 Task: Look for space in Bukit Mertajam, Malaysia from 9th June, 2023 to 16th June, 2023 for 2 adults in price range Rs.8000 to Rs.16000. Place can be entire place with 2 bedrooms having 2 beds and 1 bathroom. Property type can be house, flat, guest house. Booking option can be shelf check-in. Required host language is English.
Action: Mouse moved to (552, 161)
Screenshot: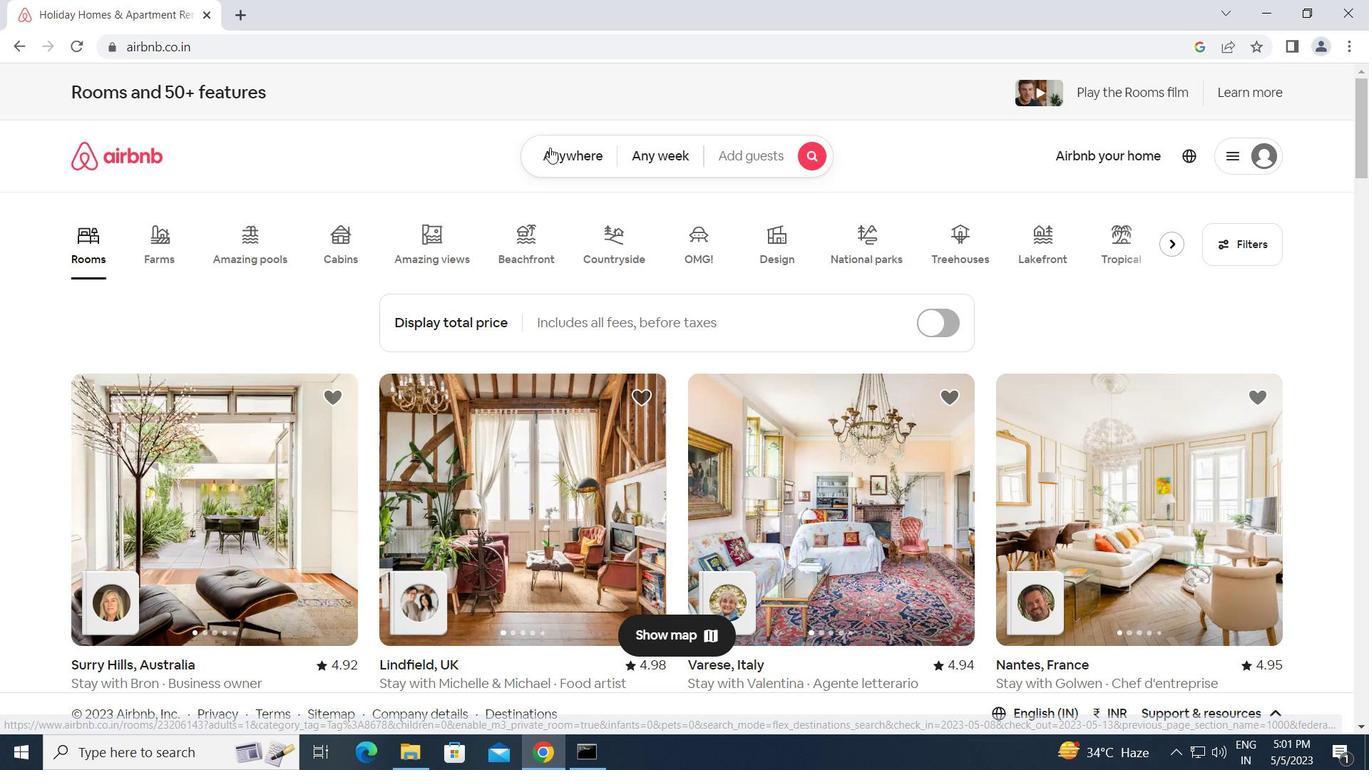 
Action: Mouse pressed left at (552, 161)
Screenshot: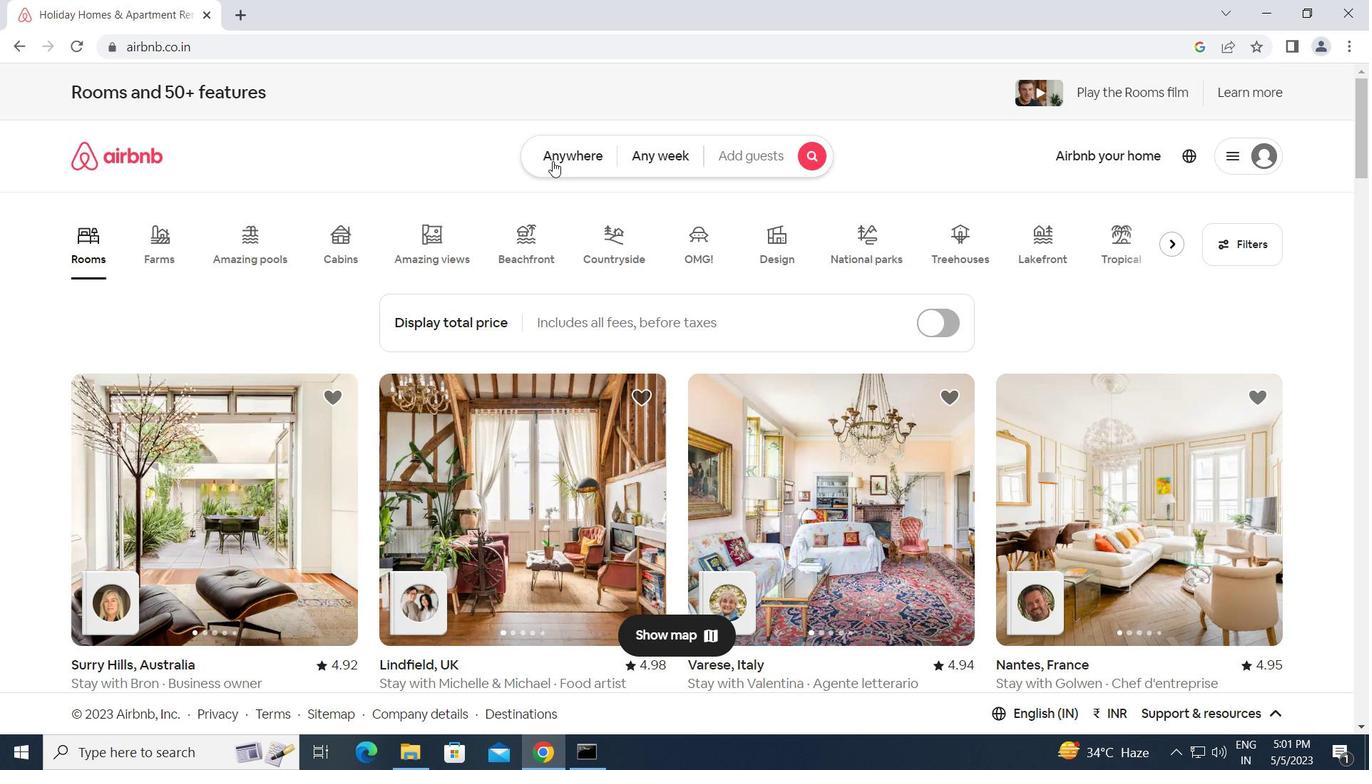 
Action: Mouse moved to (468, 209)
Screenshot: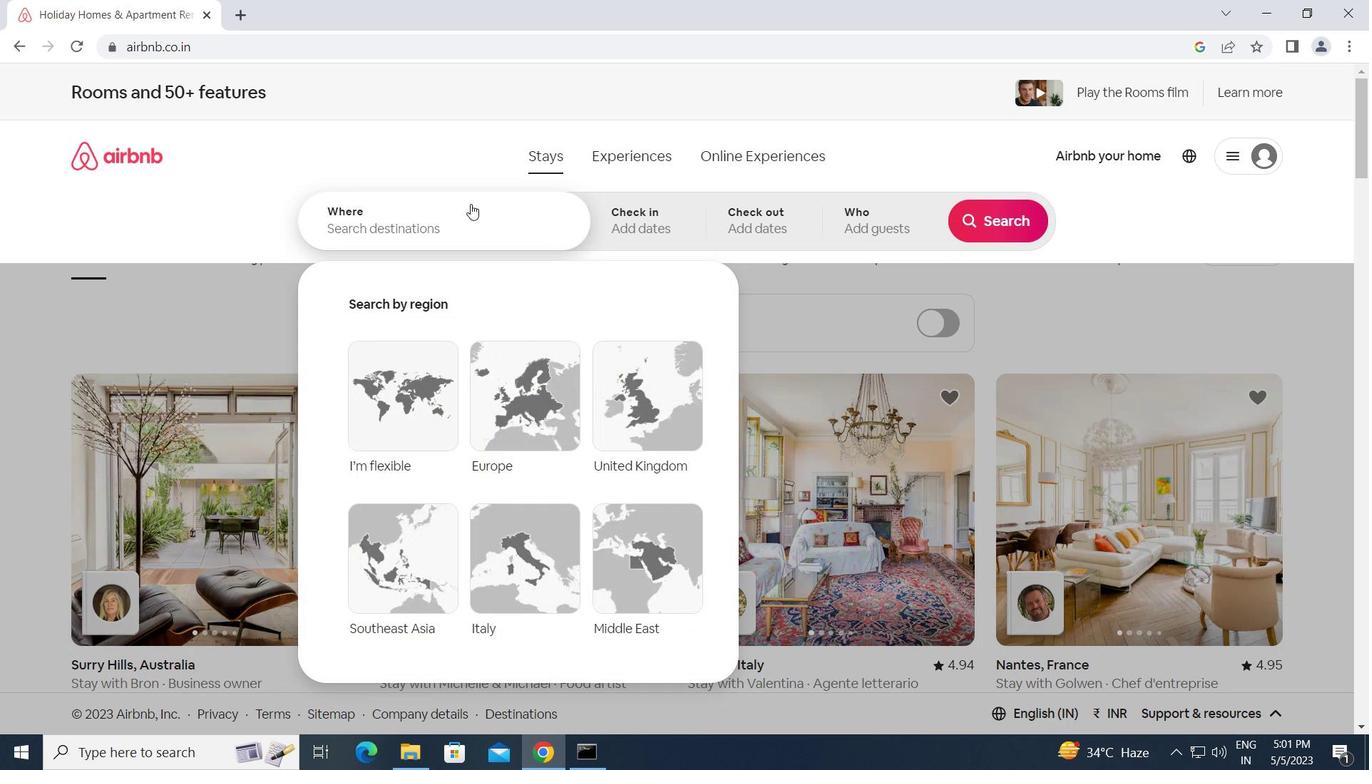 
Action: Mouse pressed left at (468, 209)
Screenshot: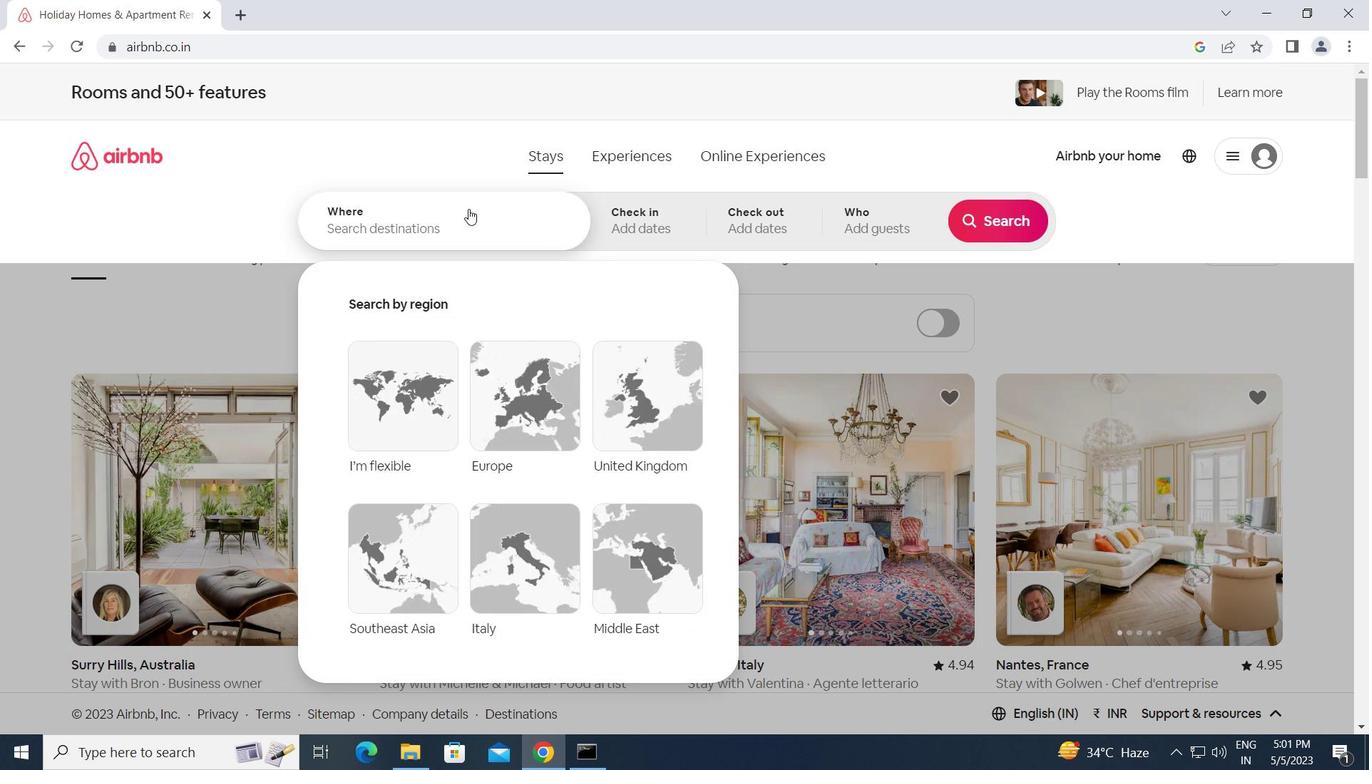 
Action: Key pressed b<Key.backspace><Key.caps_lock>bu<Key.backspace><Key.caps_lock>ukit<Key.space><Key.caps_lock>m<Key.caps_lock>ertajam,<Key.space><Key.caps_lock>m<Key.caps_lock>alaysi
Screenshot: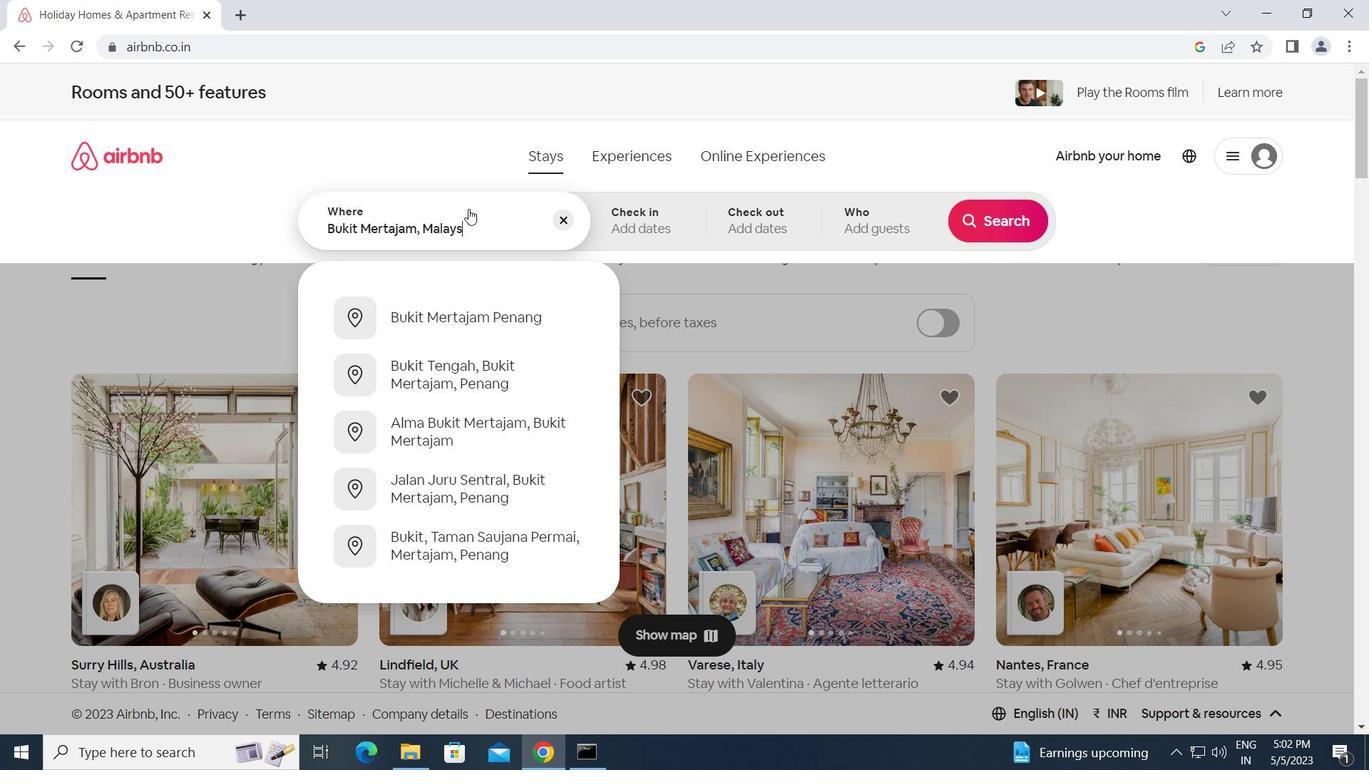 
Action: Mouse moved to (1312, 285)
Screenshot: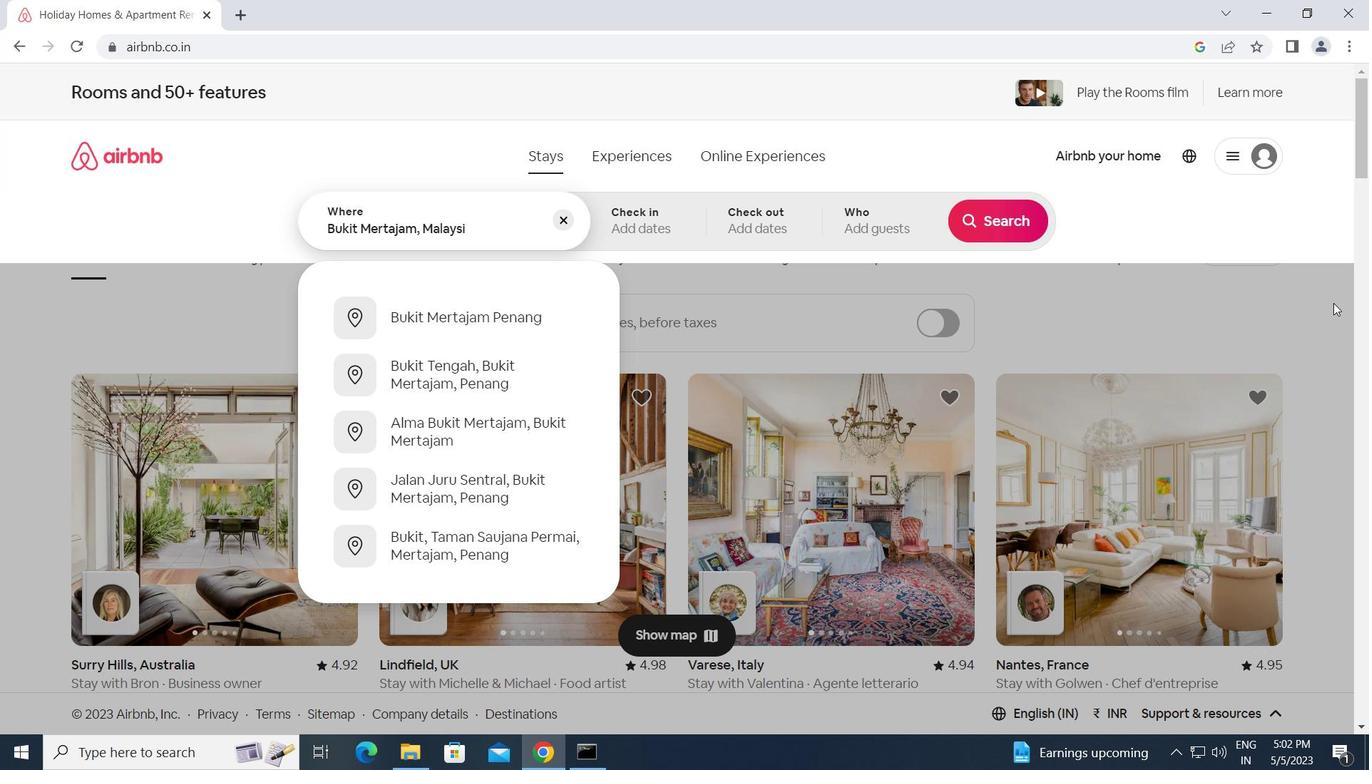 
Action: Key pressed a<Key.enter>
Screenshot: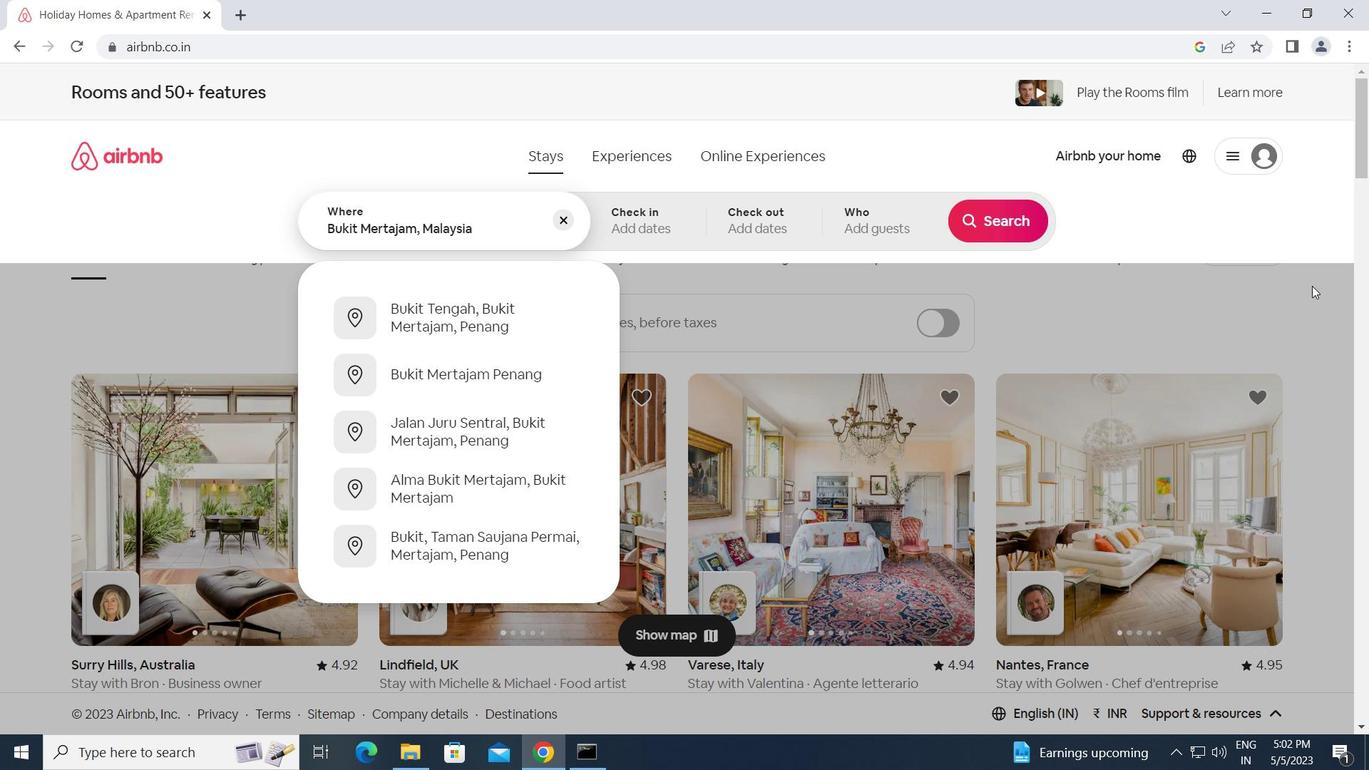 
Action: Mouse moved to (924, 478)
Screenshot: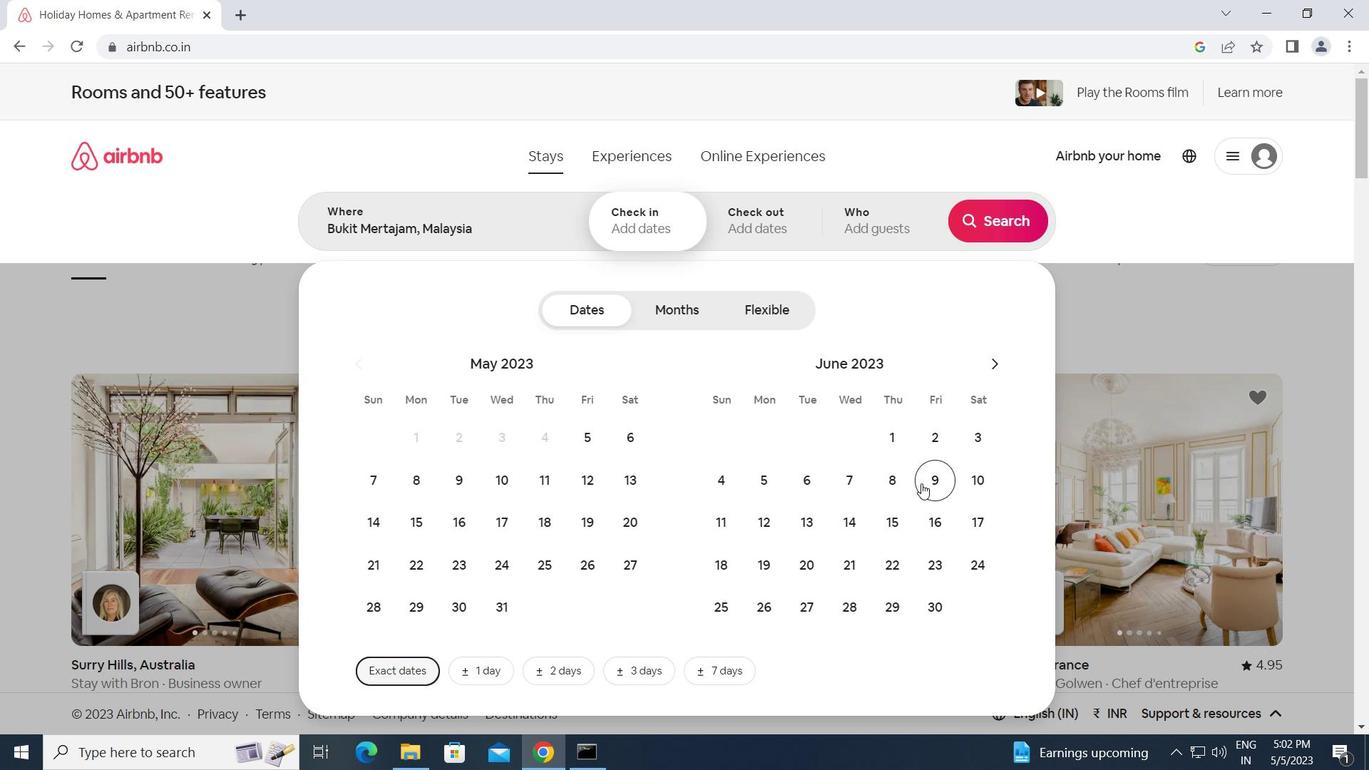 
Action: Mouse pressed left at (924, 478)
Screenshot: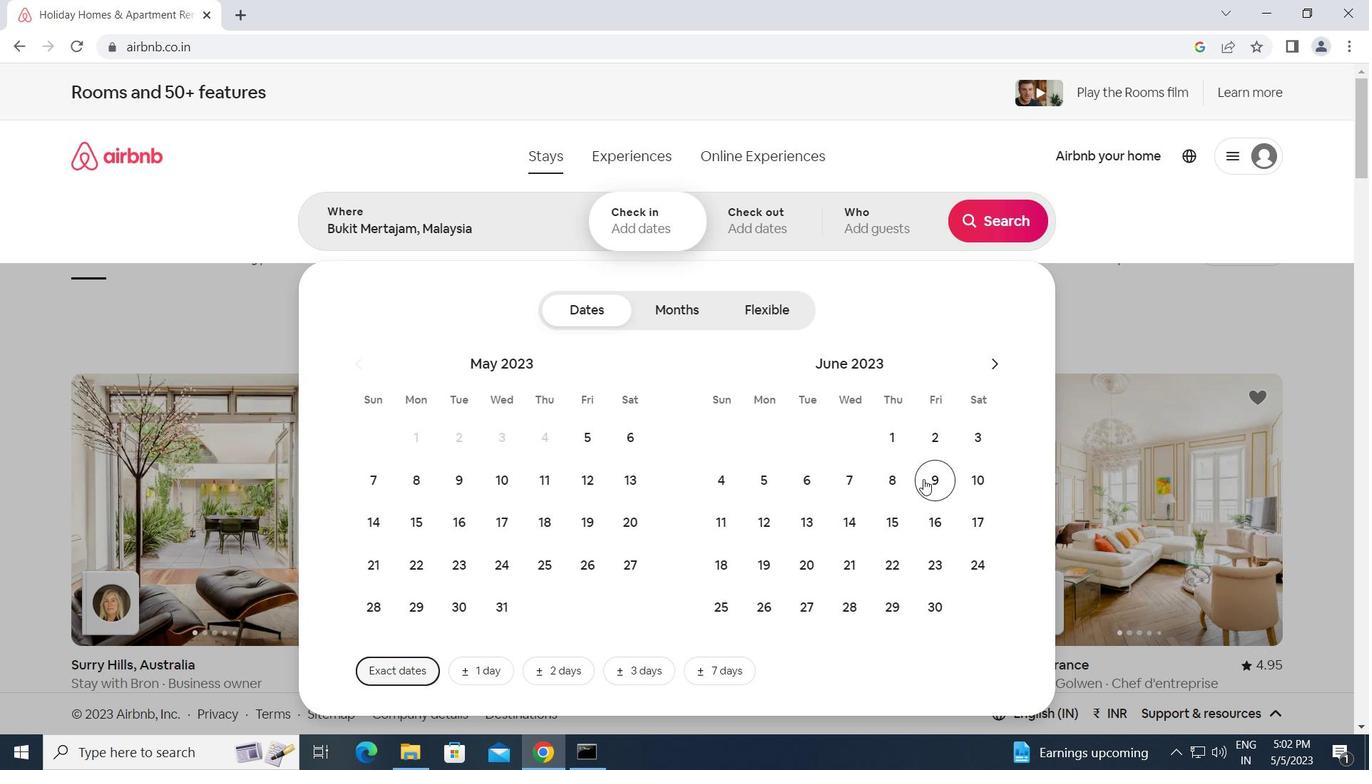 
Action: Mouse moved to (925, 518)
Screenshot: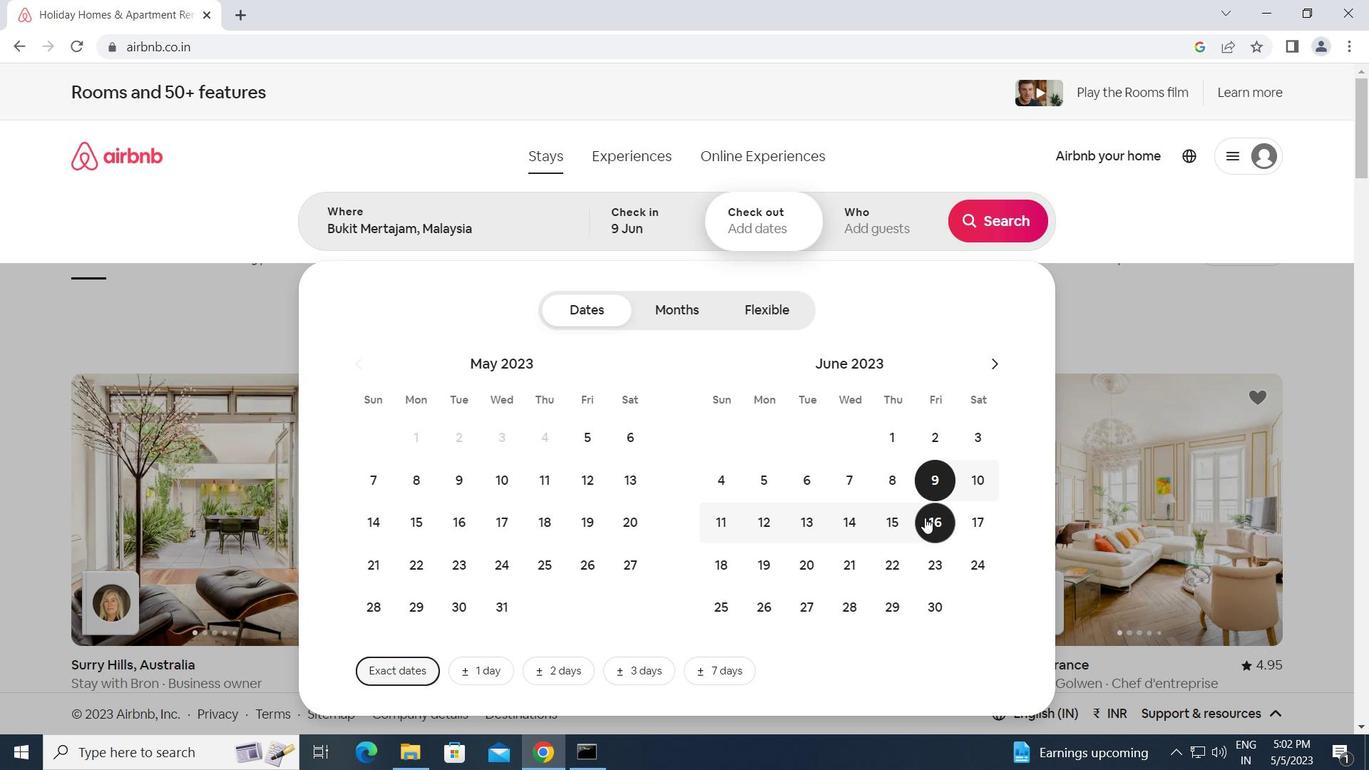 
Action: Mouse pressed left at (925, 518)
Screenshot: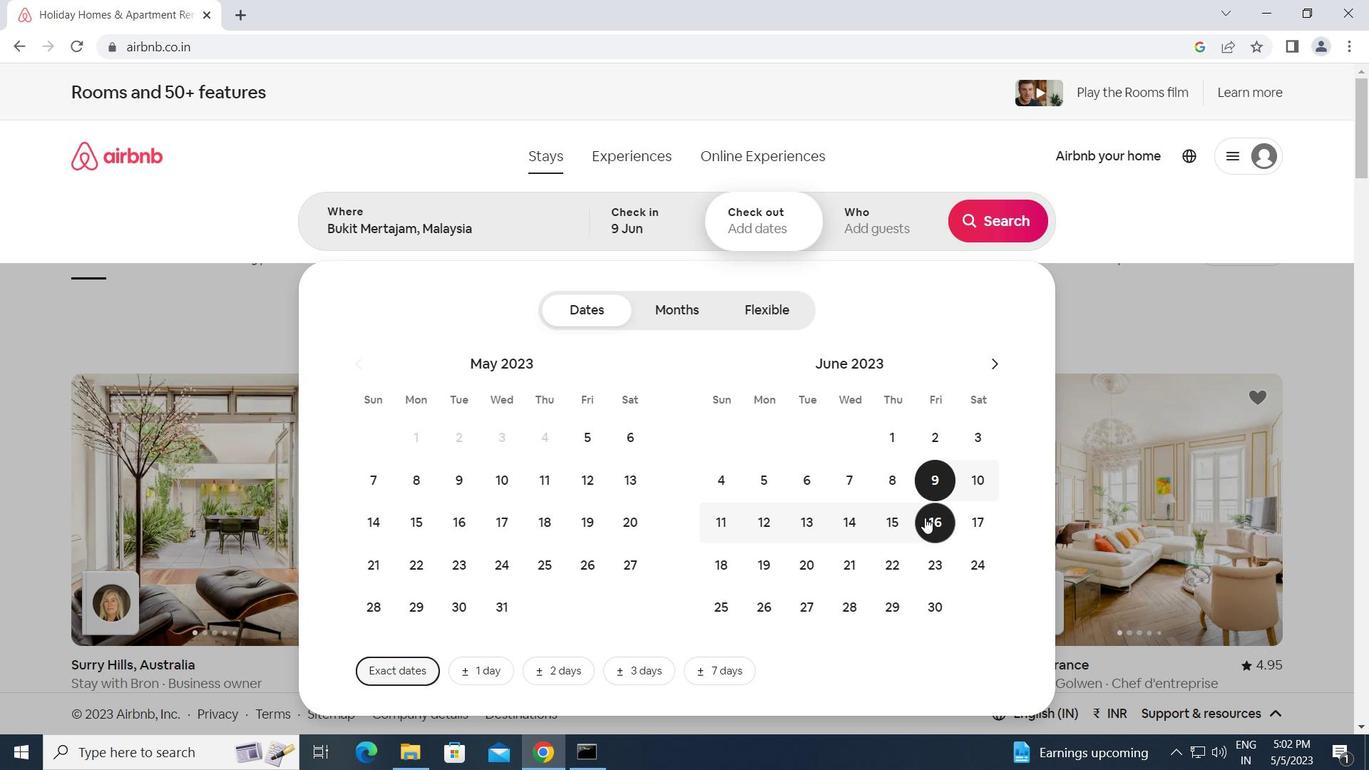 
Action: Mouse moved to (868, 228)
Screenshot: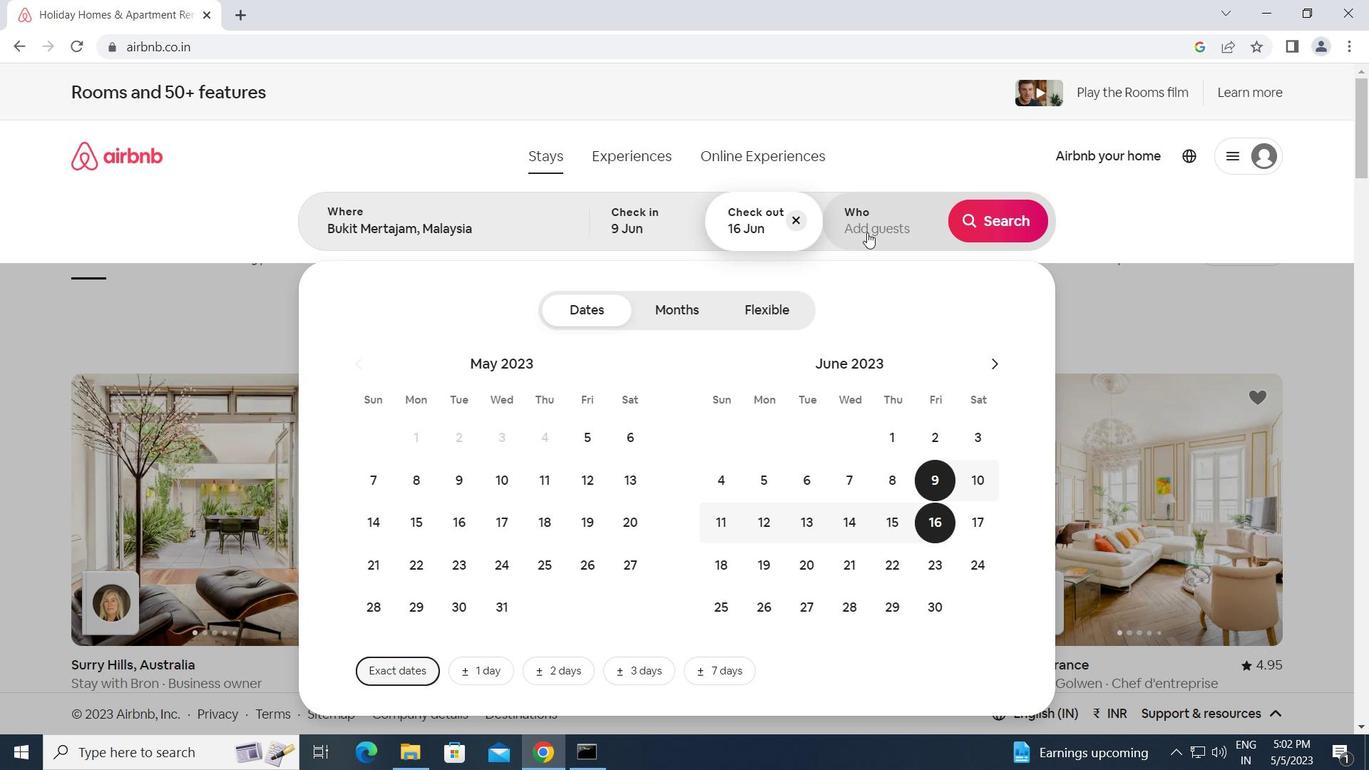 
Action: Mouse pressed left at (868, 228)
Screenshot: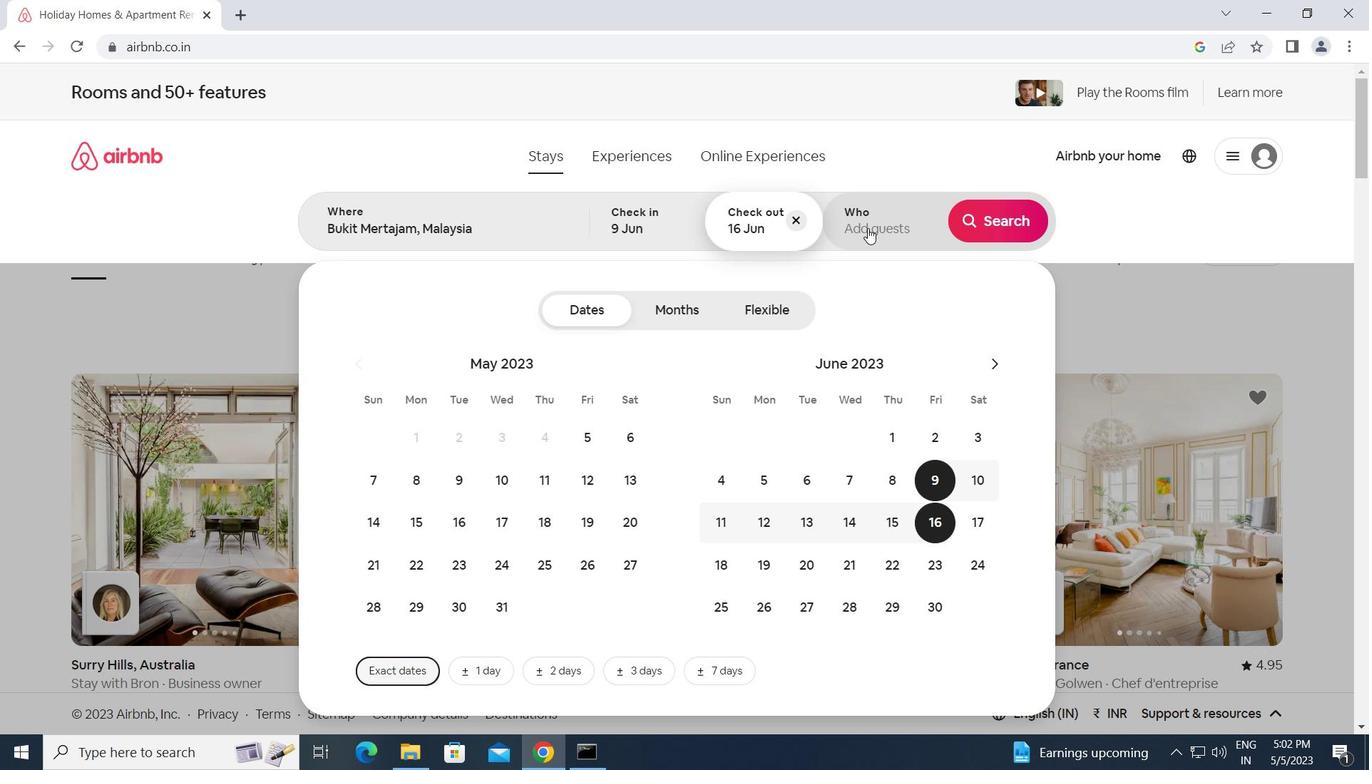 
Action: Mouse moved to (1005, 315)
Screenshot: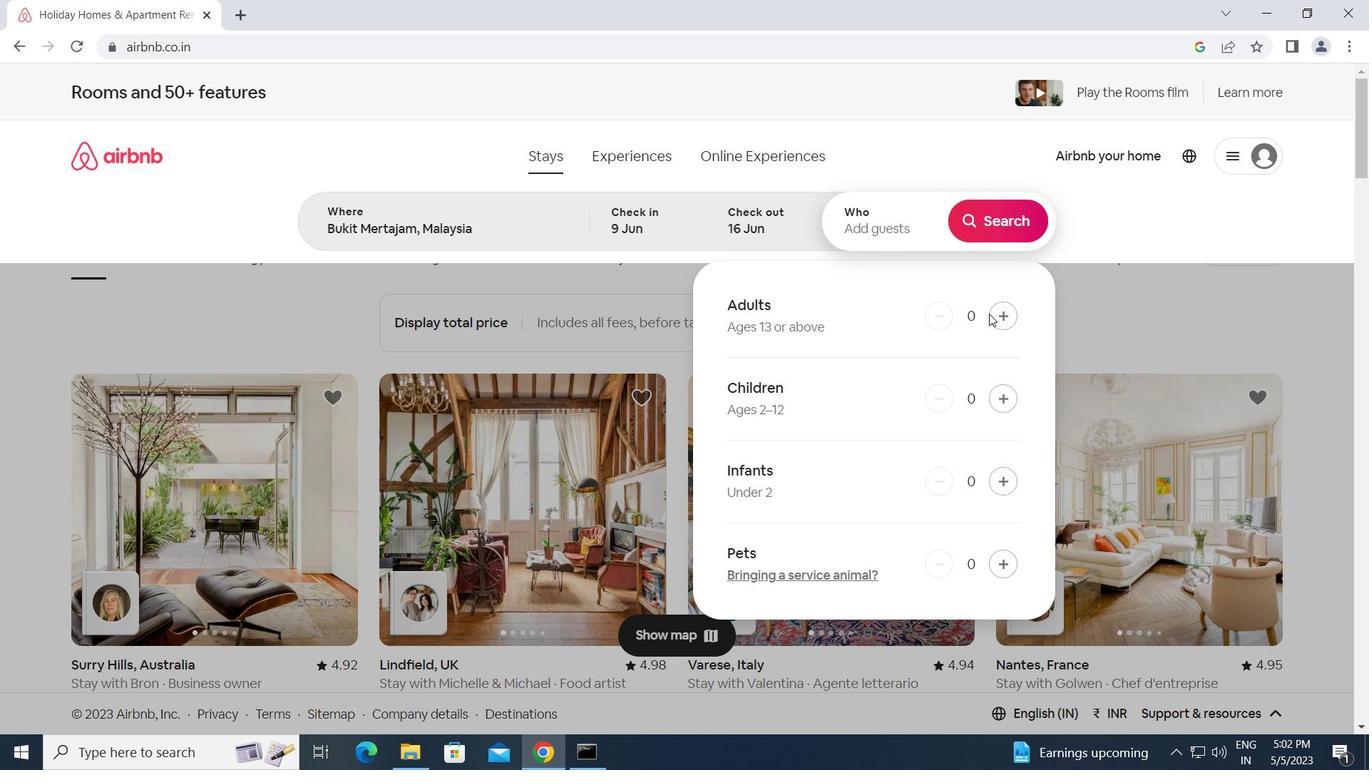 
Action: Mouse pressed left at (1005, 315)
Screenshot: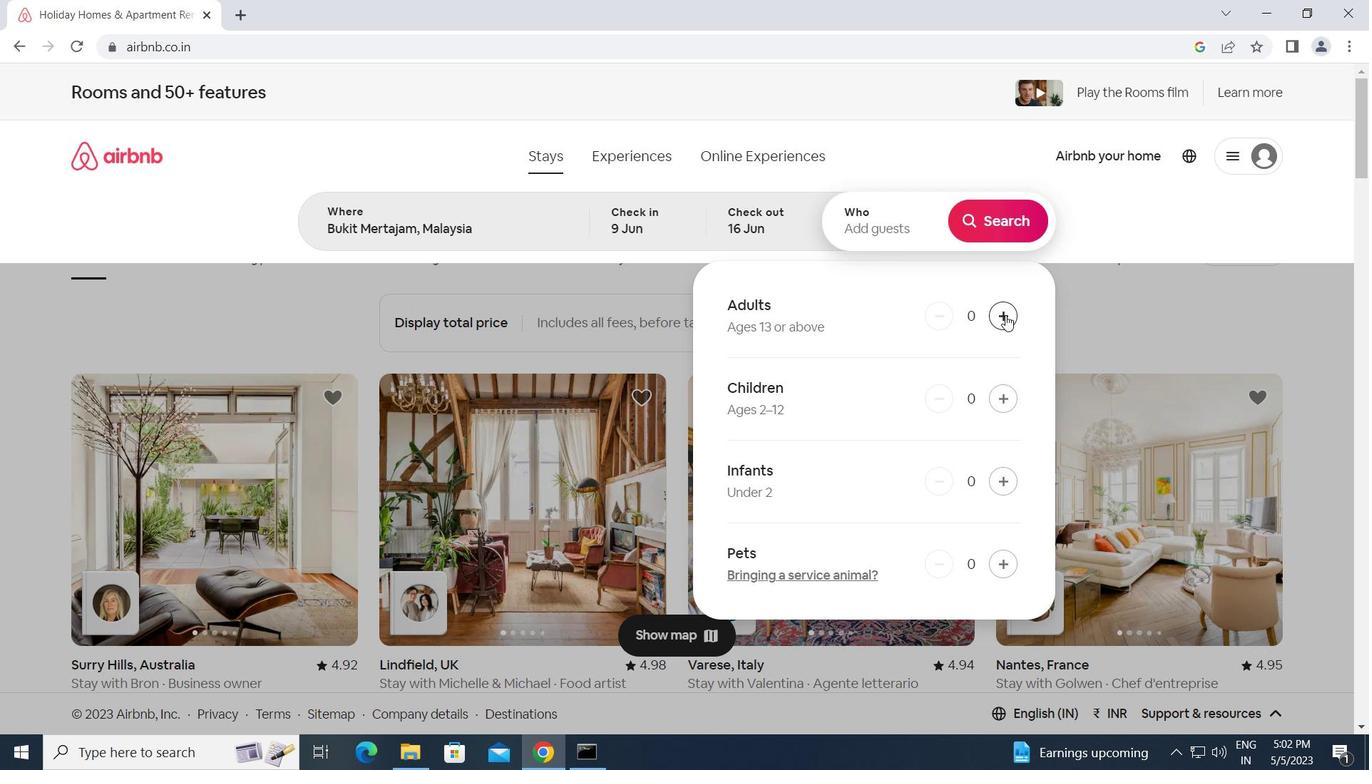 
Action: Mouse pressed left at (1005, 315)
Screenshot: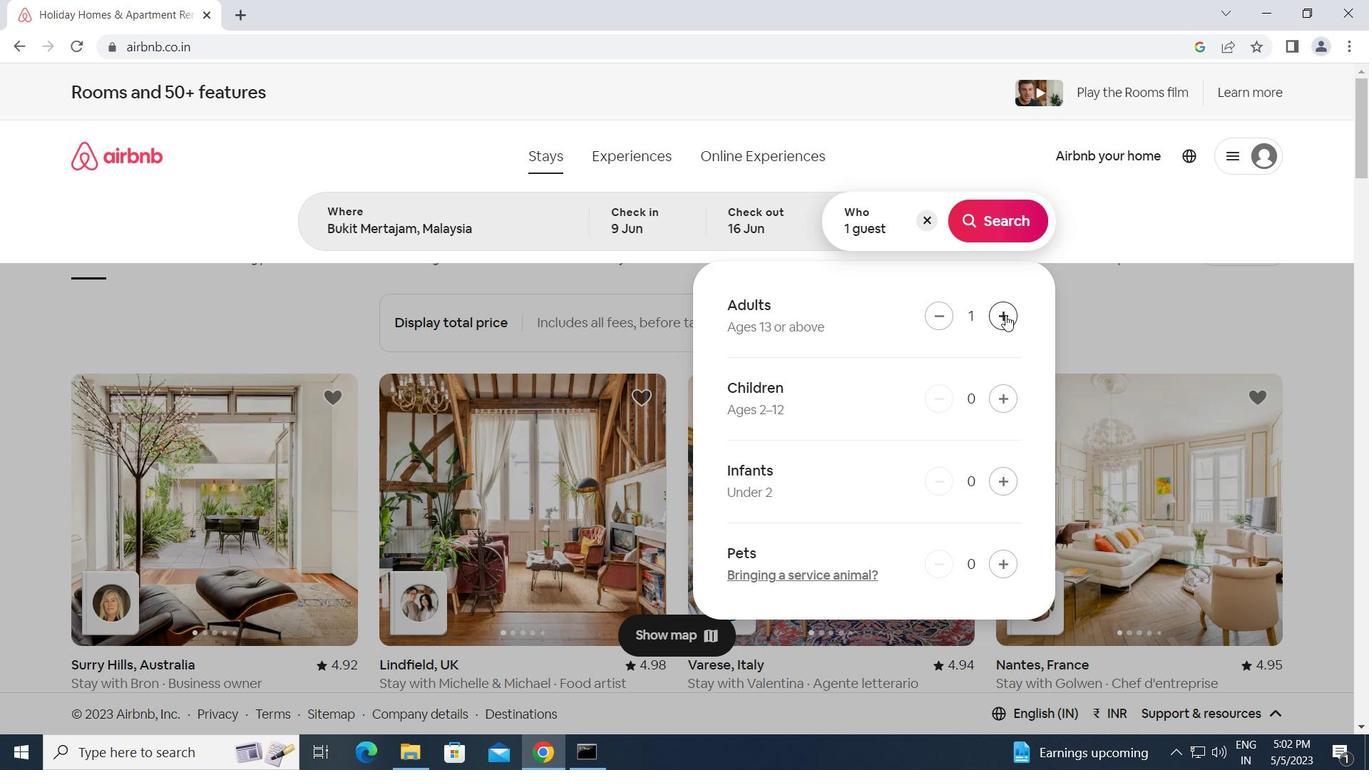 
Action: Mouse moved to (1011, 216)
Screenshot: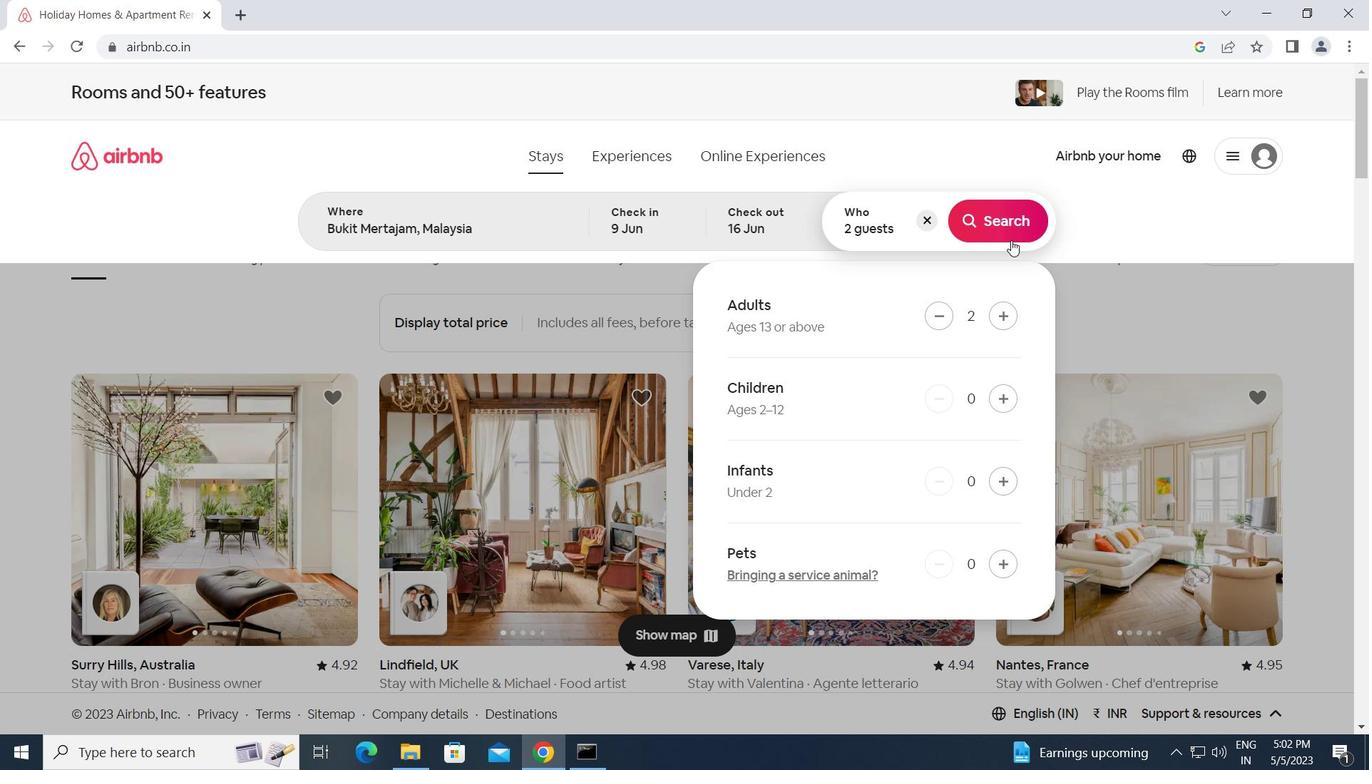 
Action: Mouse pressed left at (1011, 216)
Screenshot: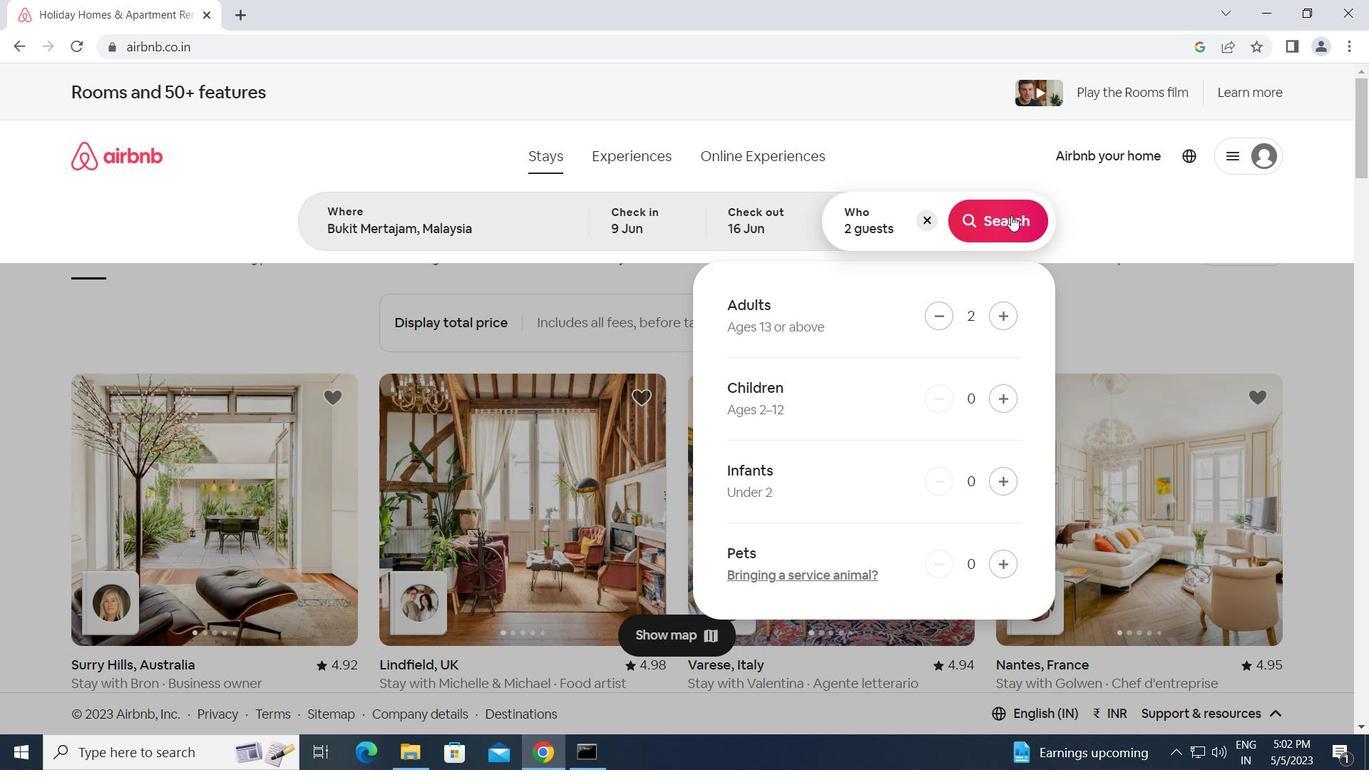 
Action: Mouse moved to (1278, 173)
Screenshot: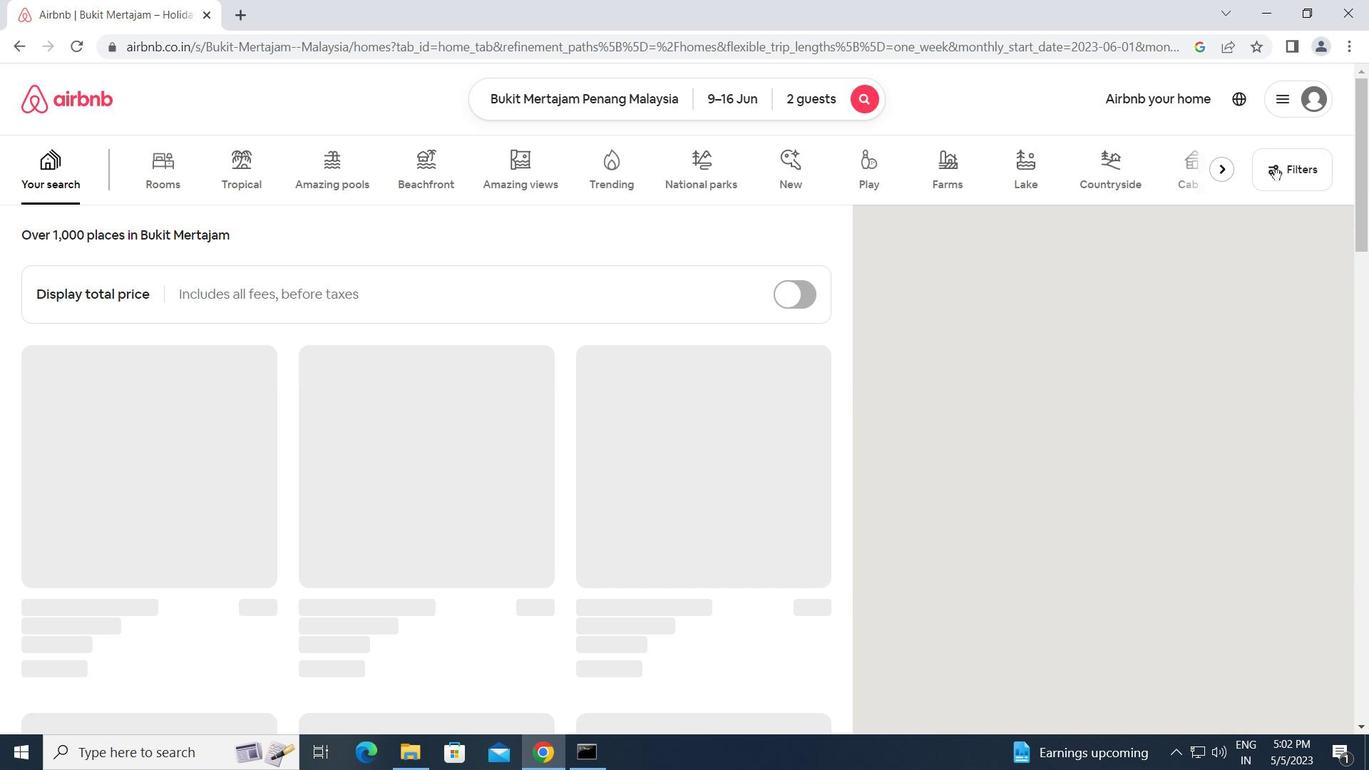 
Action: Mouse pressed left at (1278, 173)
Screenshot: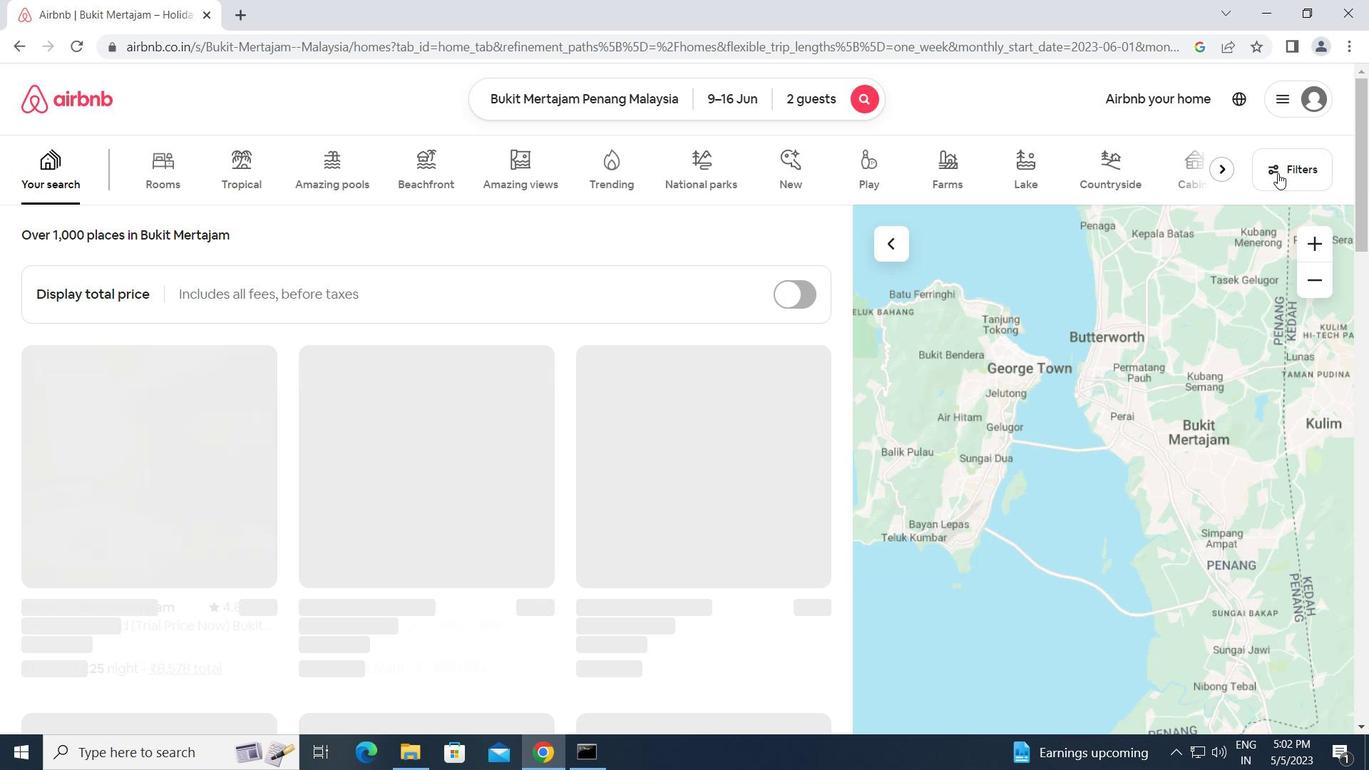 
Action: Mouse moved to (444, 609)
Screenshot: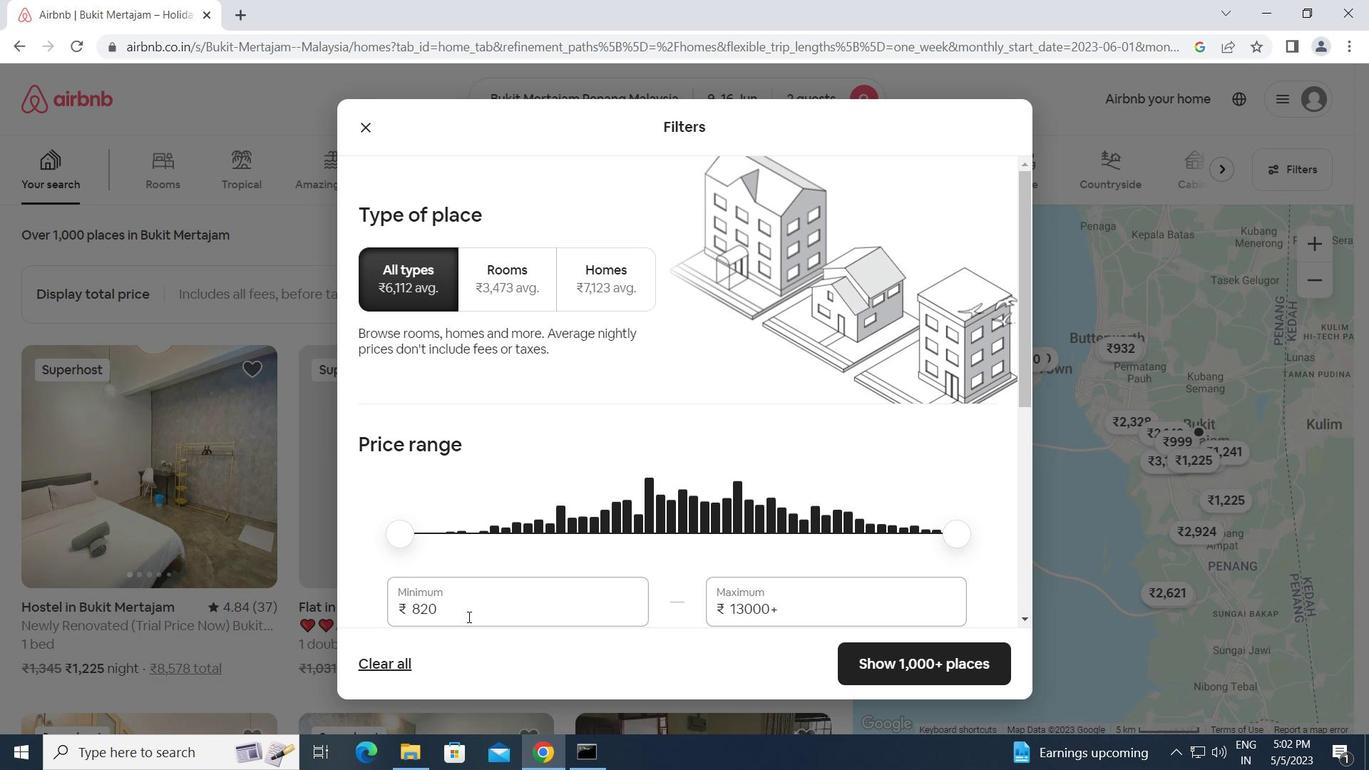 
Action: Mouse pressed left at (444, 609)
Screenshot: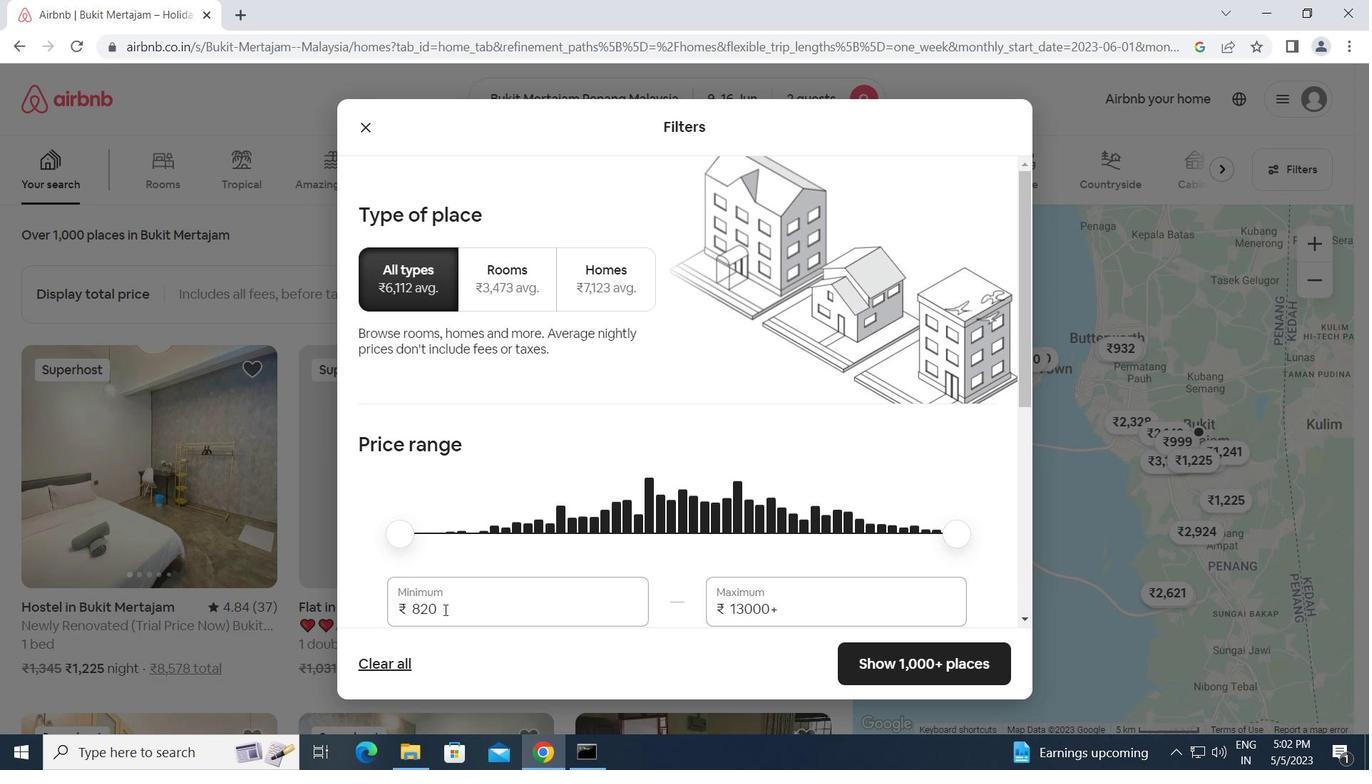 
Action: Mouse moved to (372, 606)
Screenshot: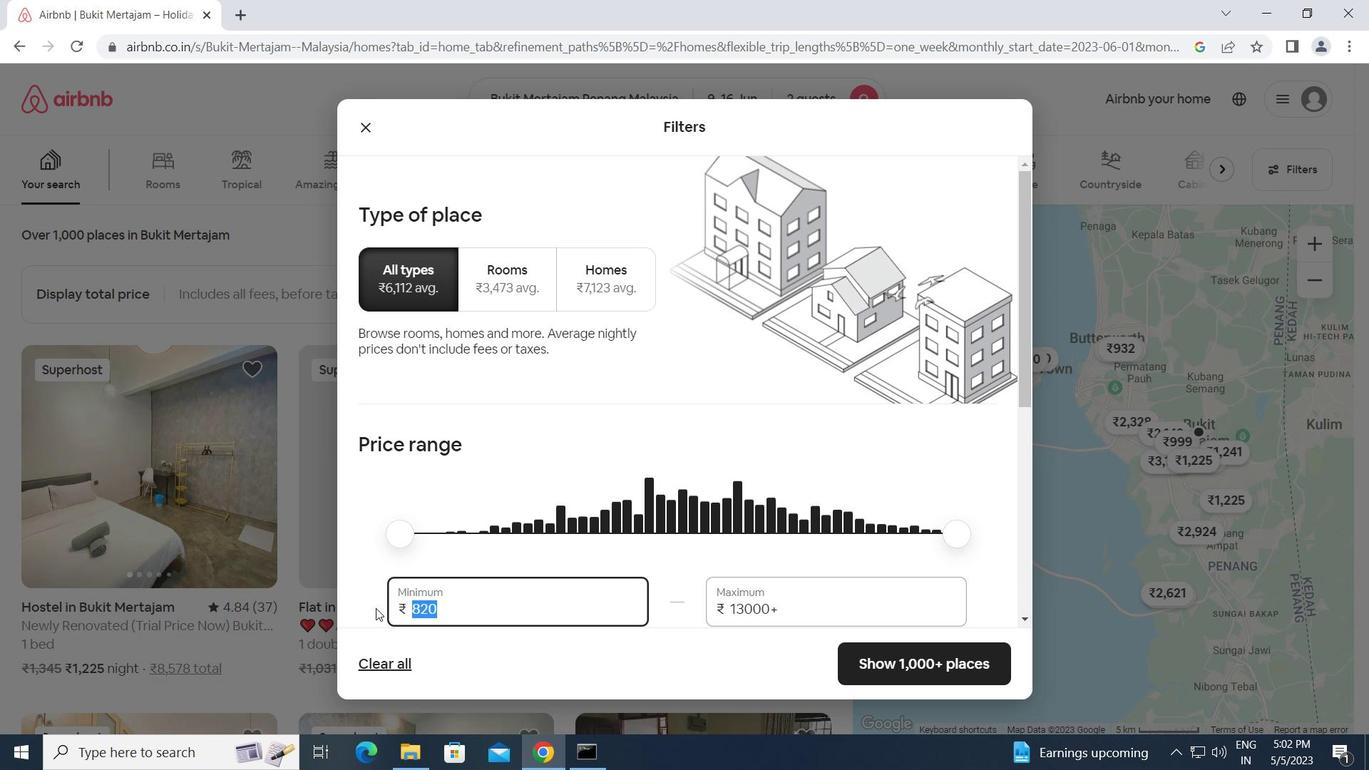 
Action: Key pressed 8000
Screenshot: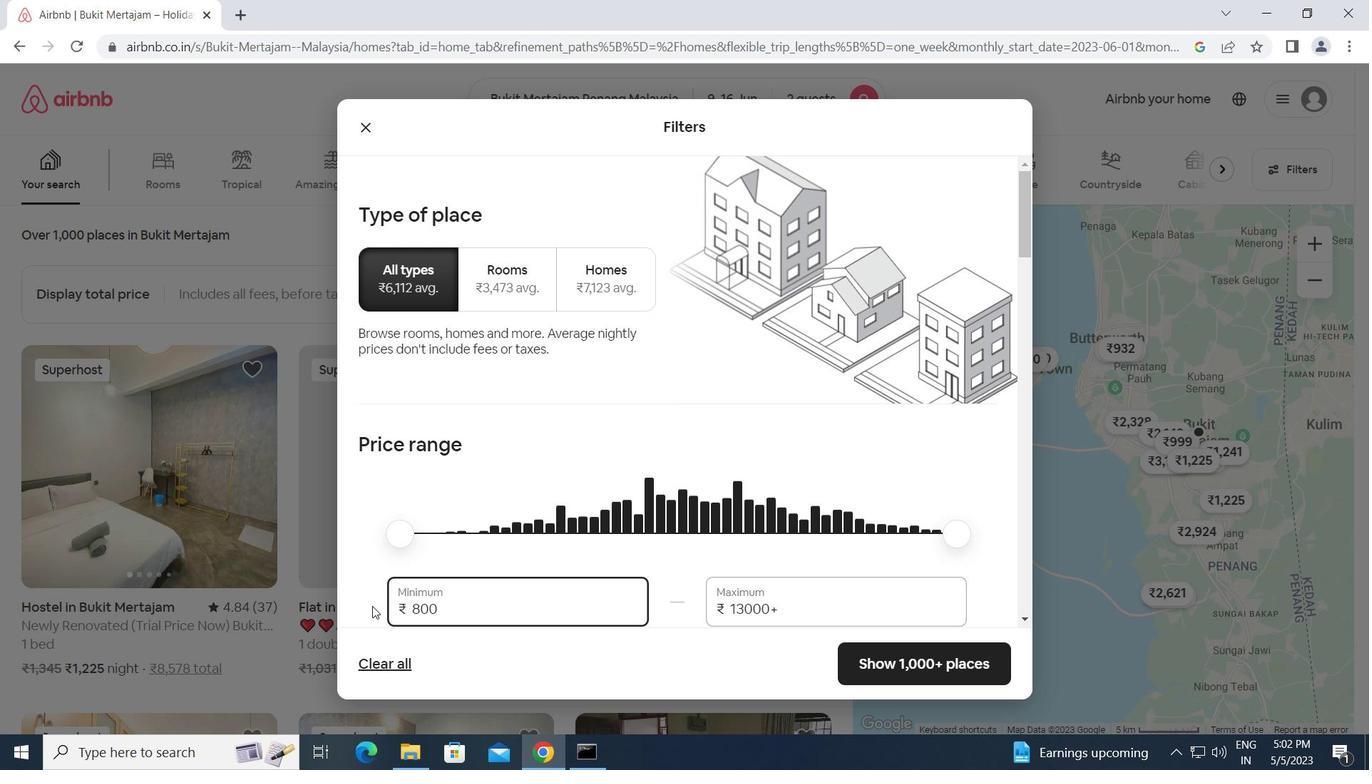 
Action: Mouse moved to (387, 595)
Screenshot: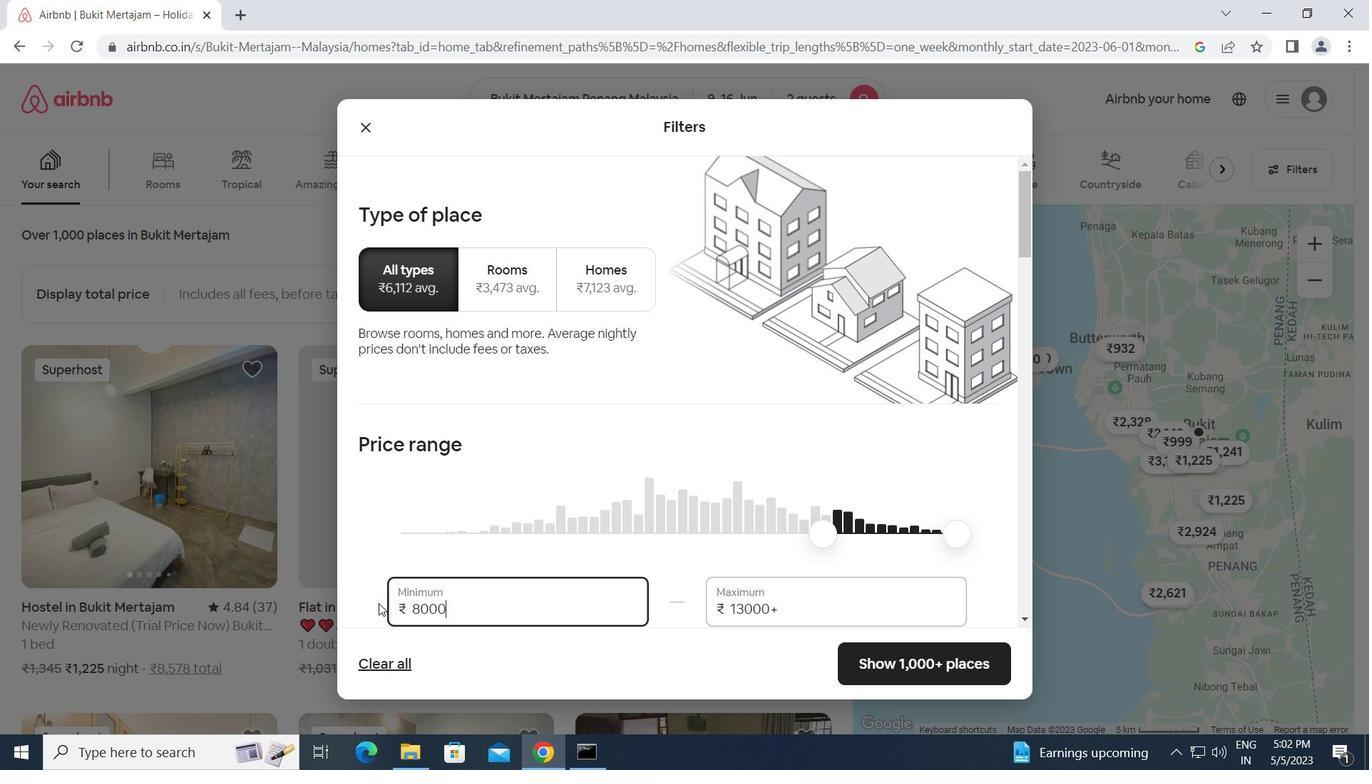 
Action: Key pressed <Key.tab>16000
Screenshot: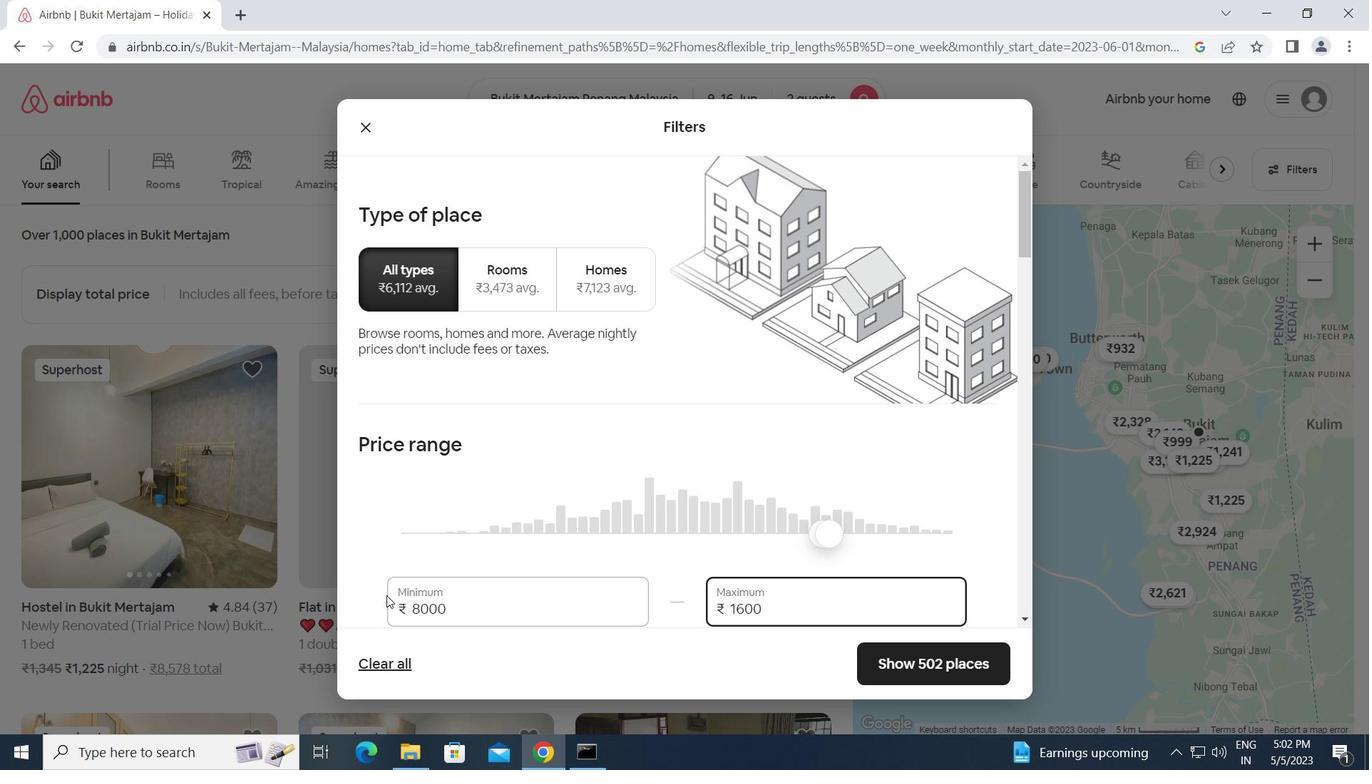 
Action: Mouse moved to (452, 601)
Screenshot: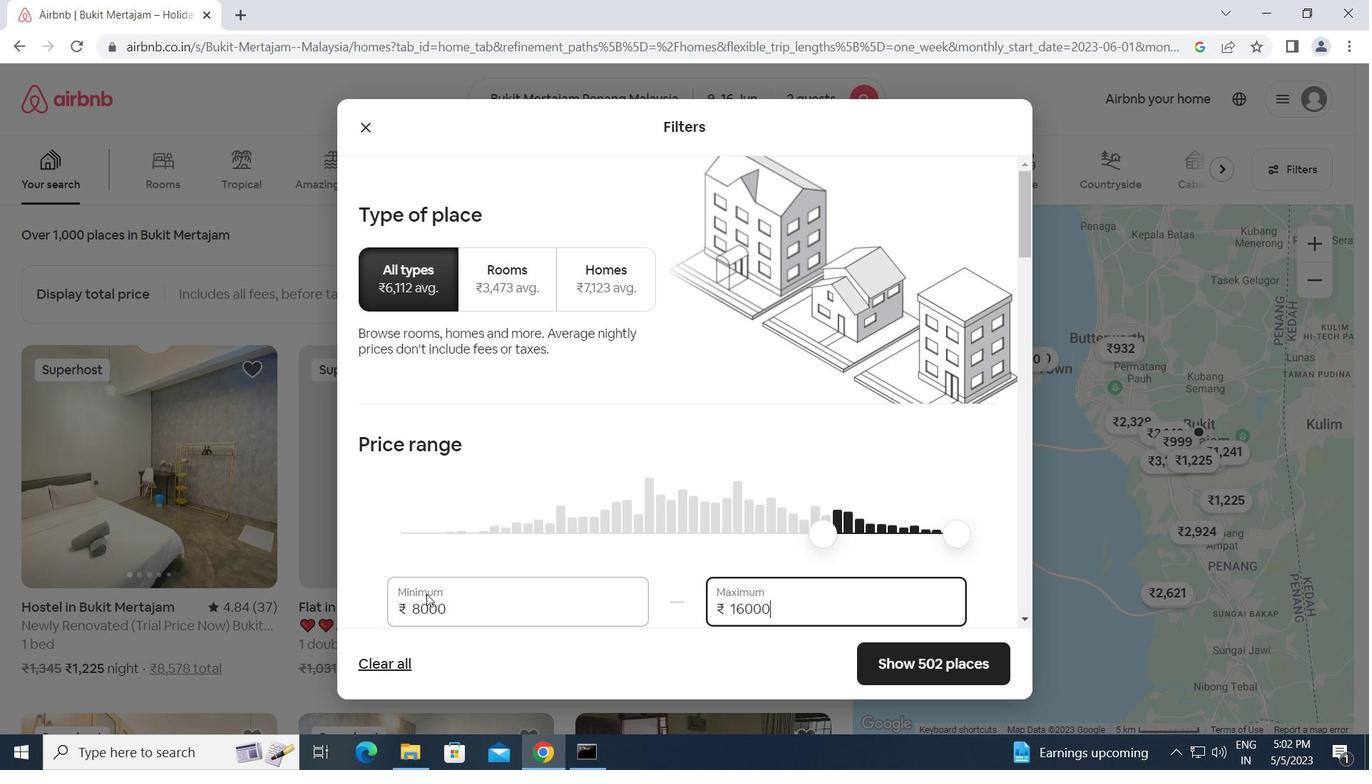 
Action: Mouse scrolled (452, 600) with delta (0, 0)
Screenshot: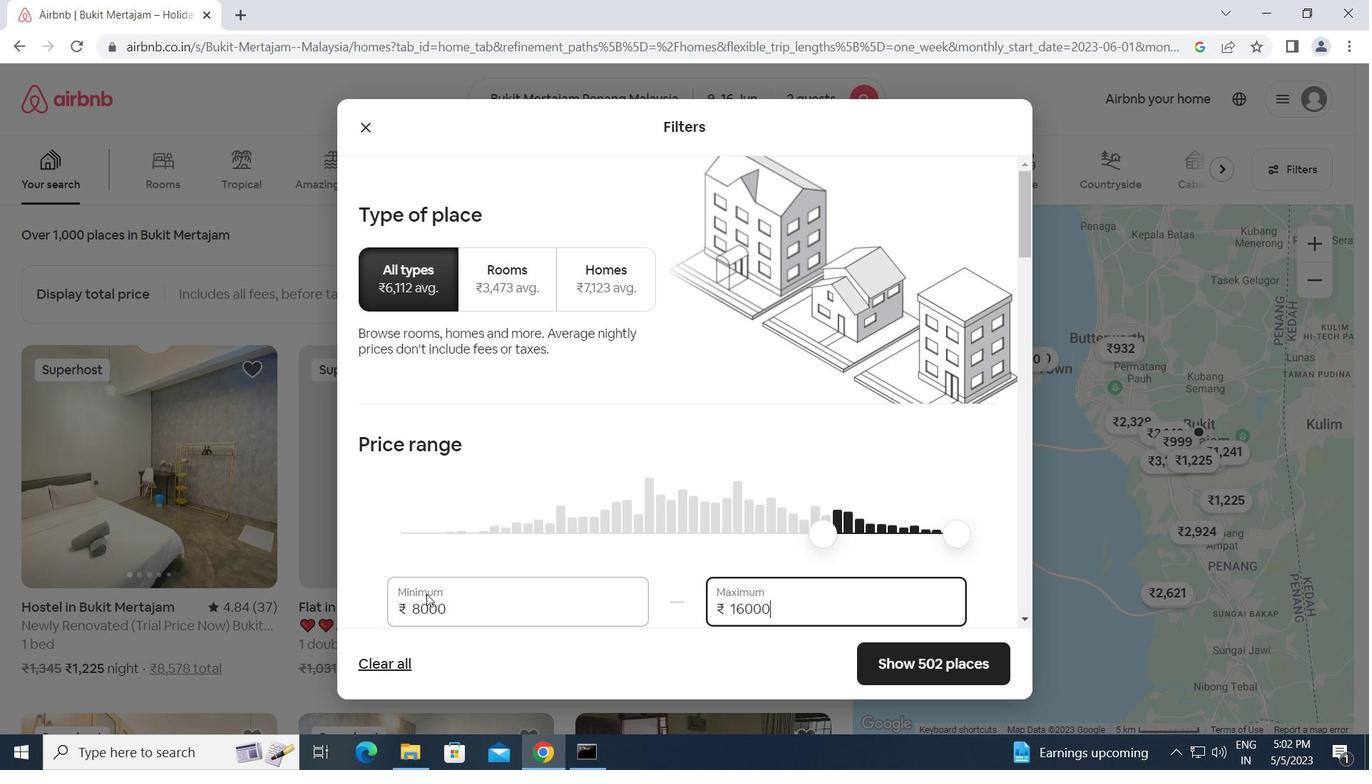 
Action: Mouse moved to (454, 601)
Screenshot: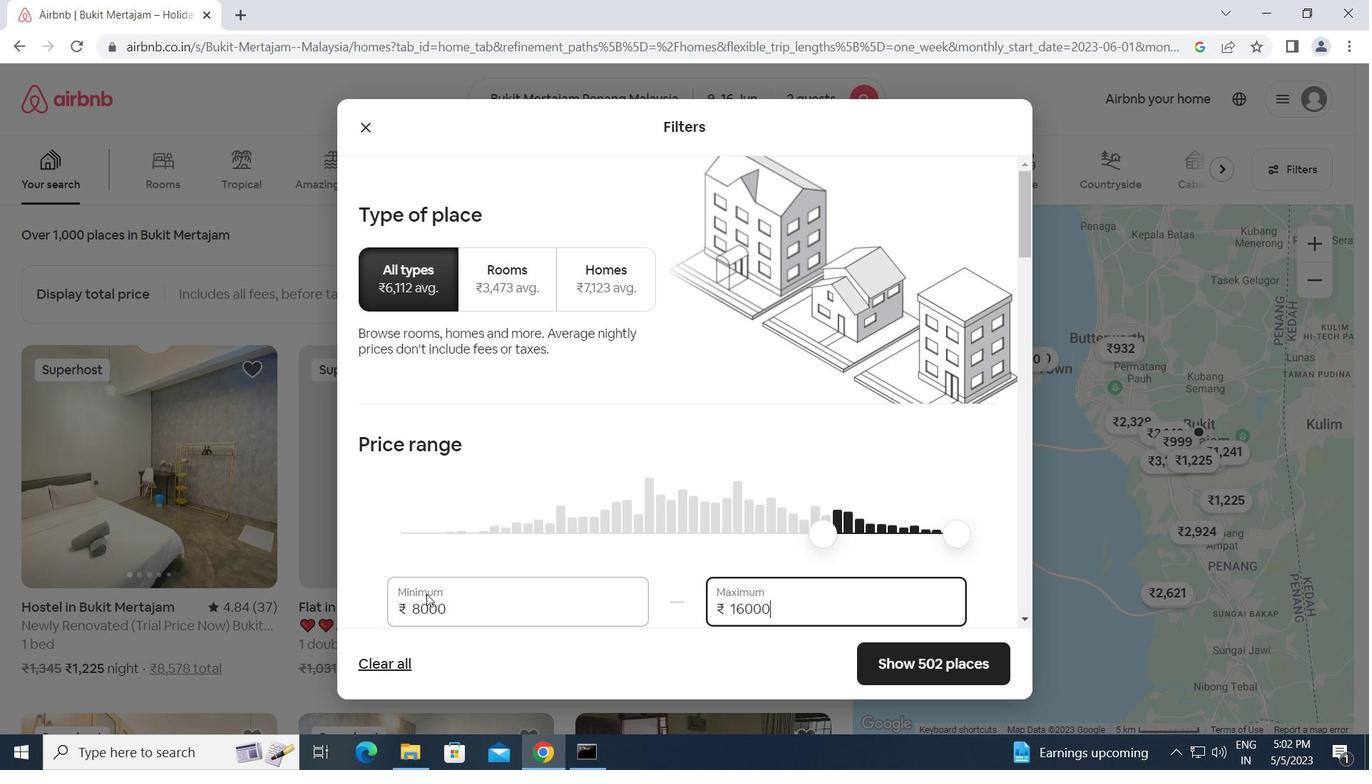 
Action: Mouse scrolled (454, 600) with delta (0, 0)
Screenshot: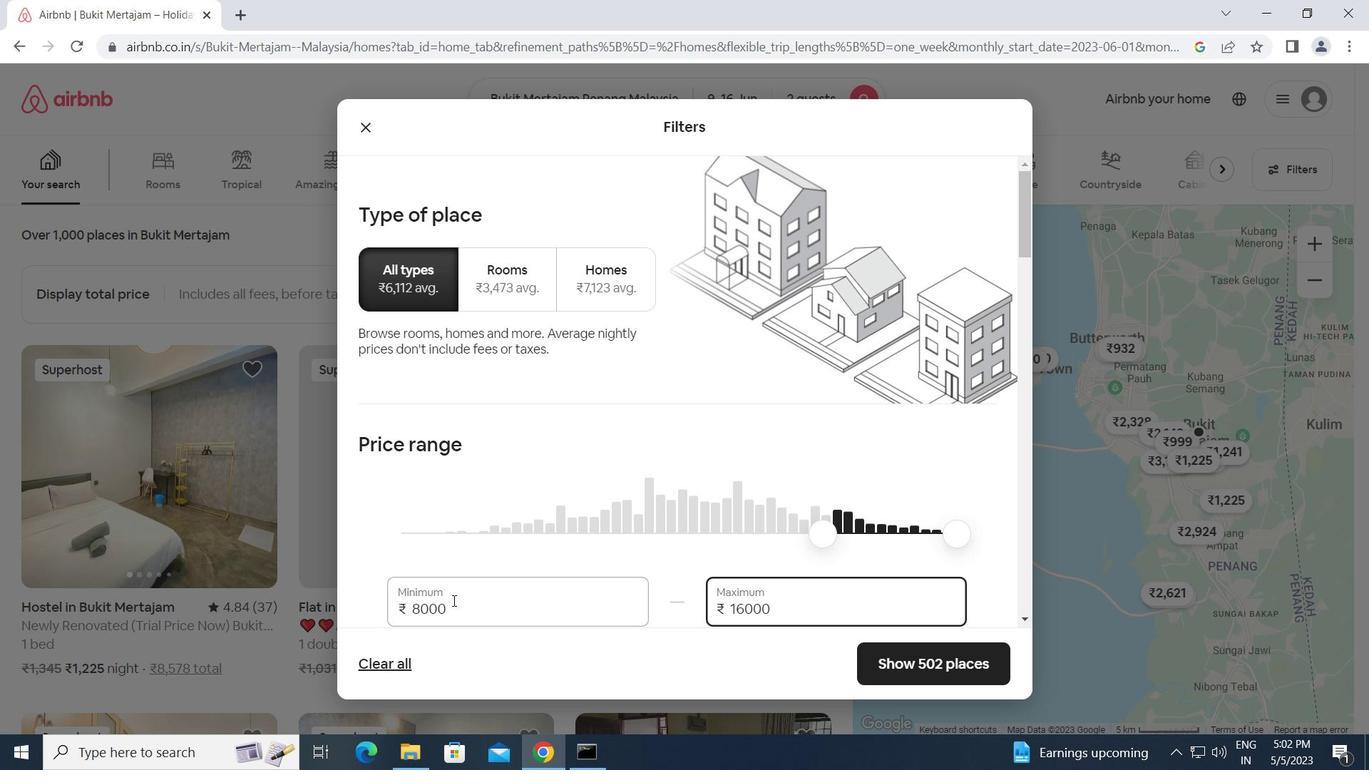 
Action: Mouse moved to (472, 587)
Screenshot: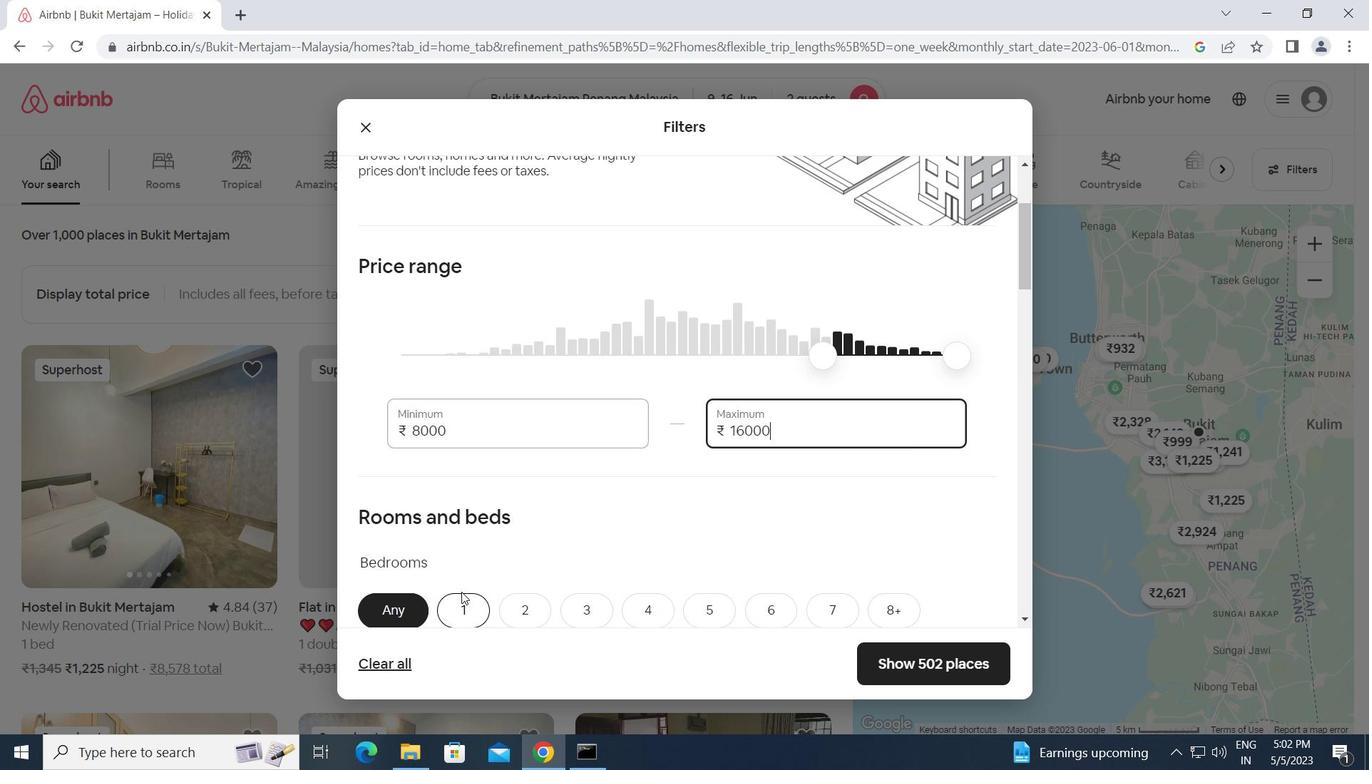 
Action: Mouse scrolled (472, 586) with delta (0, 0)
Screenshot: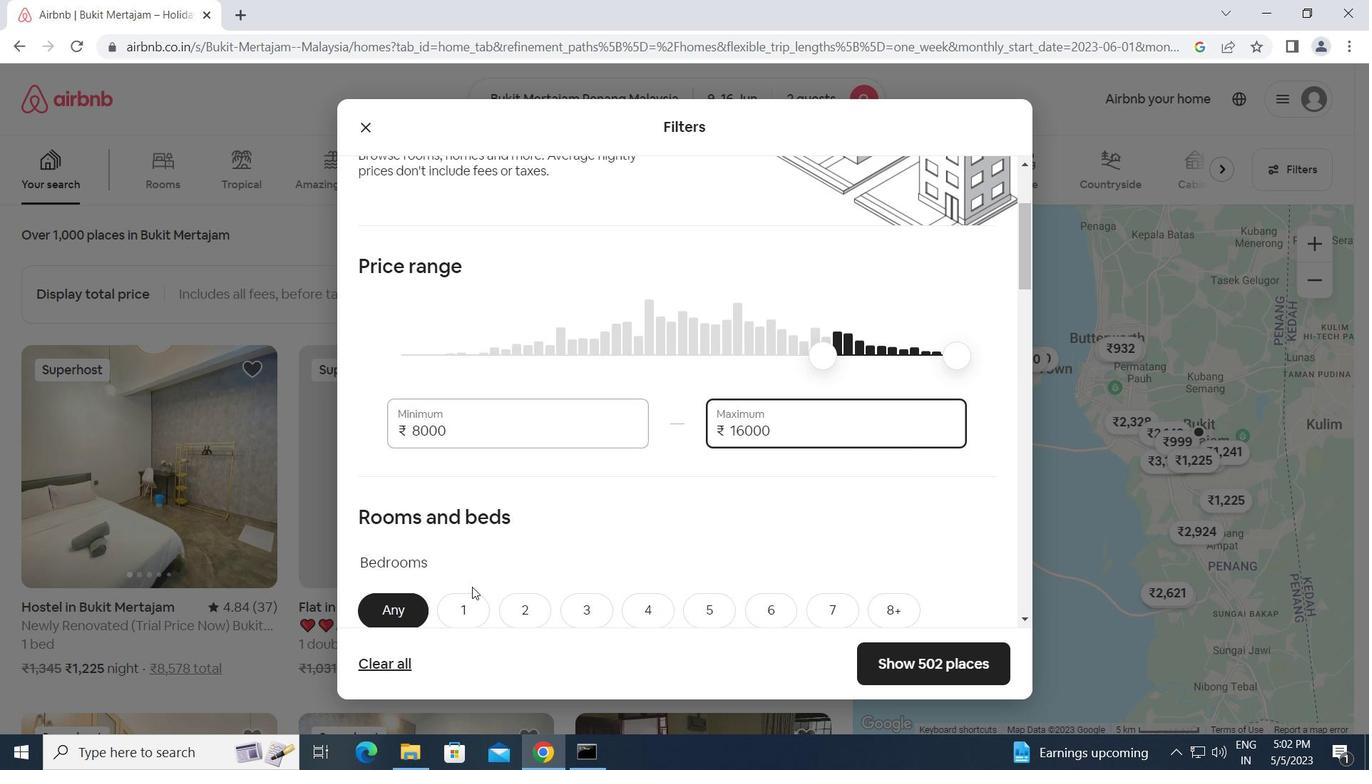 
Action: Mouse scrolled (472, 586) with delta (0, 0)
Screenshot: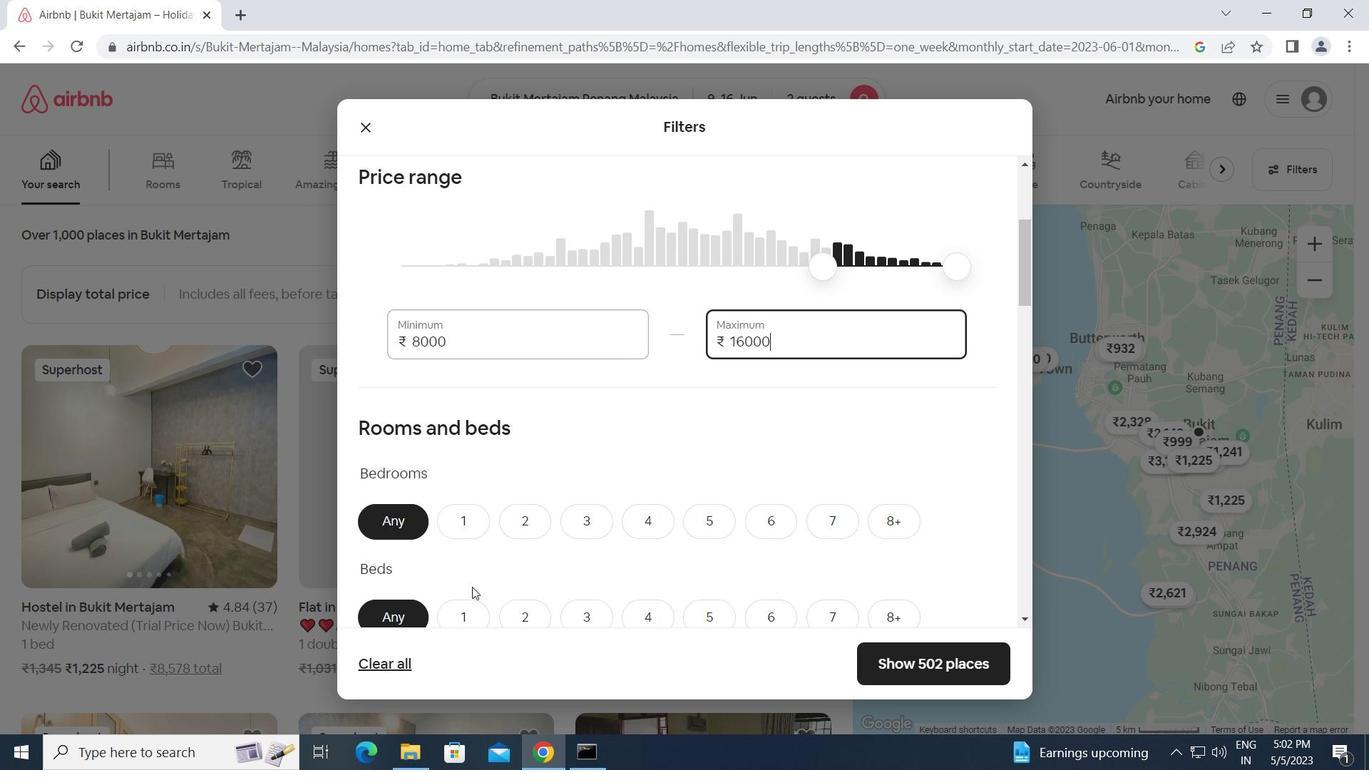 
Action: Mouse moved to (534, 424)
Screenshot: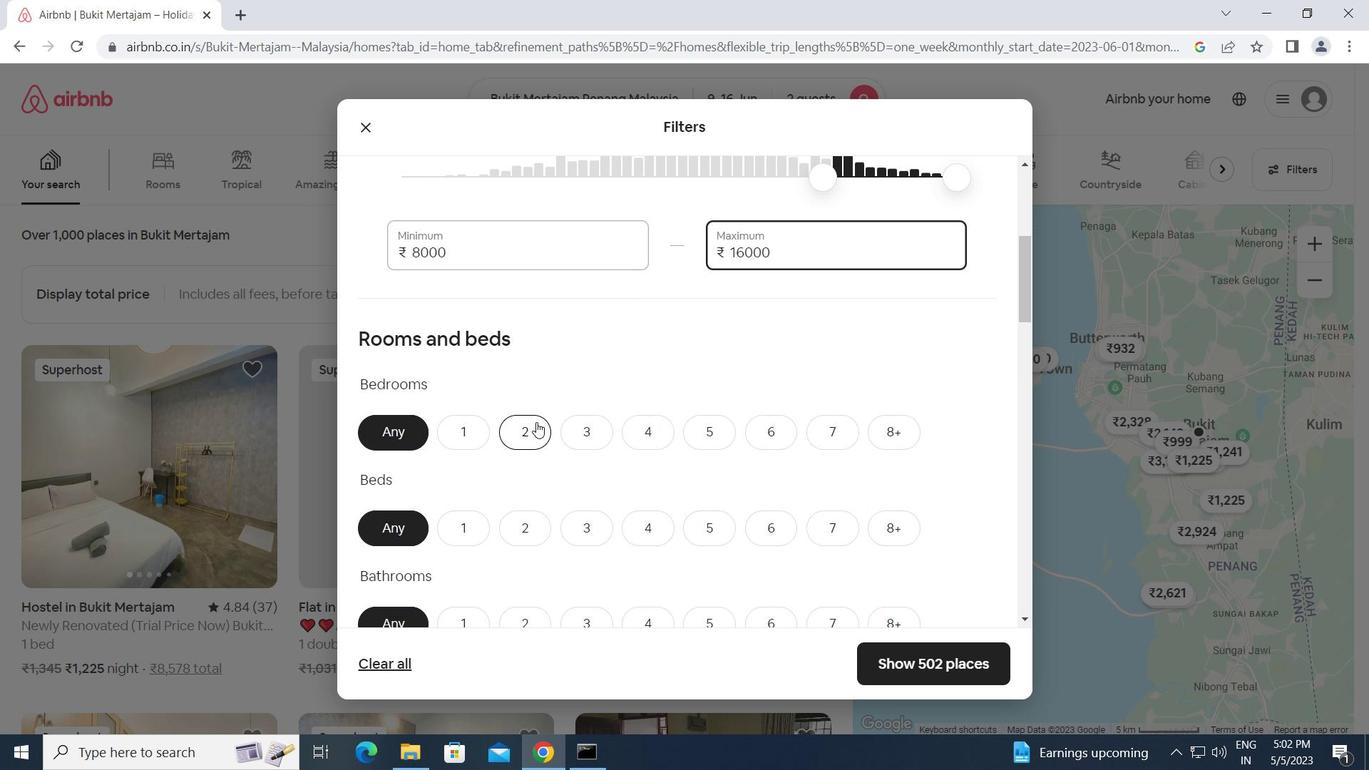 
Action: Mouse pressed left at (534, 424)
Screenshot: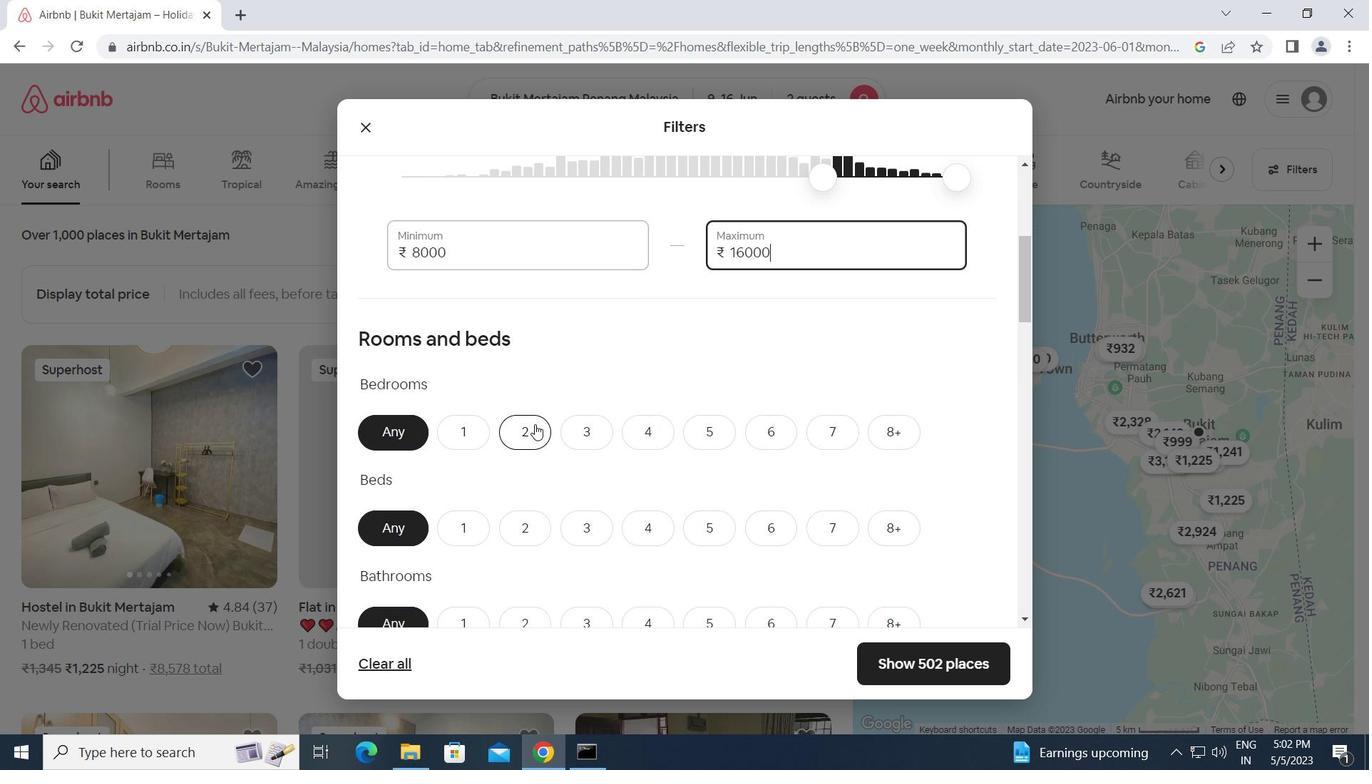 
Action: Mouse moved to (536, 430)
Screenshot: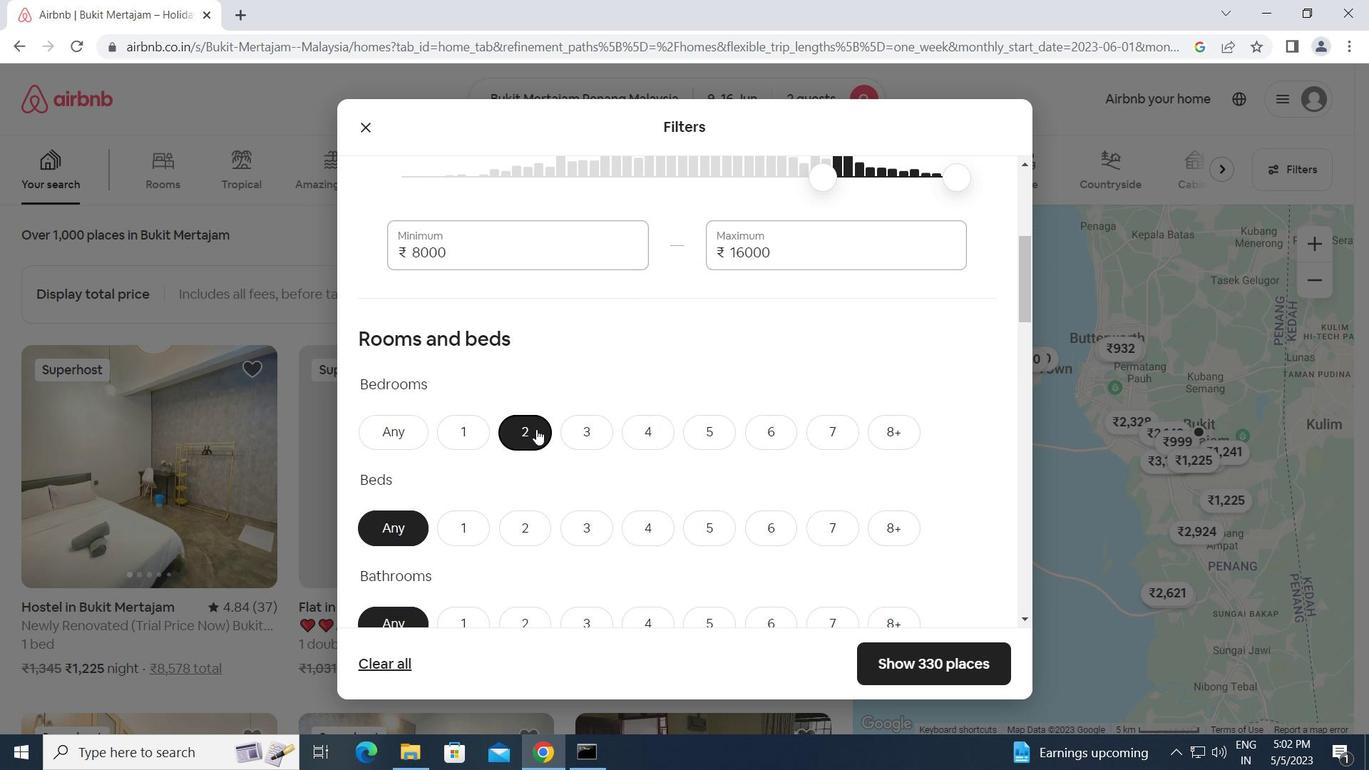 
Action: Mouse scrolled (536, 429) with delta (0, 0)
Screenshot: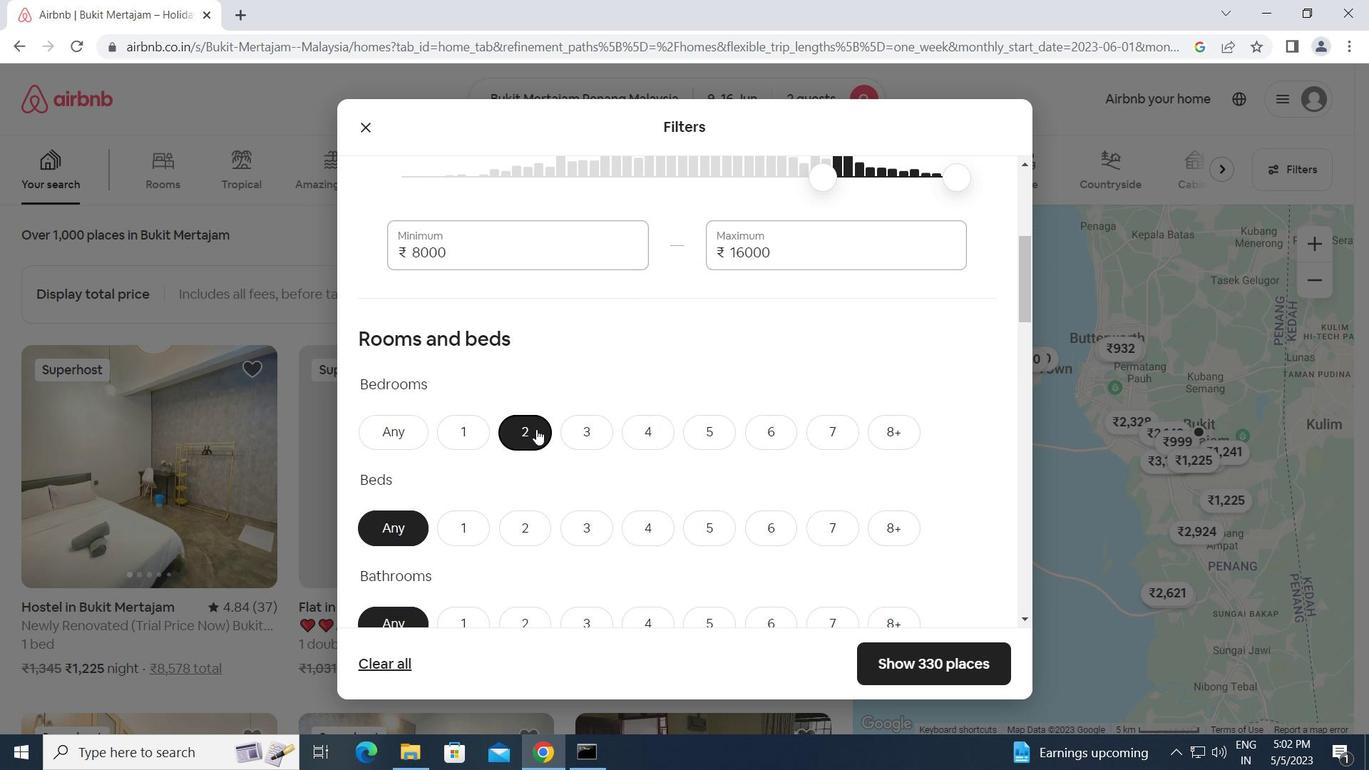 
Action: Mouse moved to (529, 437)
Screenshot: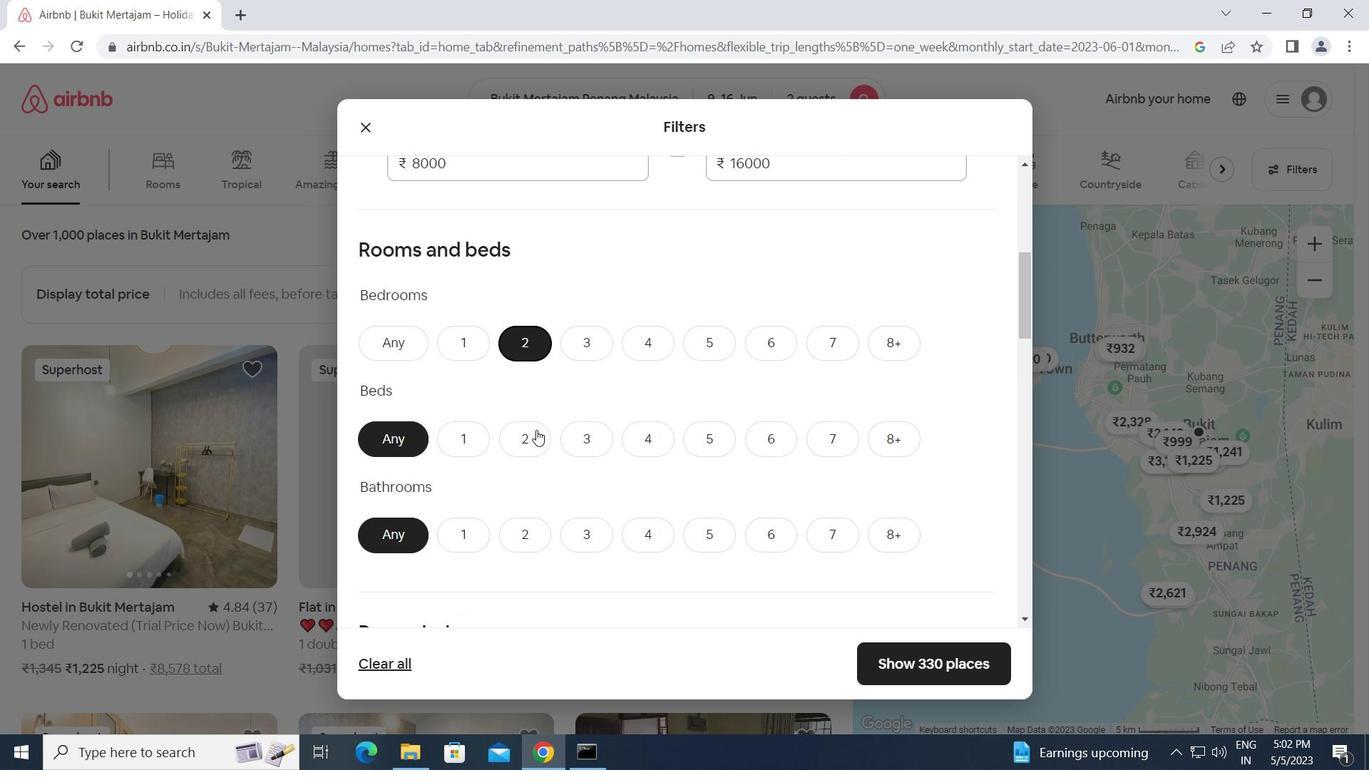 
Action: Mouse pressed left at (529, 437)
Screenshot: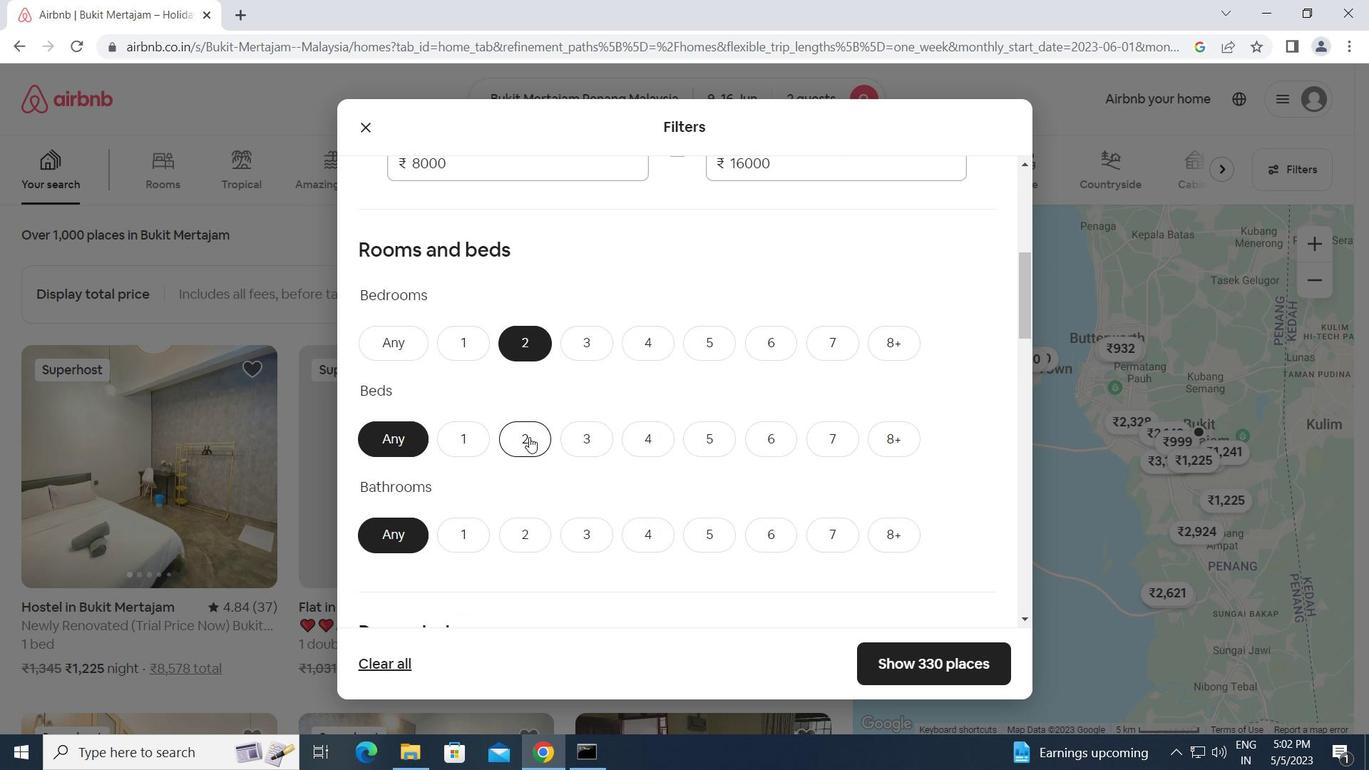 
Action: Mouse moved to (474, 538)
Screenshot: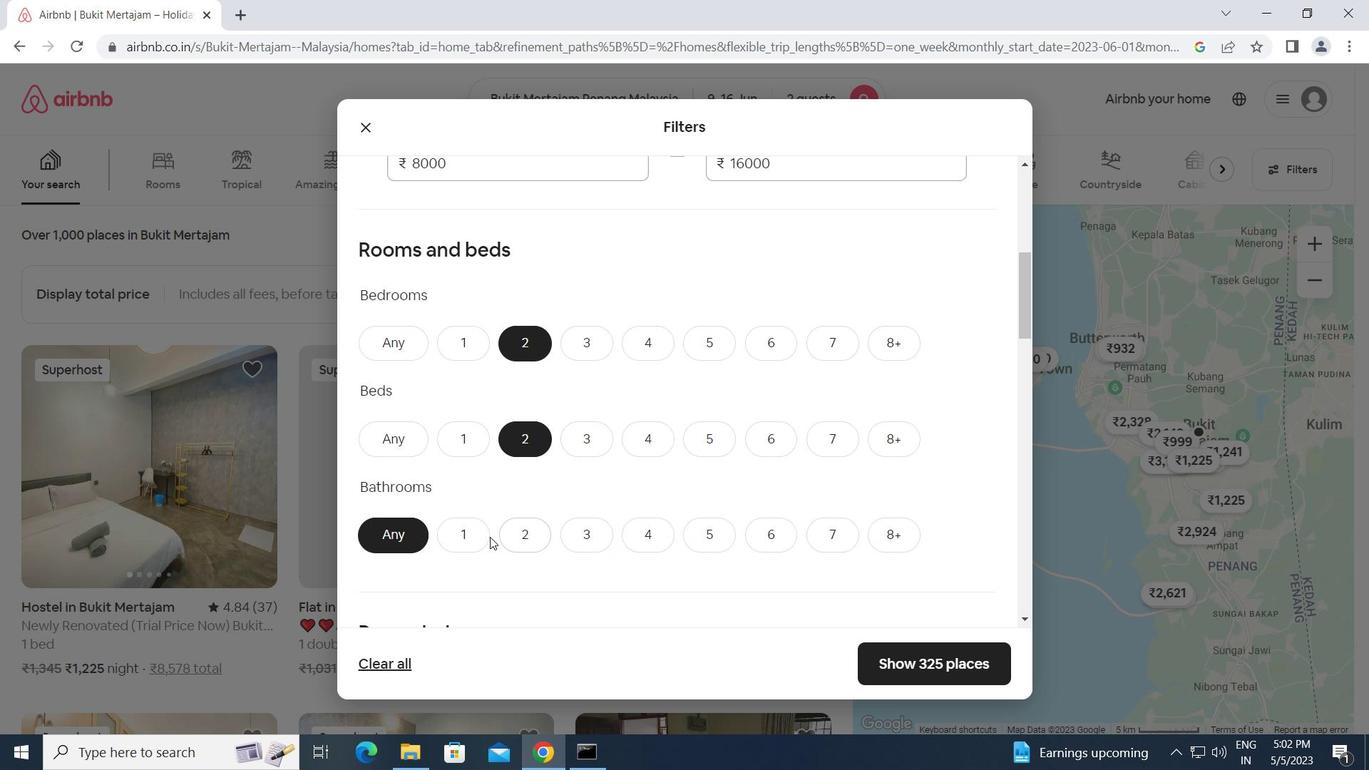 
Action: Mouse pressed left at (474, 538)
Screenshot: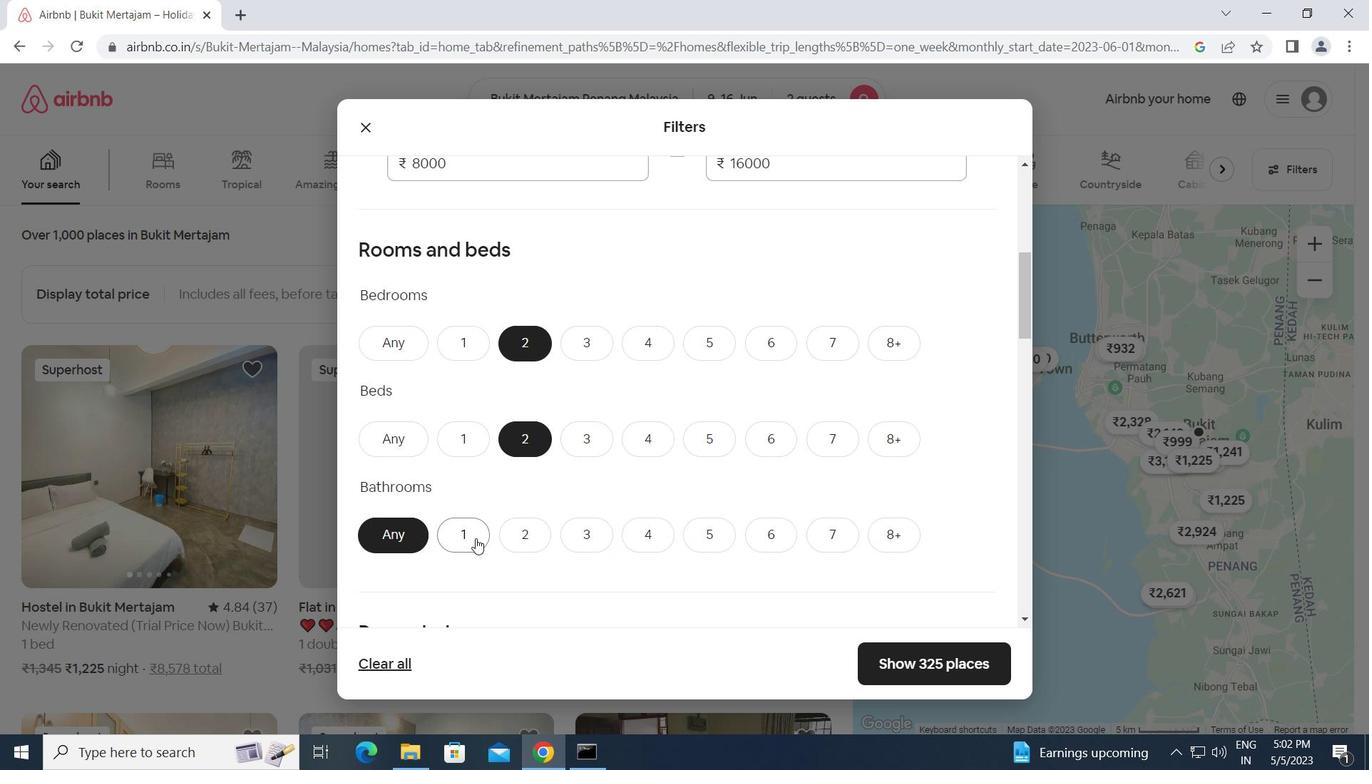 
Action: Mouse moved to (611, 549)
Screenshot: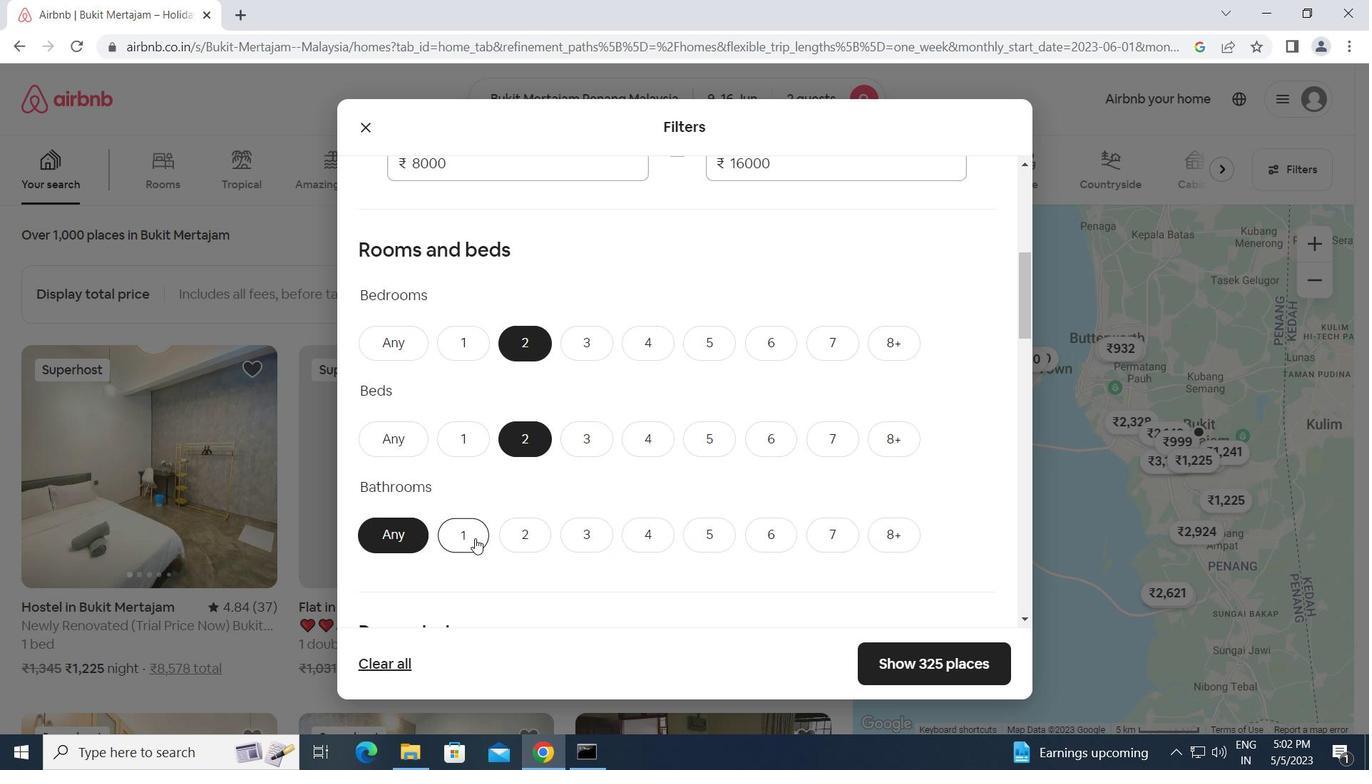 
Action: Mouse scrolled (611, 548) with delta (0, 0)
Screenshot: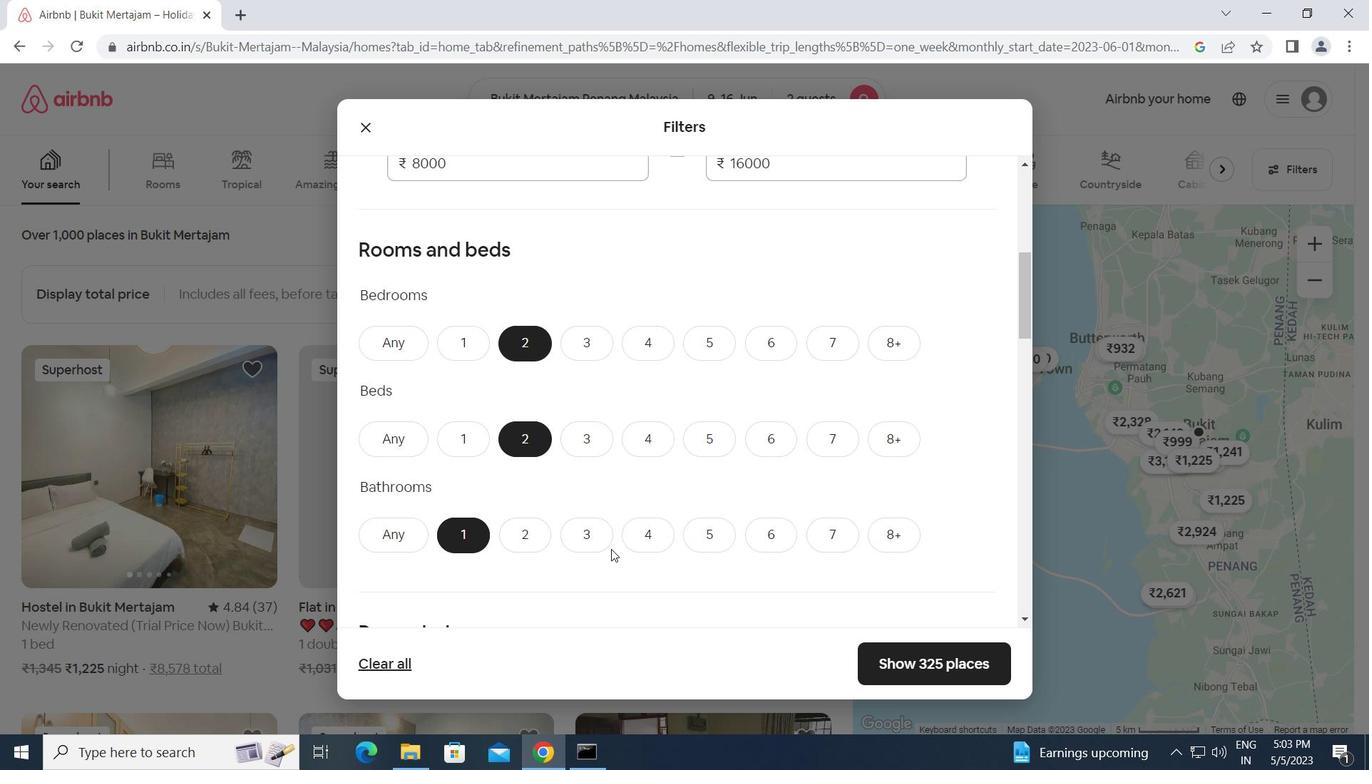 
Action: Mouse scrolled (611, 548) with delta (0, 0)
Screenshot: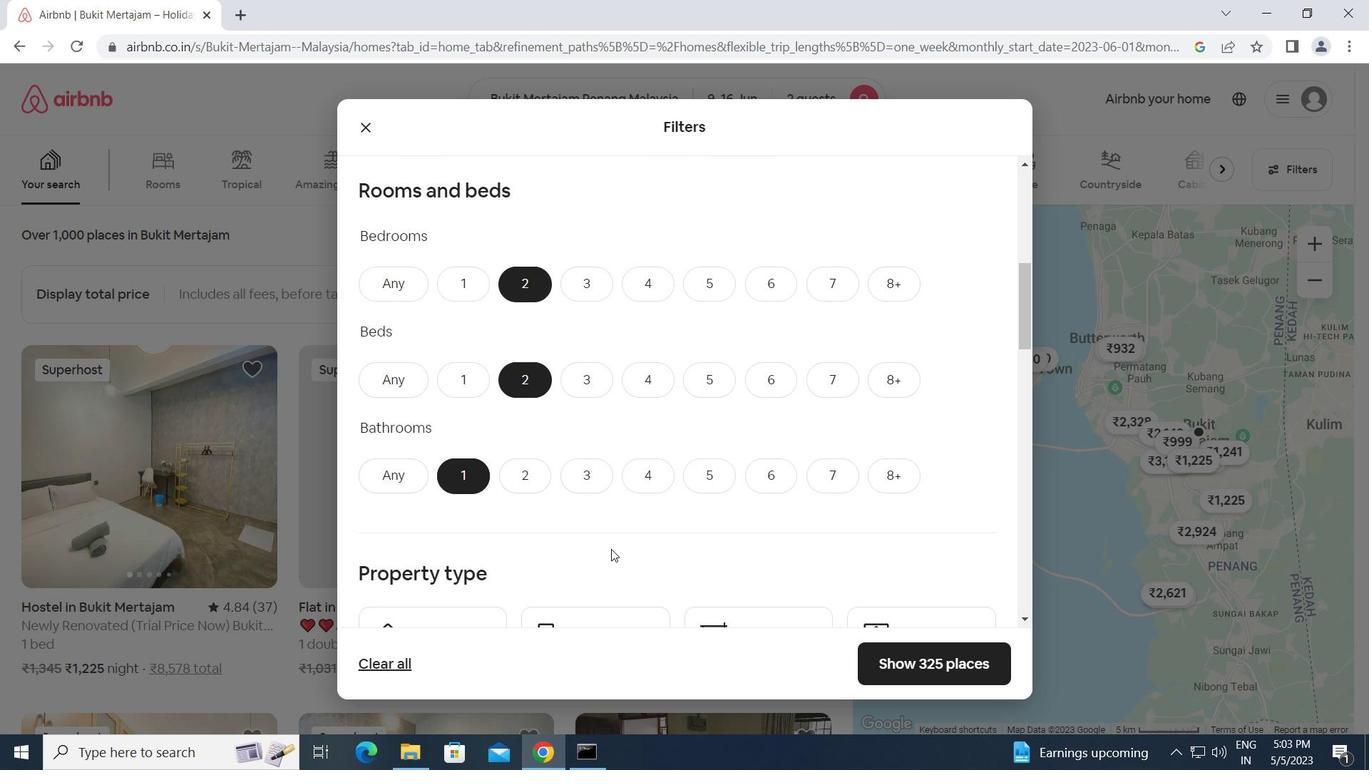 
Action: Mouse moved to (464, 552)
Screenshot: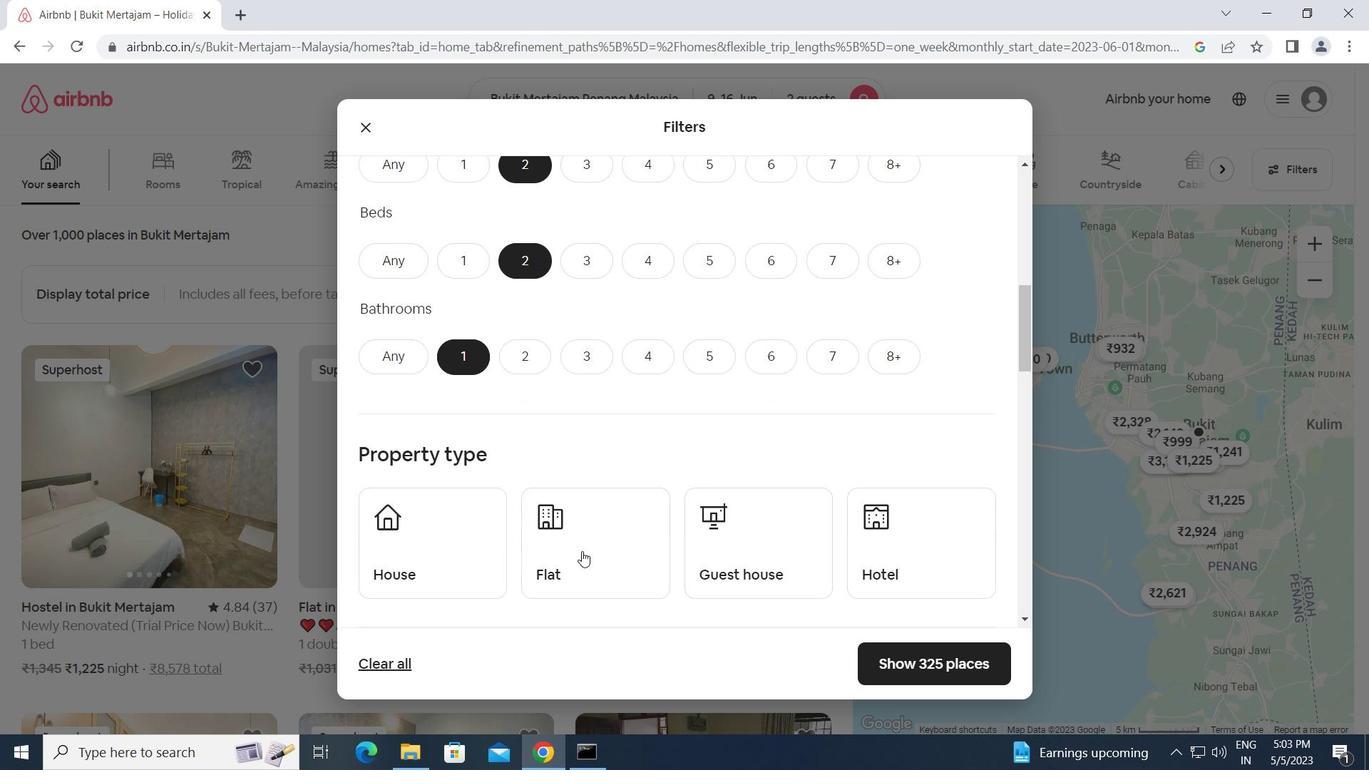 
Action: Mouse pressed left at (464, 552)
Screenshot: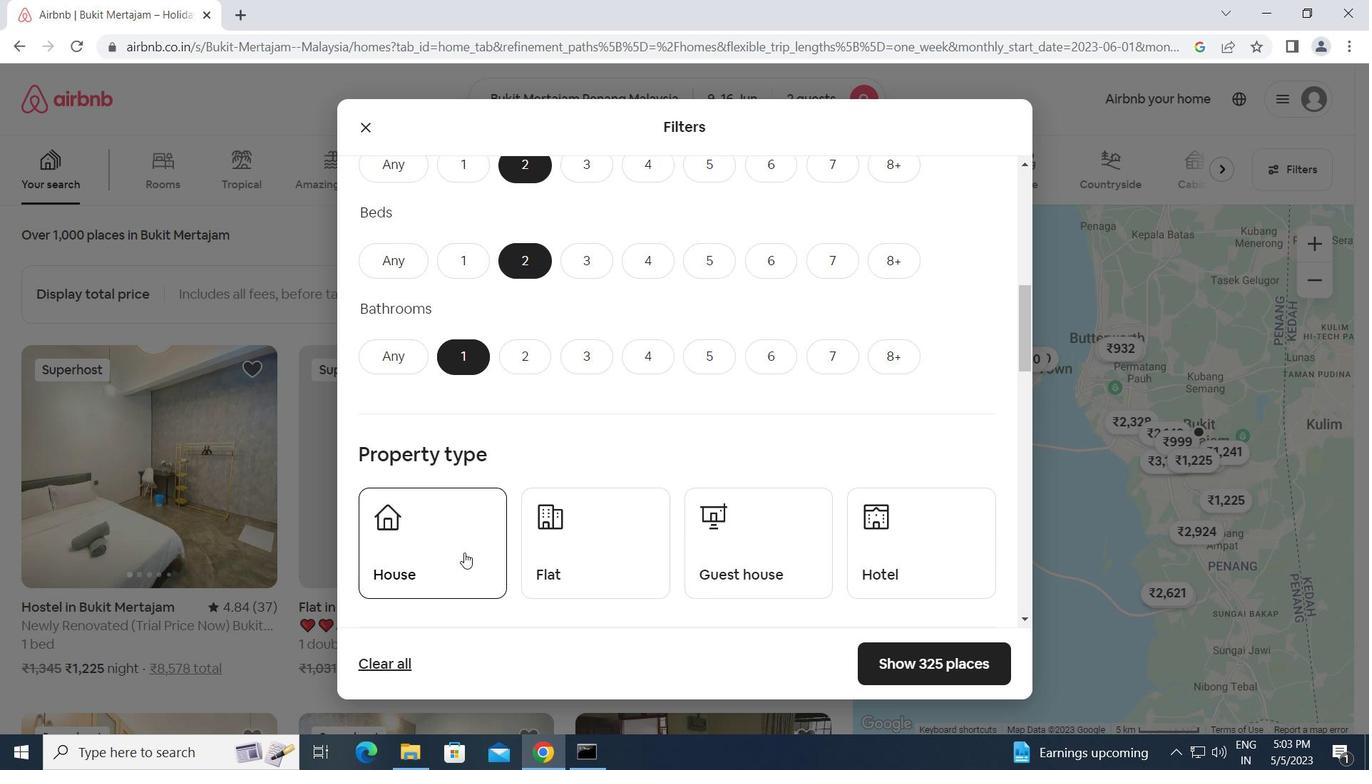 
Action: Mouse moved to (550, 549)
Screenshot: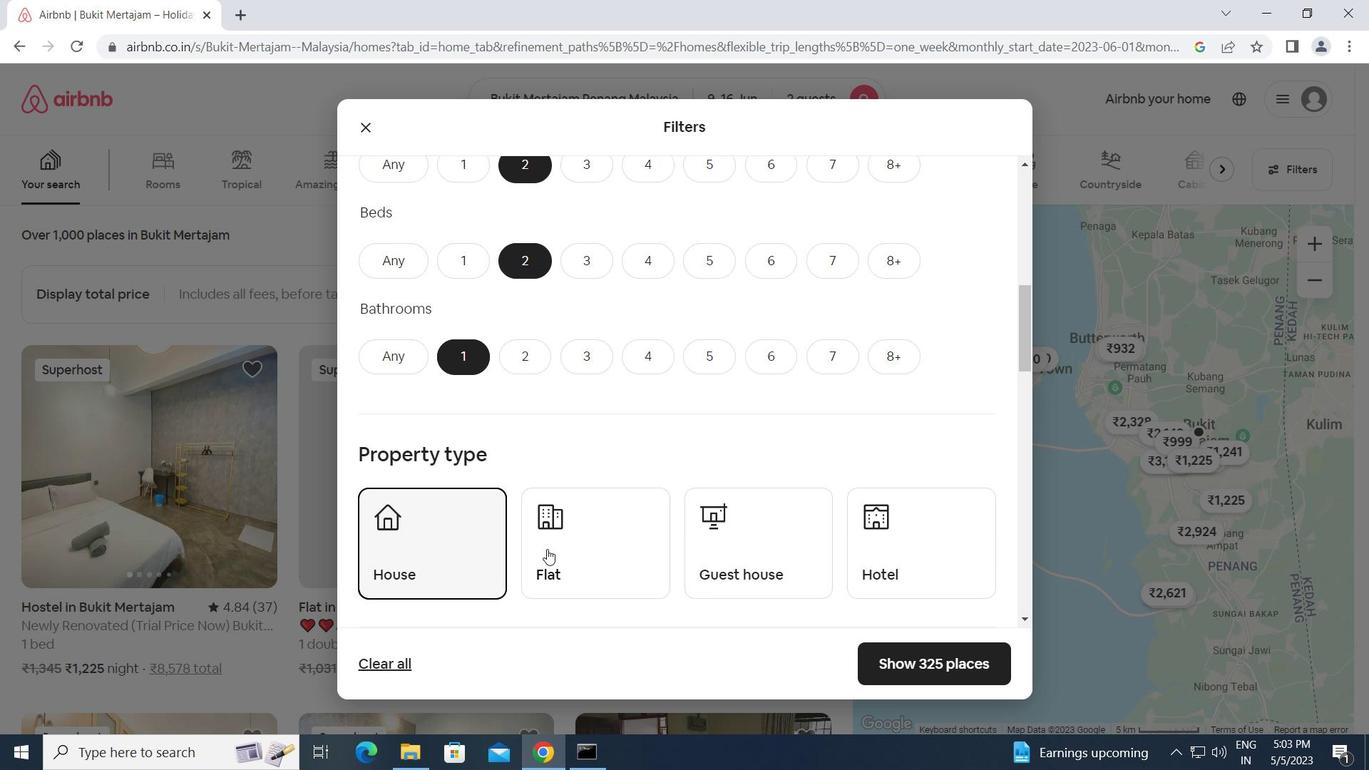 
Action: Mouse pressed left at (550, 549)
Screenshot: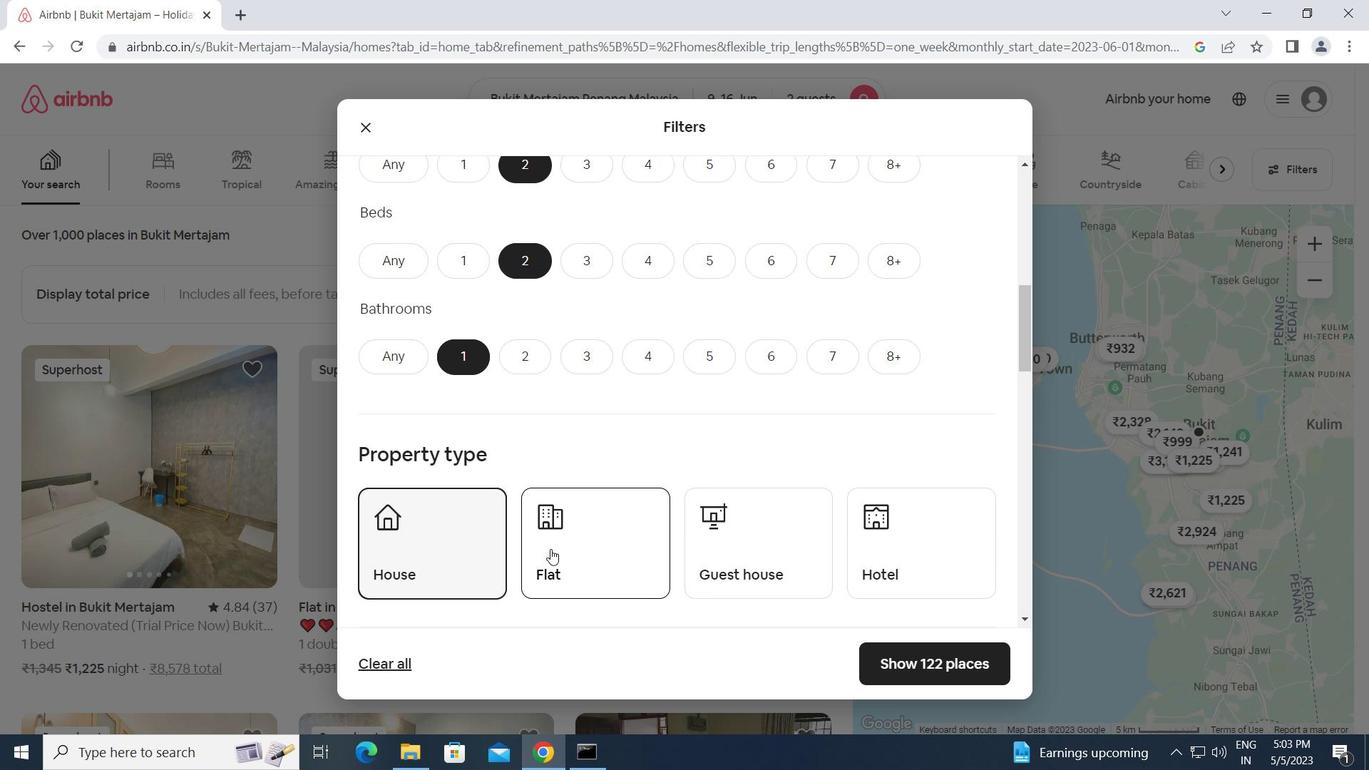 
Action: Mouse moved to (730, 546)
Screenshot: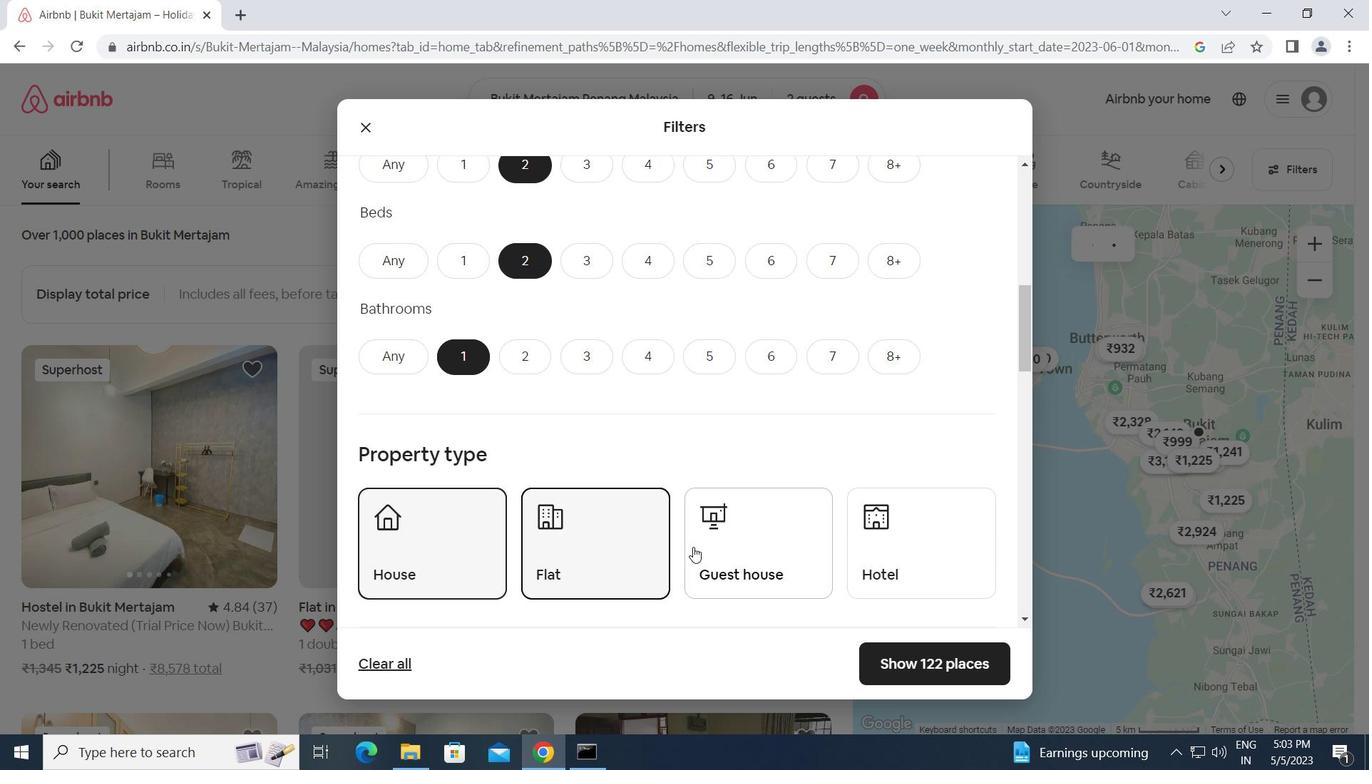 
Action: Mouse pressed left at (730, 546)
Screenshot: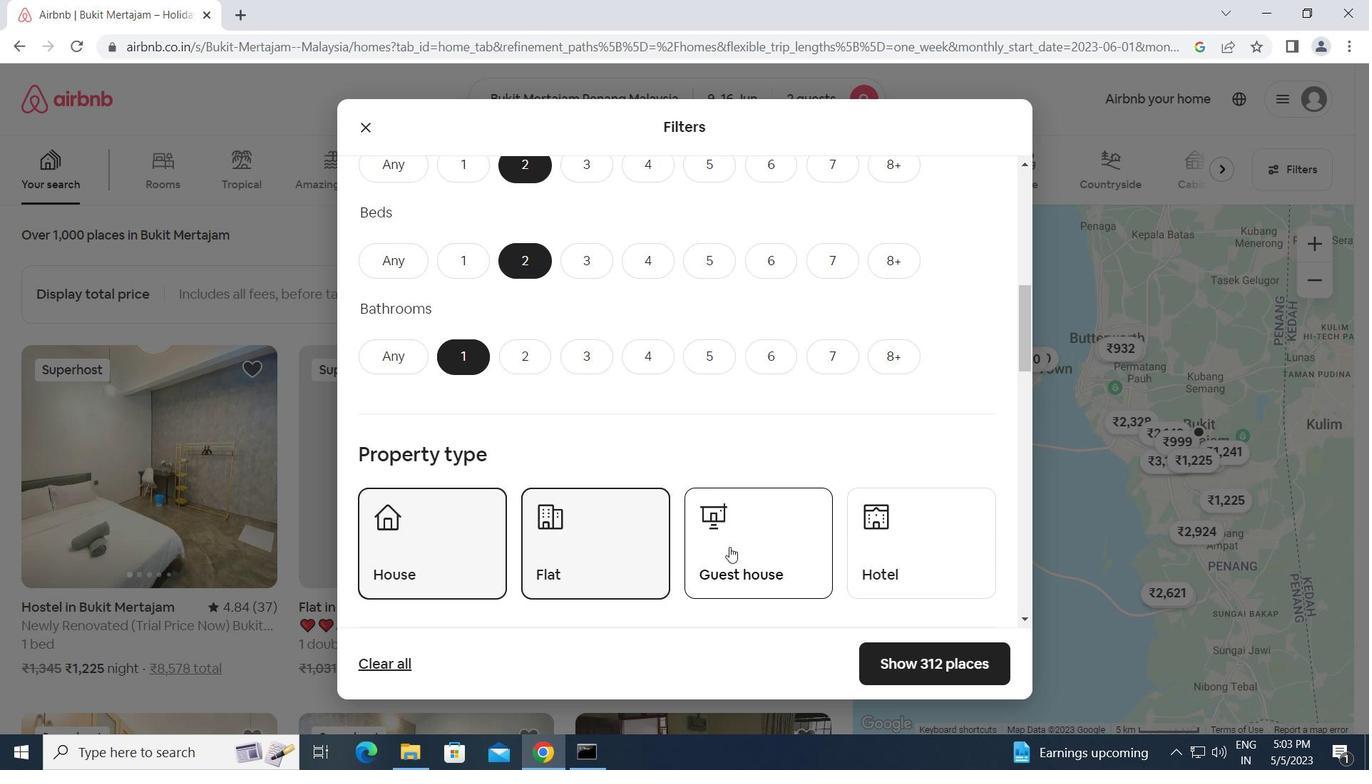 
Action: Mouse moved to (566, 591)
Screenshot: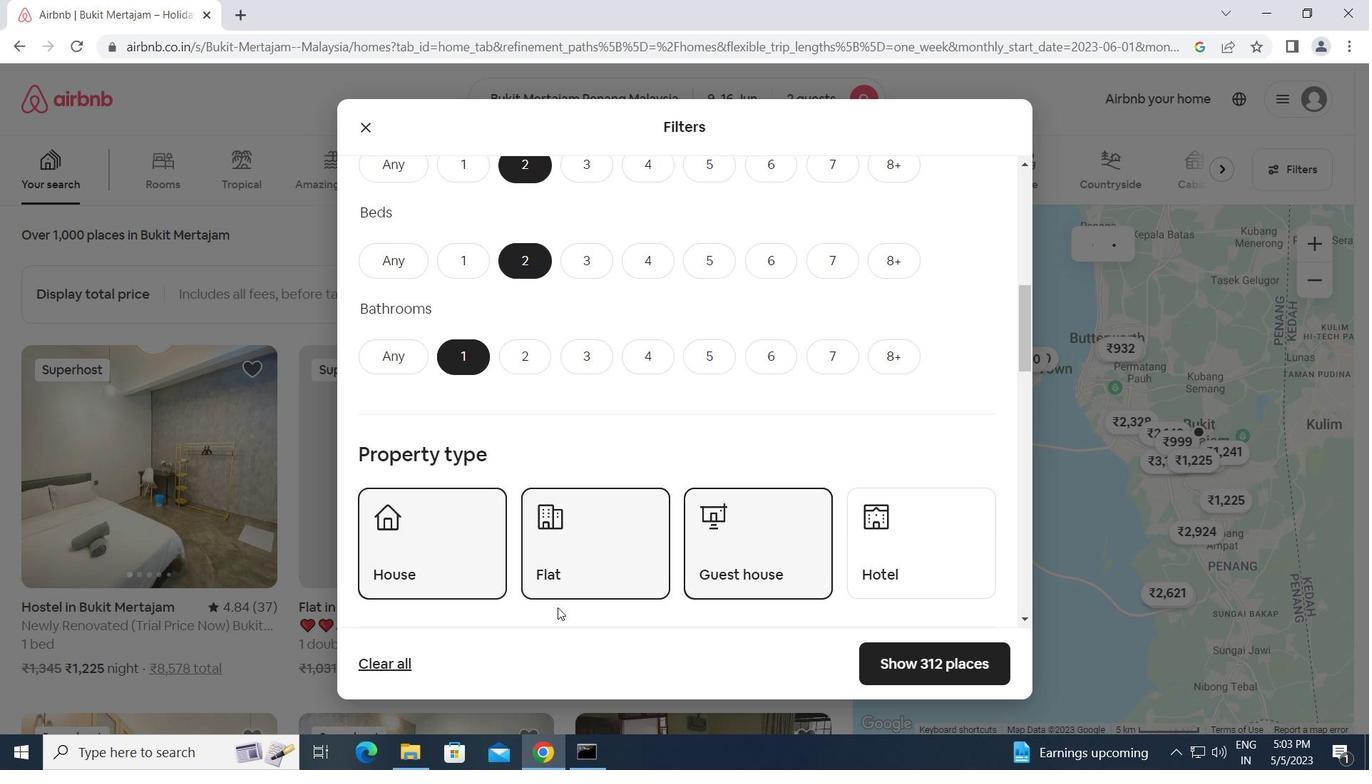 
Action: Mouse scrolled (566, 591) with delta (0, 0)
Screenshot: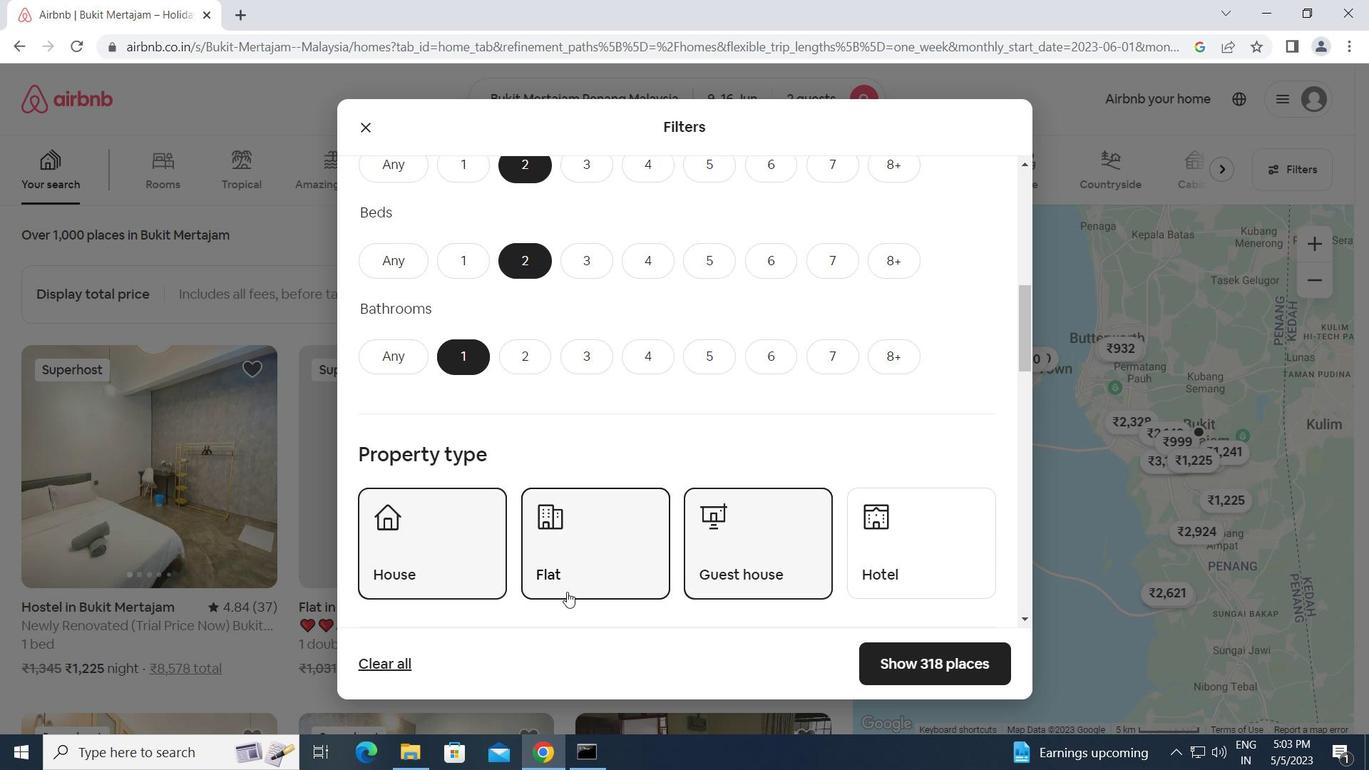 
Action: Mouse moved to (569, 588)
Screenshot: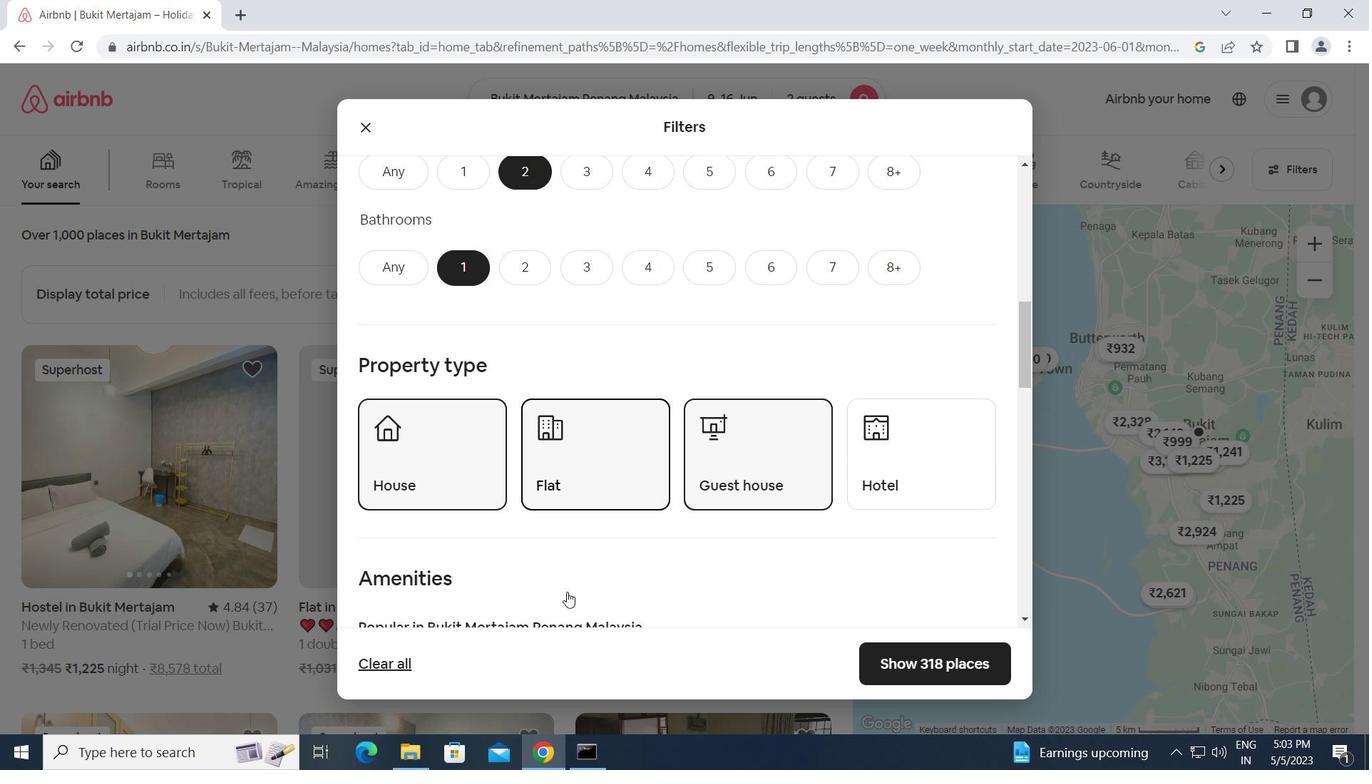 
Action: Mouse scrolled (569, 588) with delta (0, 0)
Screenshot: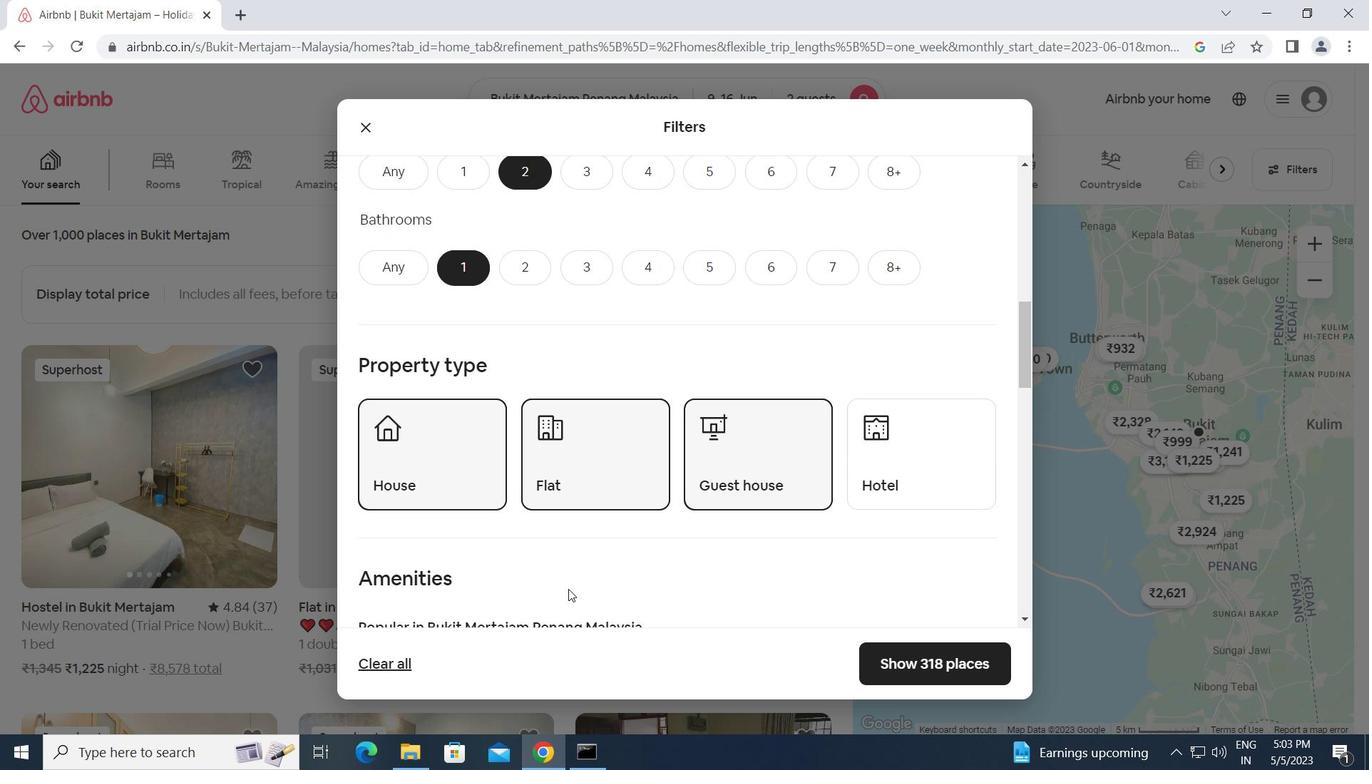 
Action: Mouse moved to (569, 588)
Screenshot: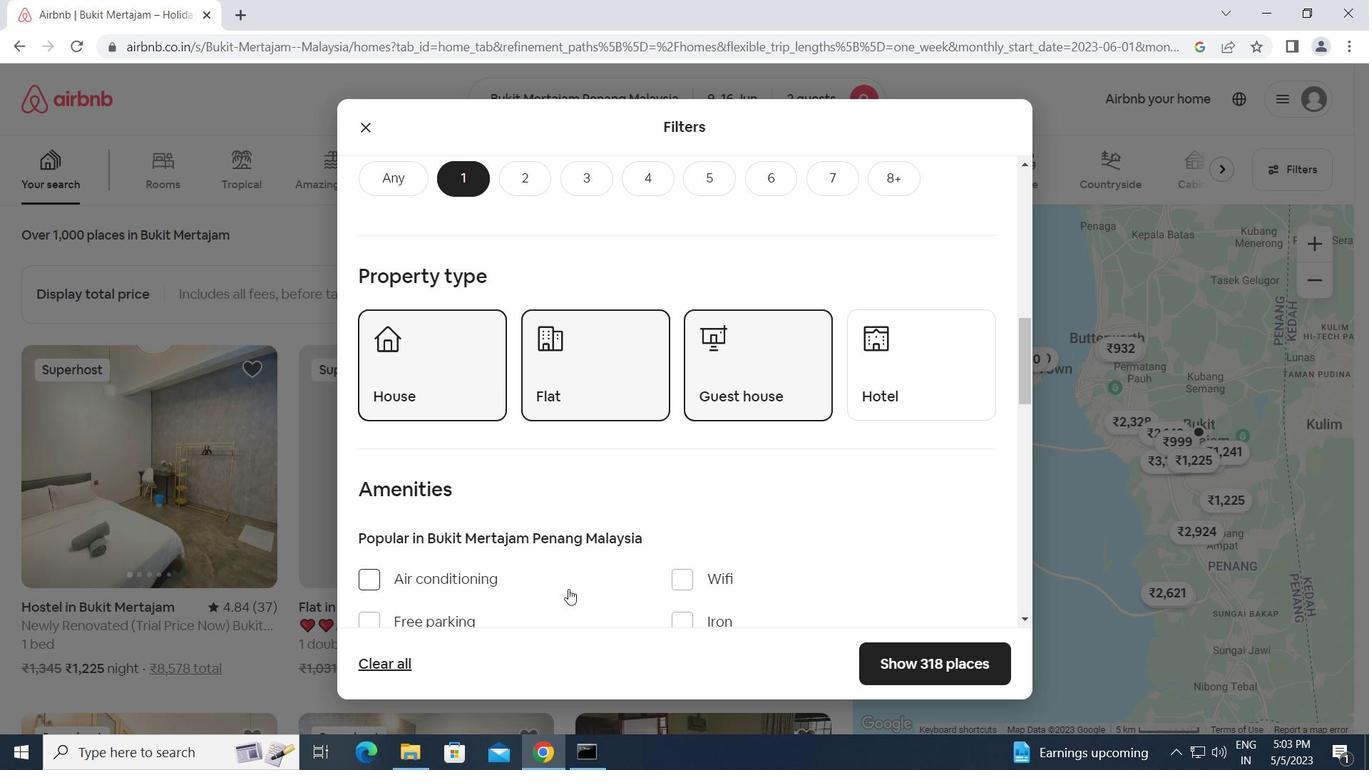 
Action: Mouse scrolled (569, 588) with delta (0, 0)
Screenshot: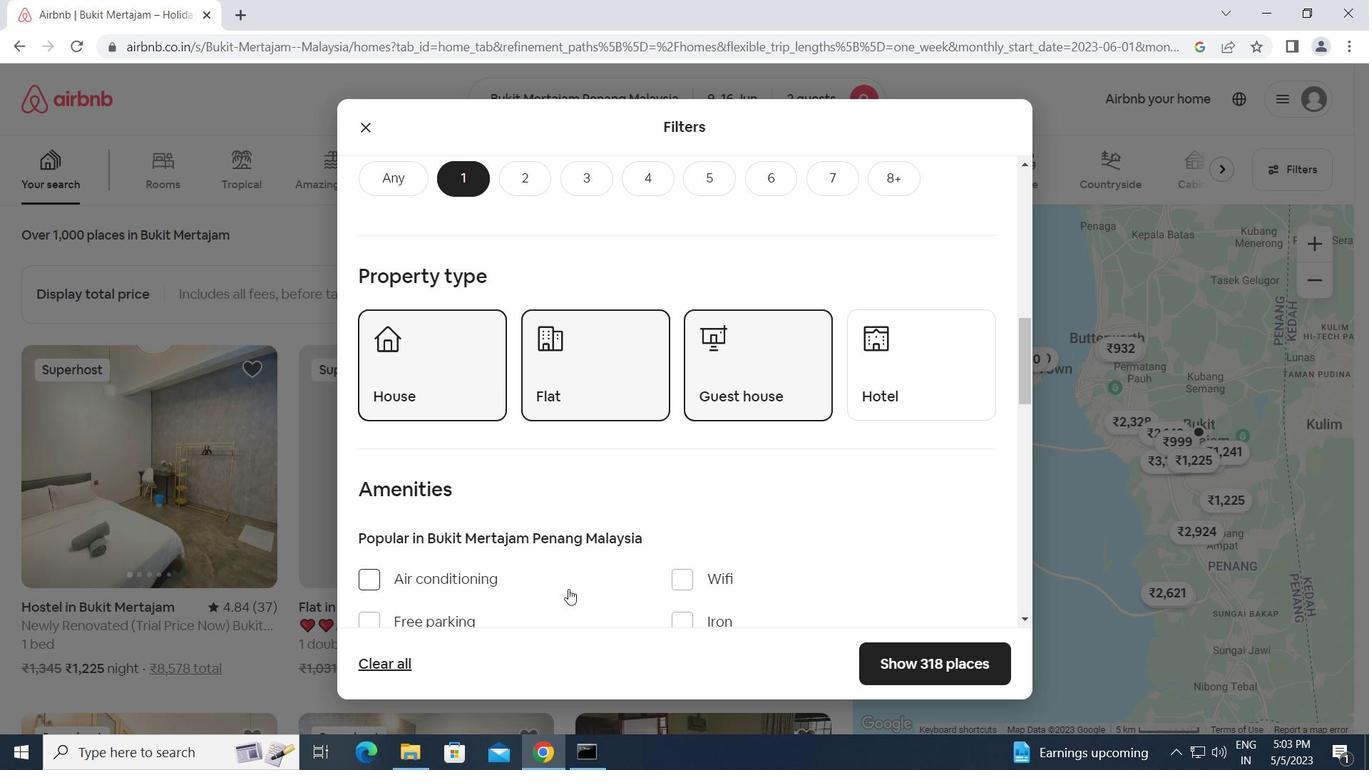 
Action: Mouse scrolled (569, 588) with delta (0, 0)
Screenshot: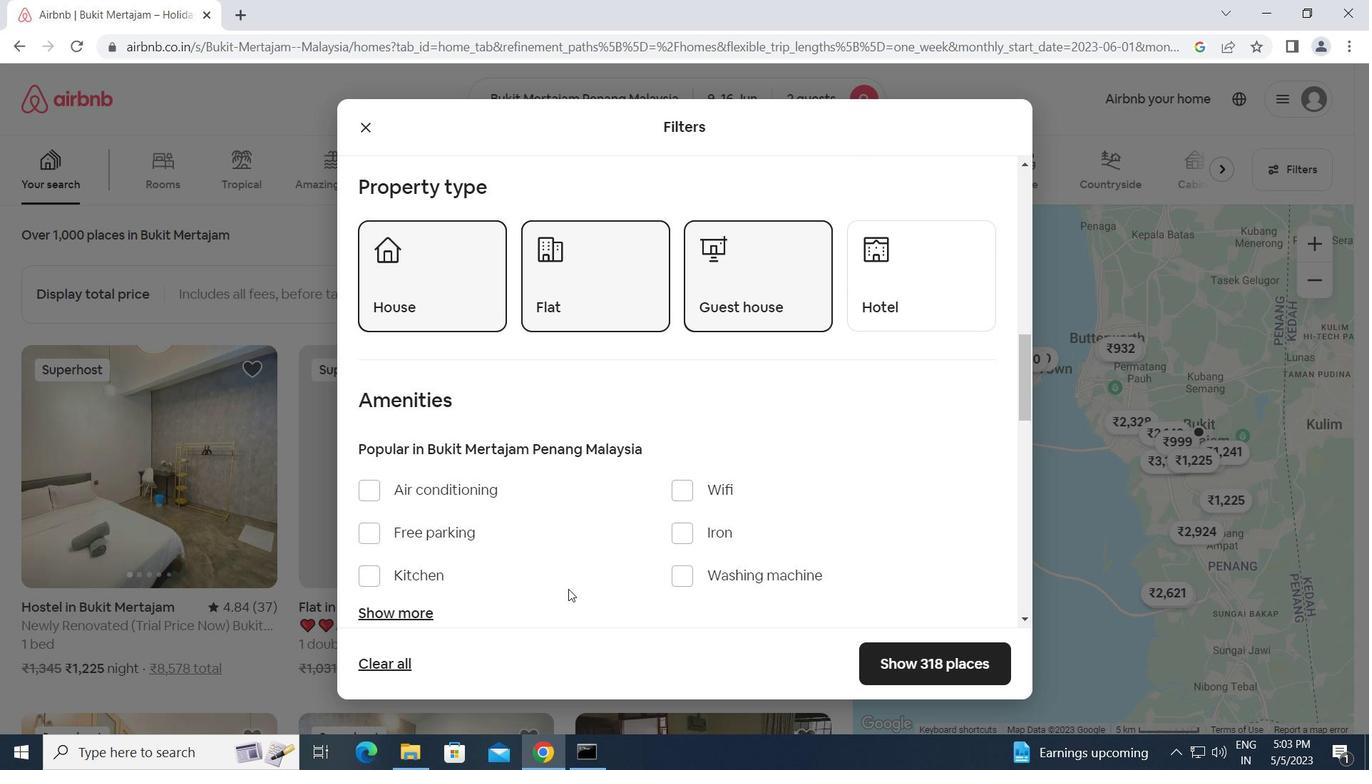 
Action: Mouse scrolled (569, 588) with delta (0, 0)
Screenshot: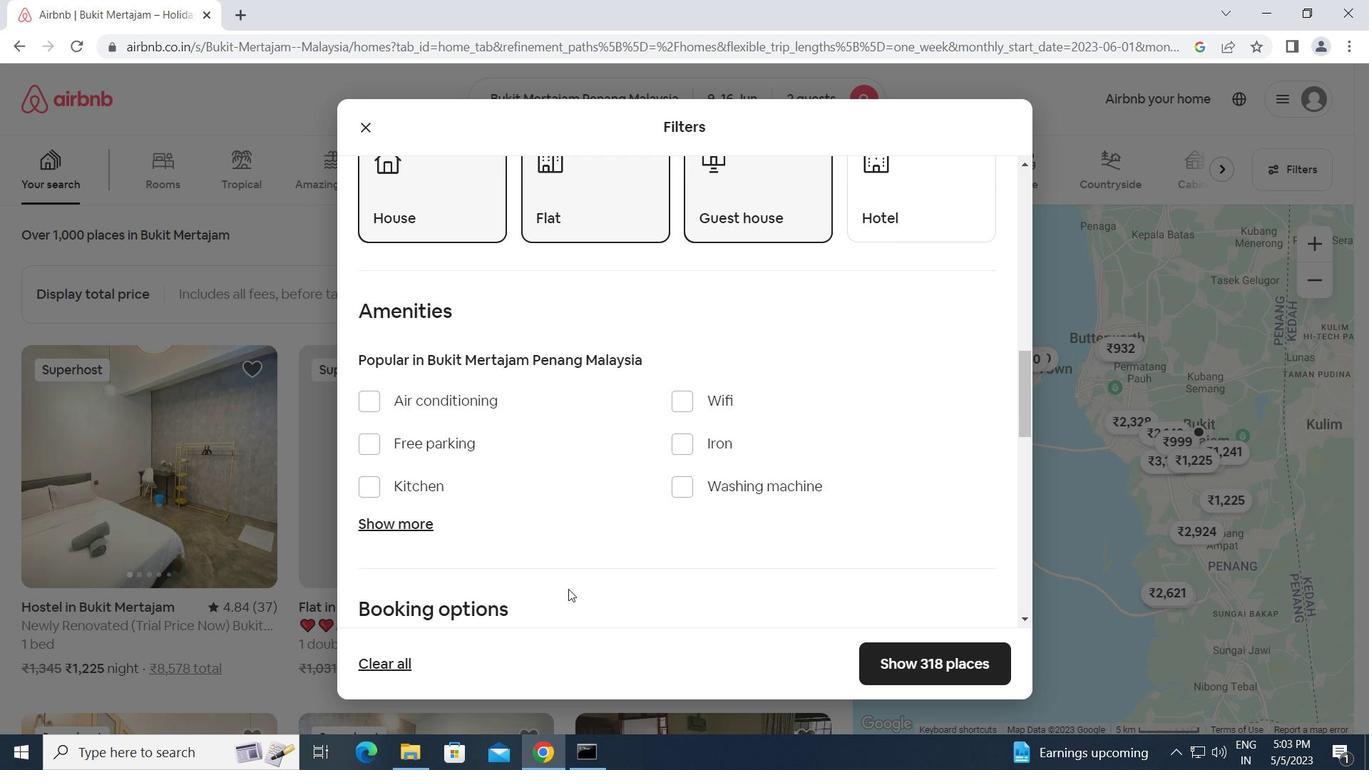 
Action: Mouse scrolled (569, 588) with delta (0, 0)
Screenshot: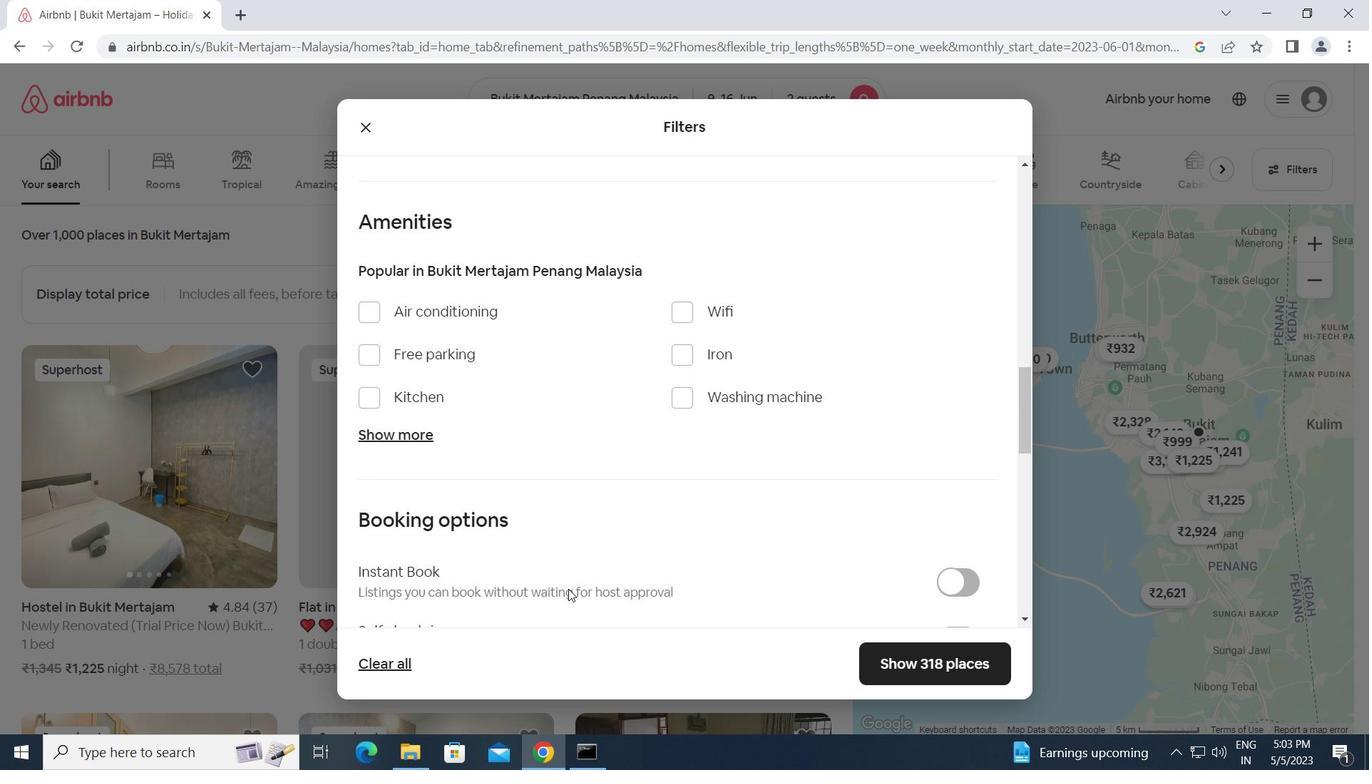 
Action: Mouse moved to (966, 556)
Screenshot: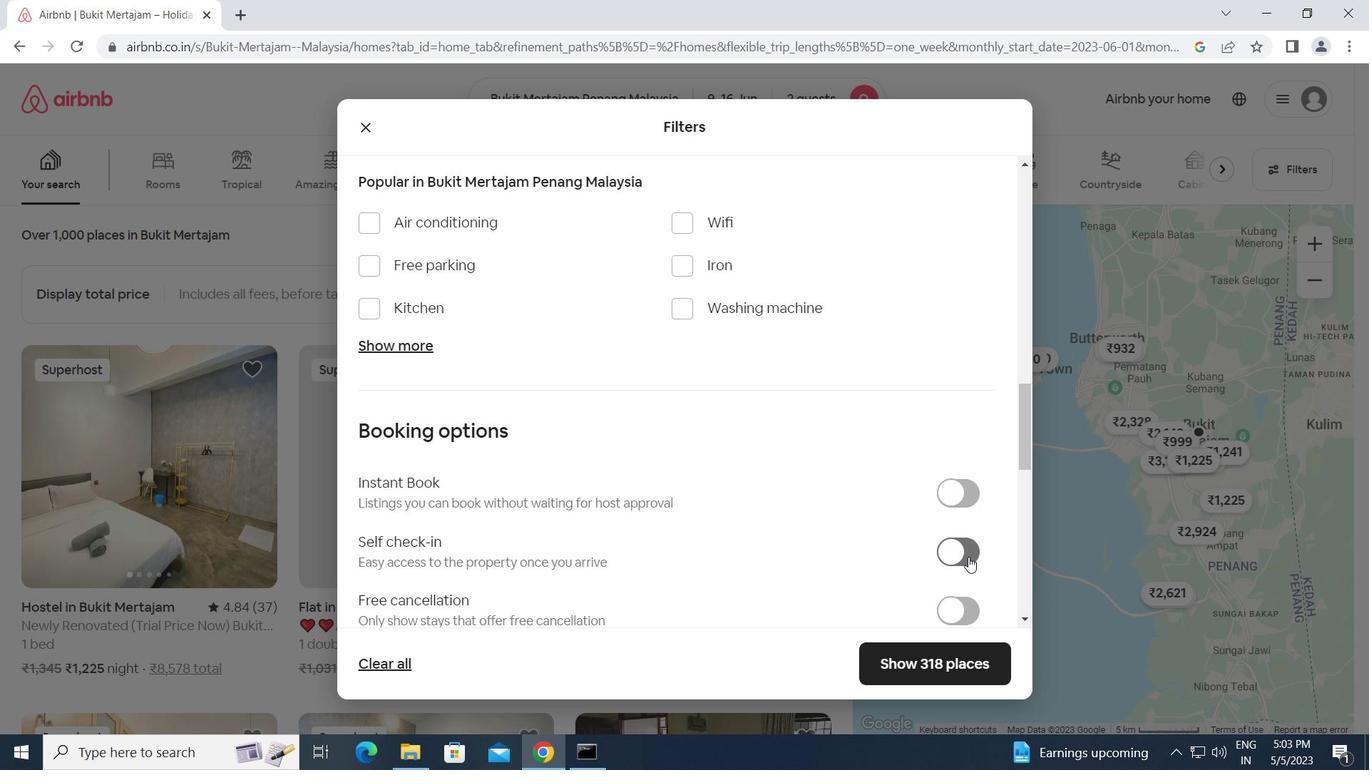 
Action: Mouse pressed left at (966, 556)
Screenshot: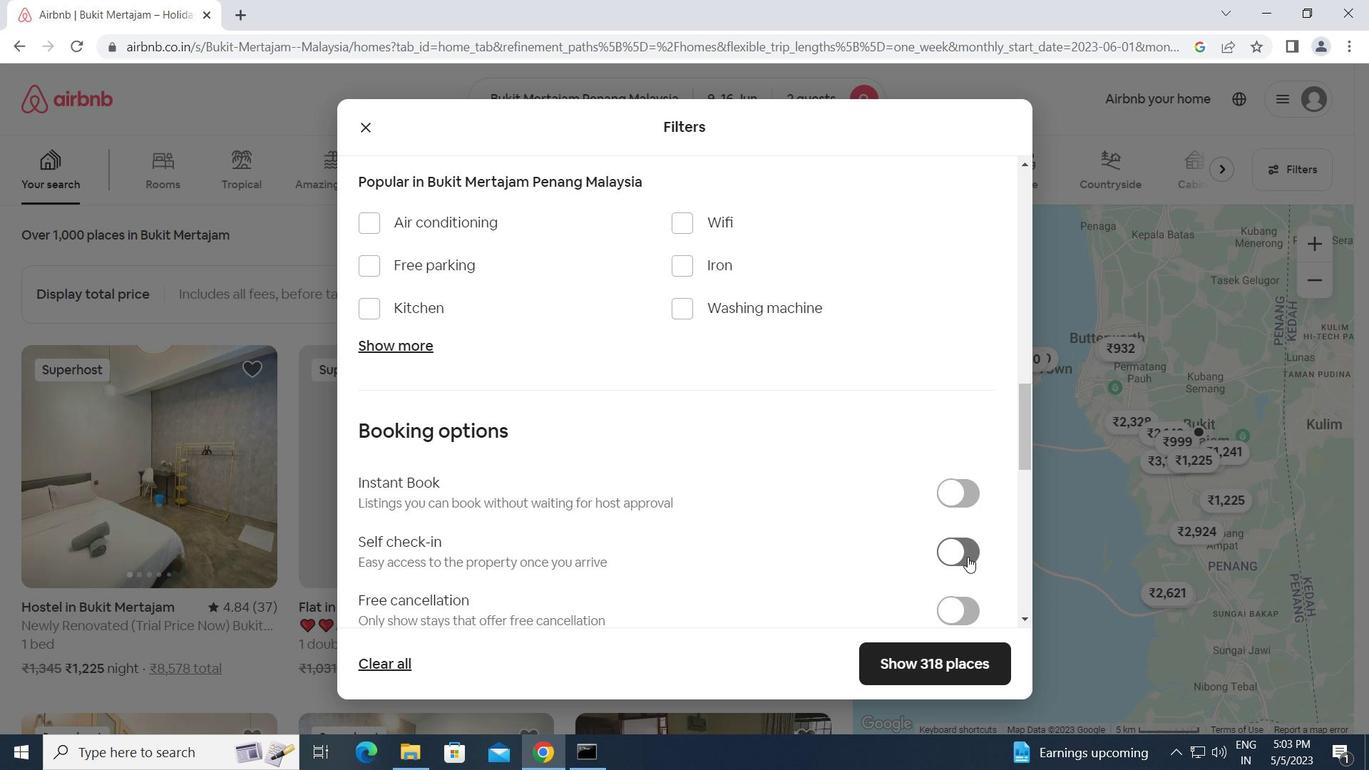 
Action: Mouse moved to (780, 553)
Screenshot: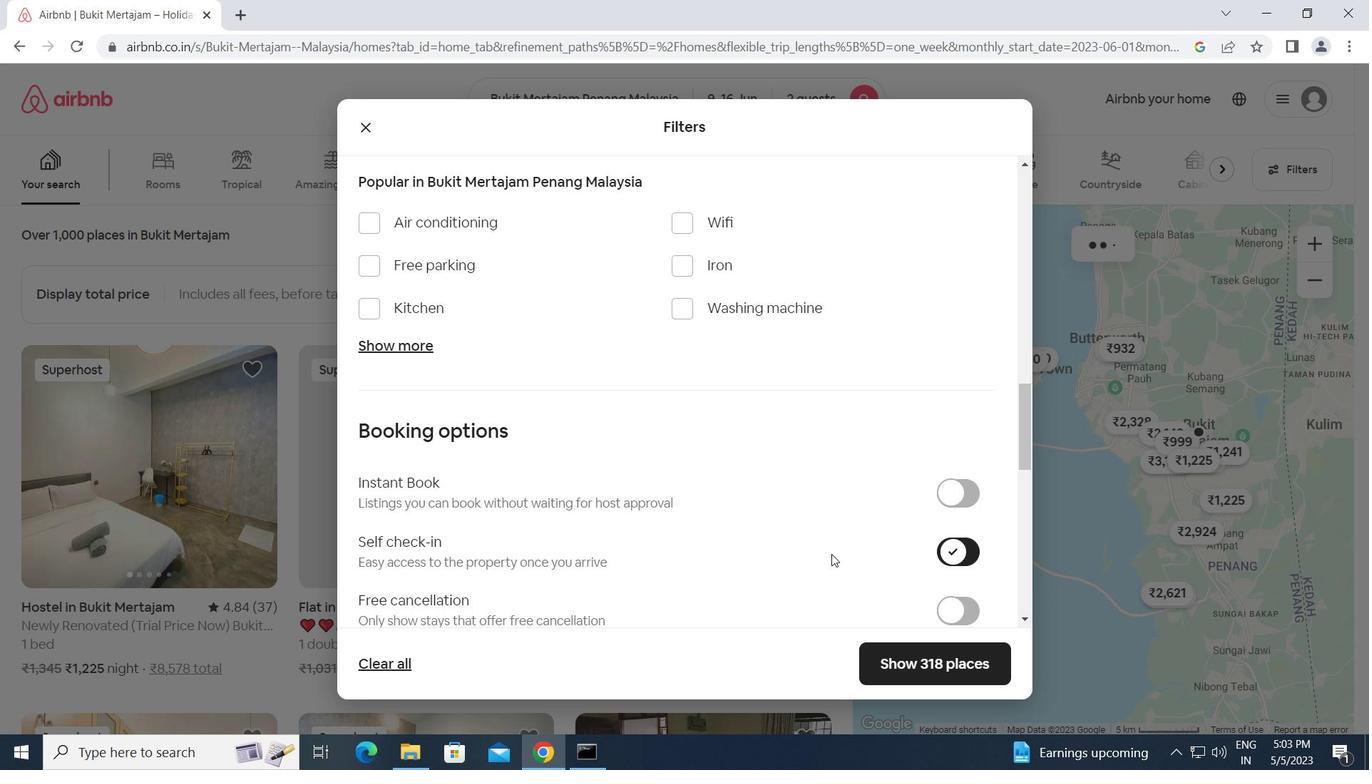 
Action: Mouse scrolled (780, 552) with delta (0, 0)
Screenshot: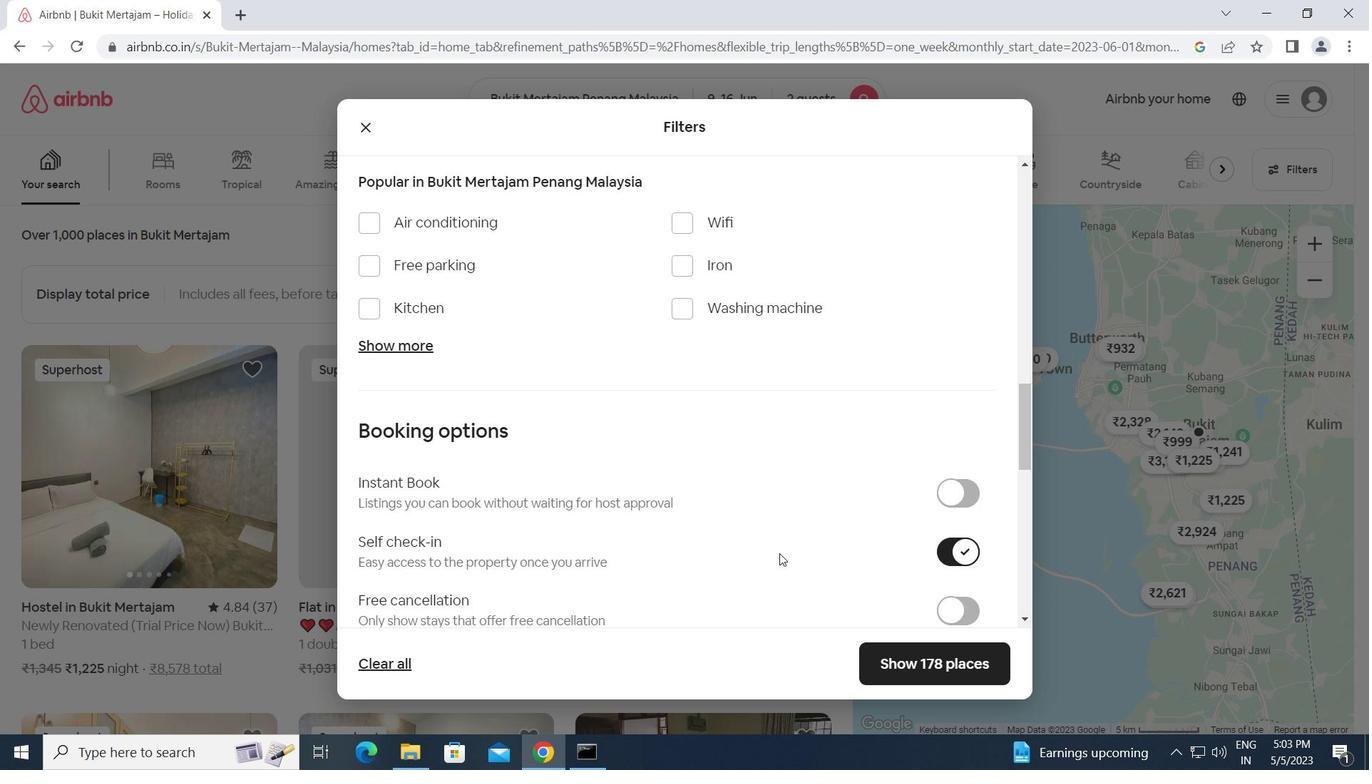 
Action: Mouse scrolled (780, 552) with delta (0, 0)
Screenshot: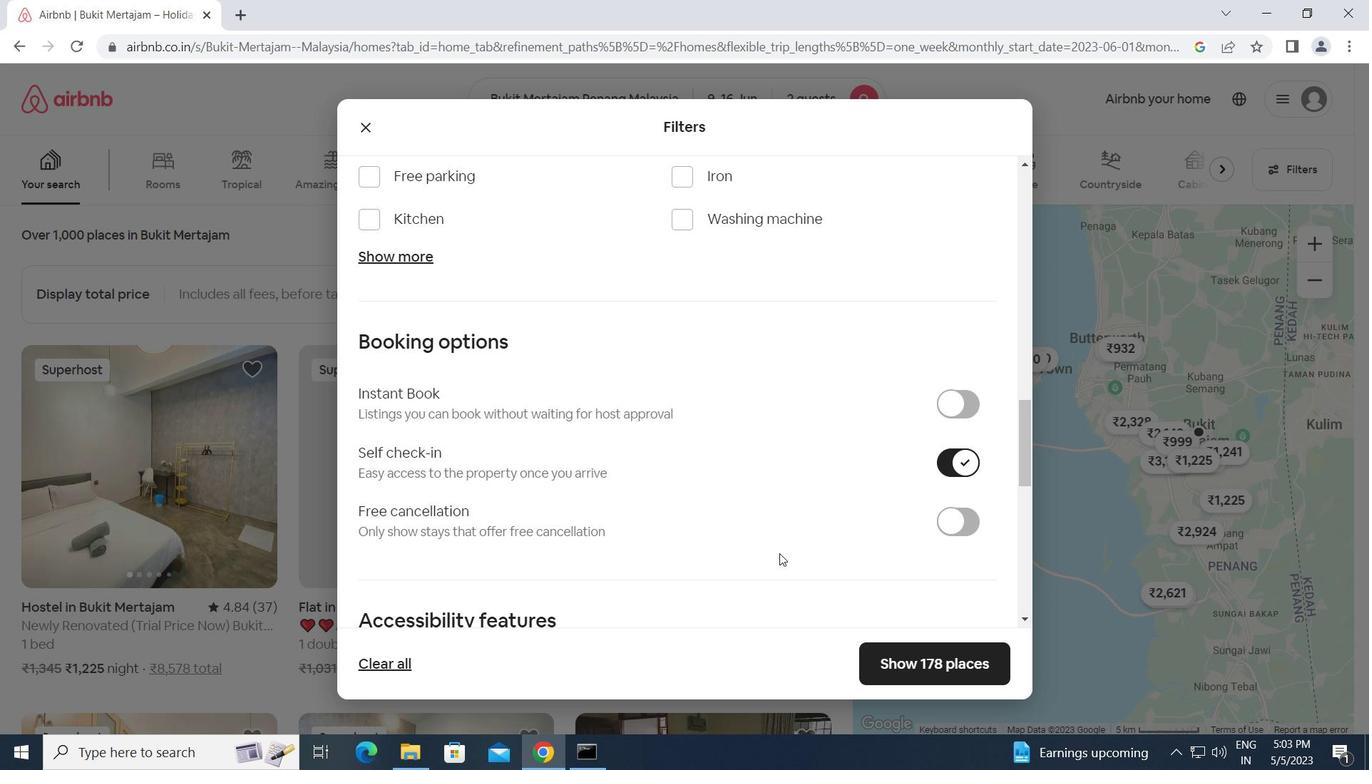 
Action: Mouse scrolled (780, 552) with delta (0, 0)
Screenshot: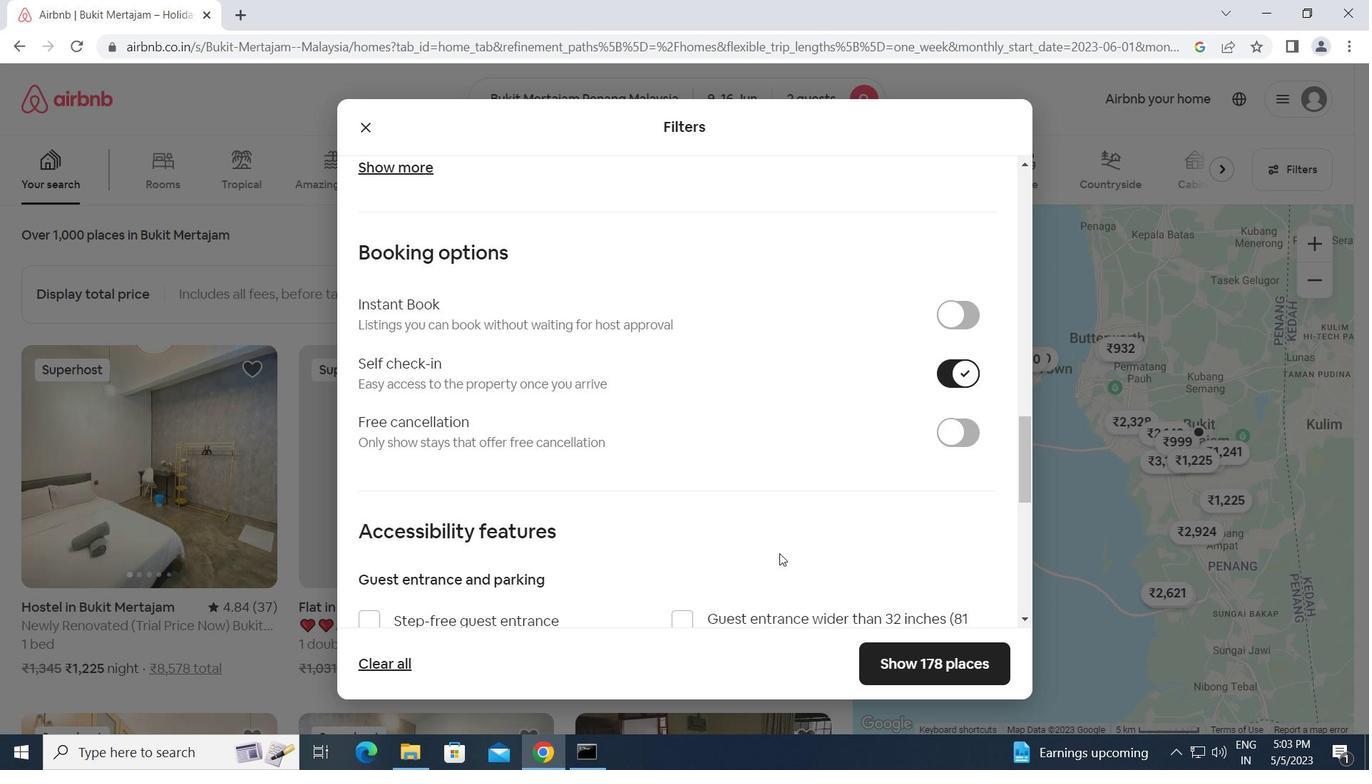 
Action: Mouse scrolled (780, 552) with delta (0, 0)
Screenshot: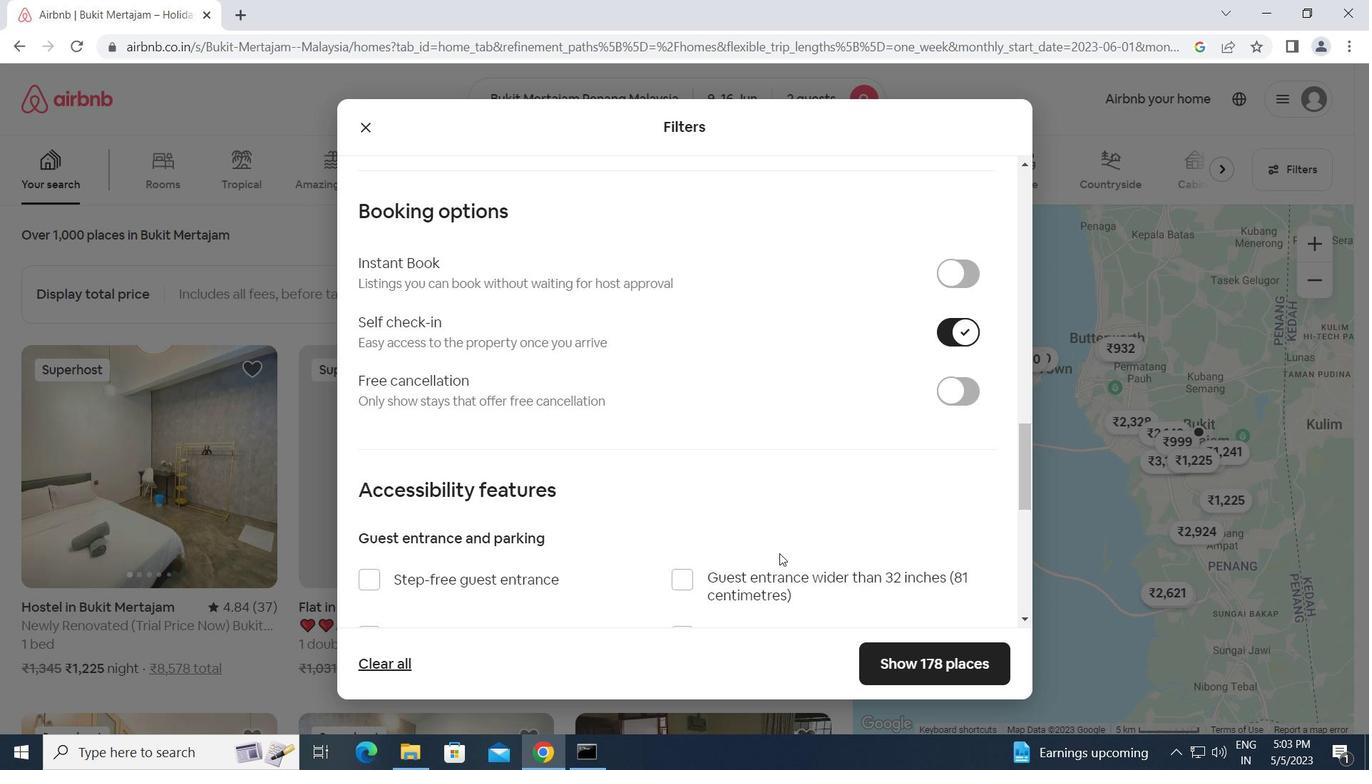 
Action: Mouse scrolled (780, 552) with delta (0, 0)
Screenshot: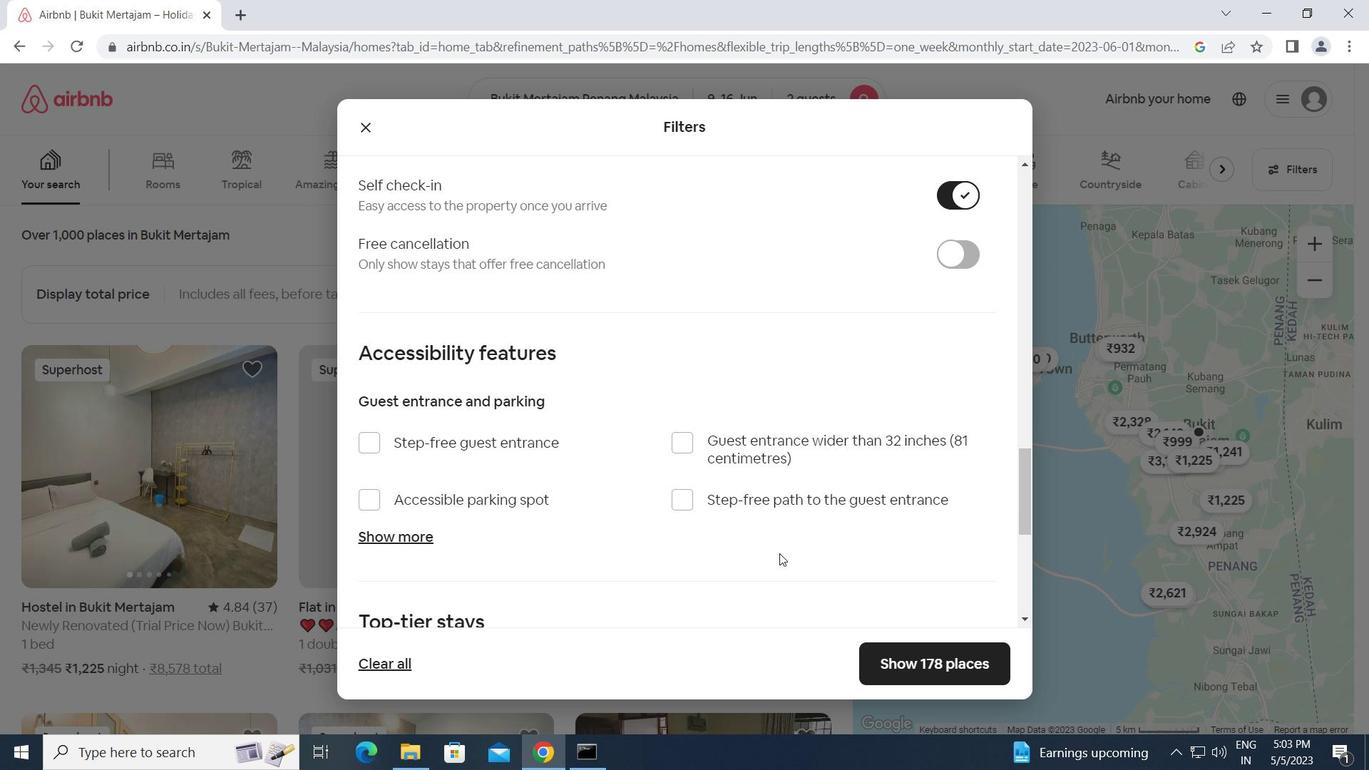 
Action: Mouse scrolled (780, 552) with delta (0, 0)
Screenshot: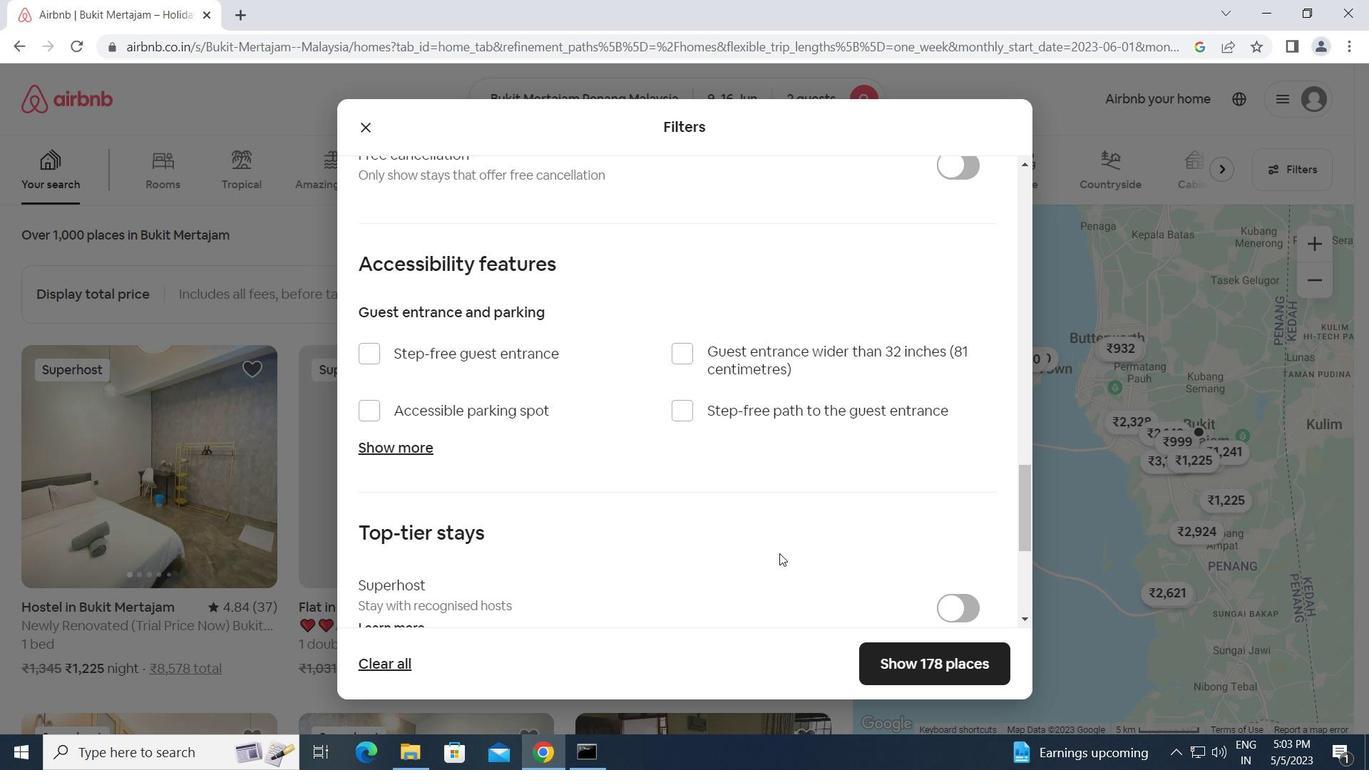 
Action: Mouse scrolled (780, 552) with delta (0, 0)
Screenshot: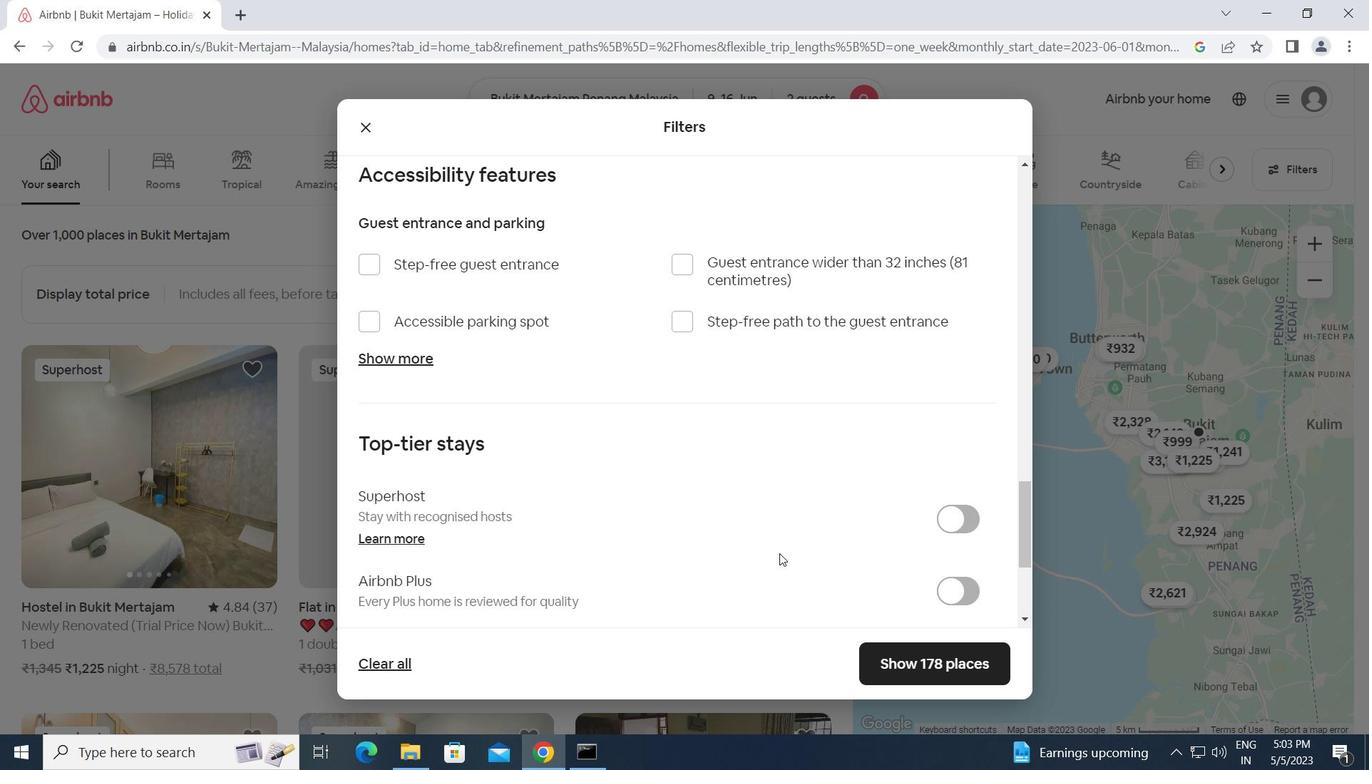 
Action: Mouse scrolled (780, 552) with delta (0, 0)
Screenshot: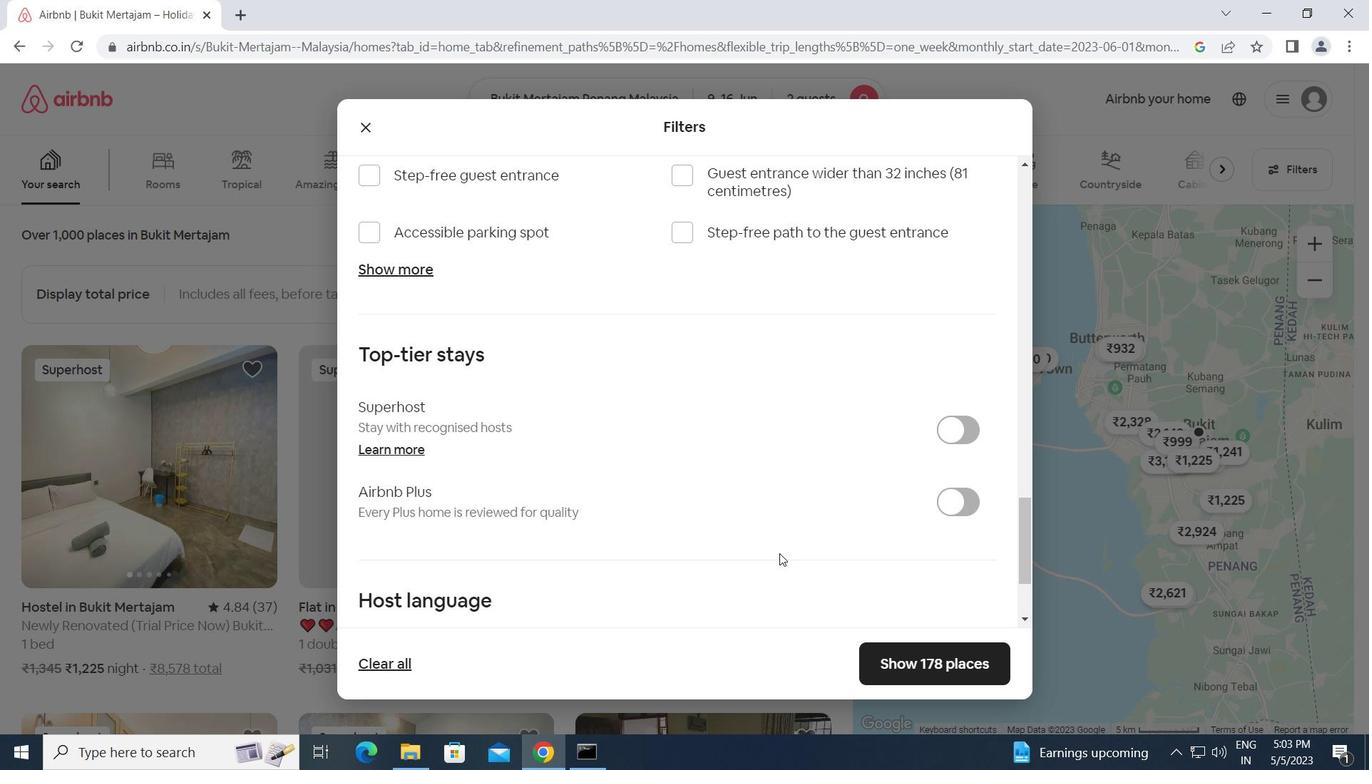 
Action: Mouse scrolled (780, 552) with delta (0, 0)
Screenshot: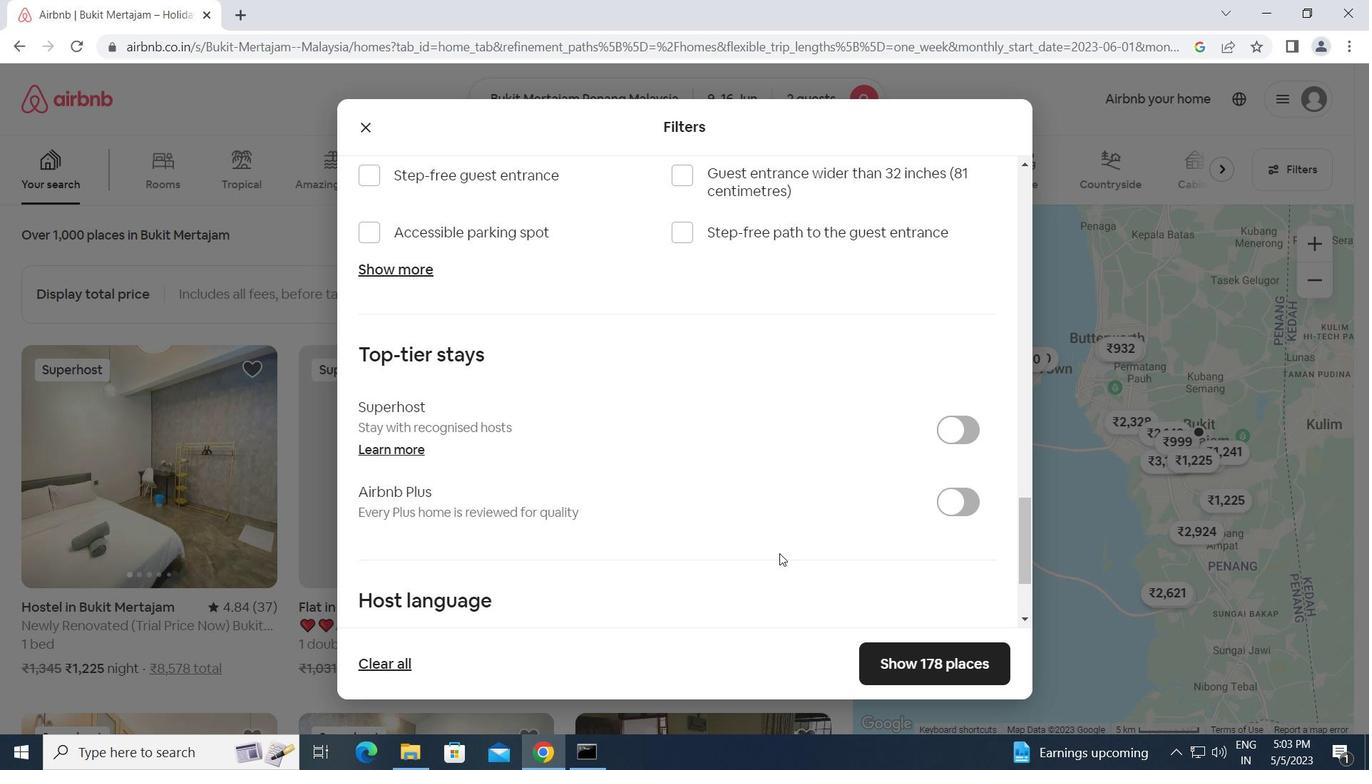 
Action: Mouse moved to (372, 501)
Screenshot: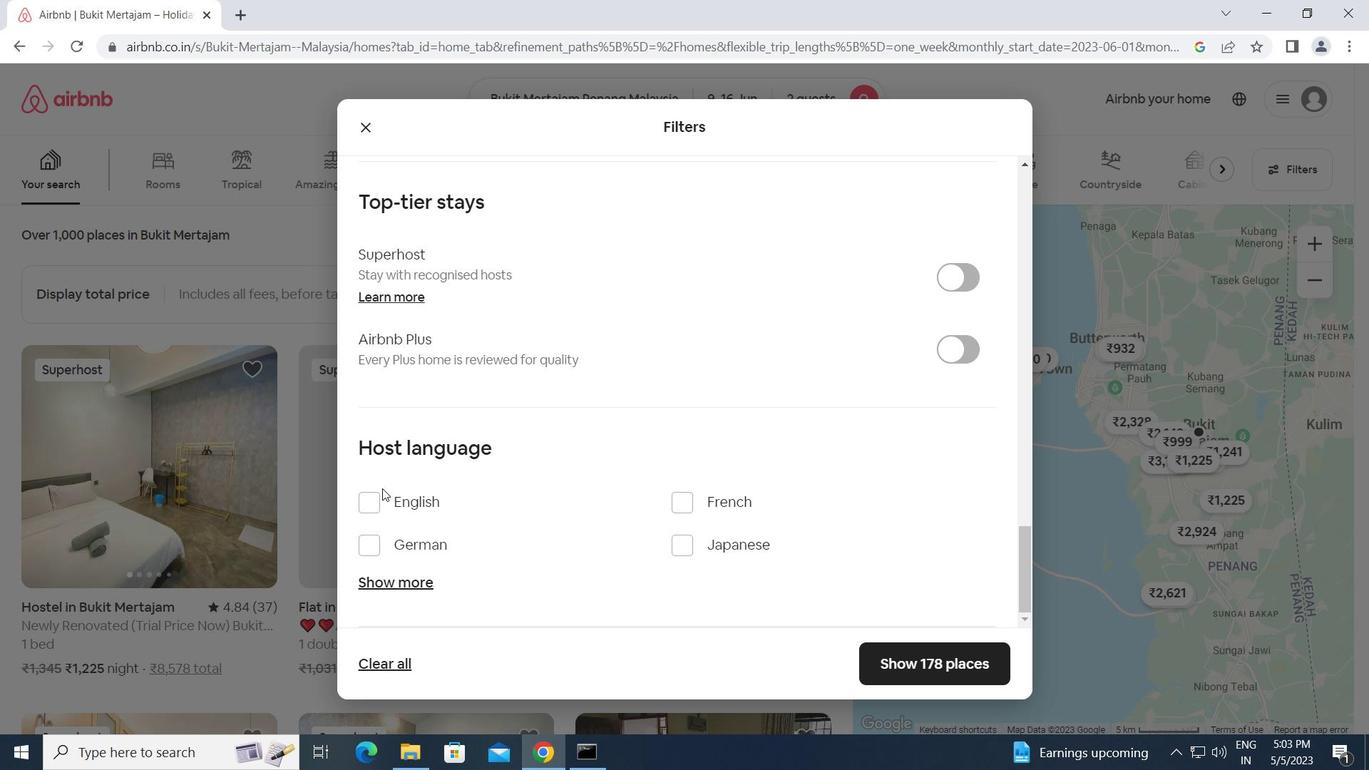 
Action: Mouse pressed left at (372, 501)
Screenshot: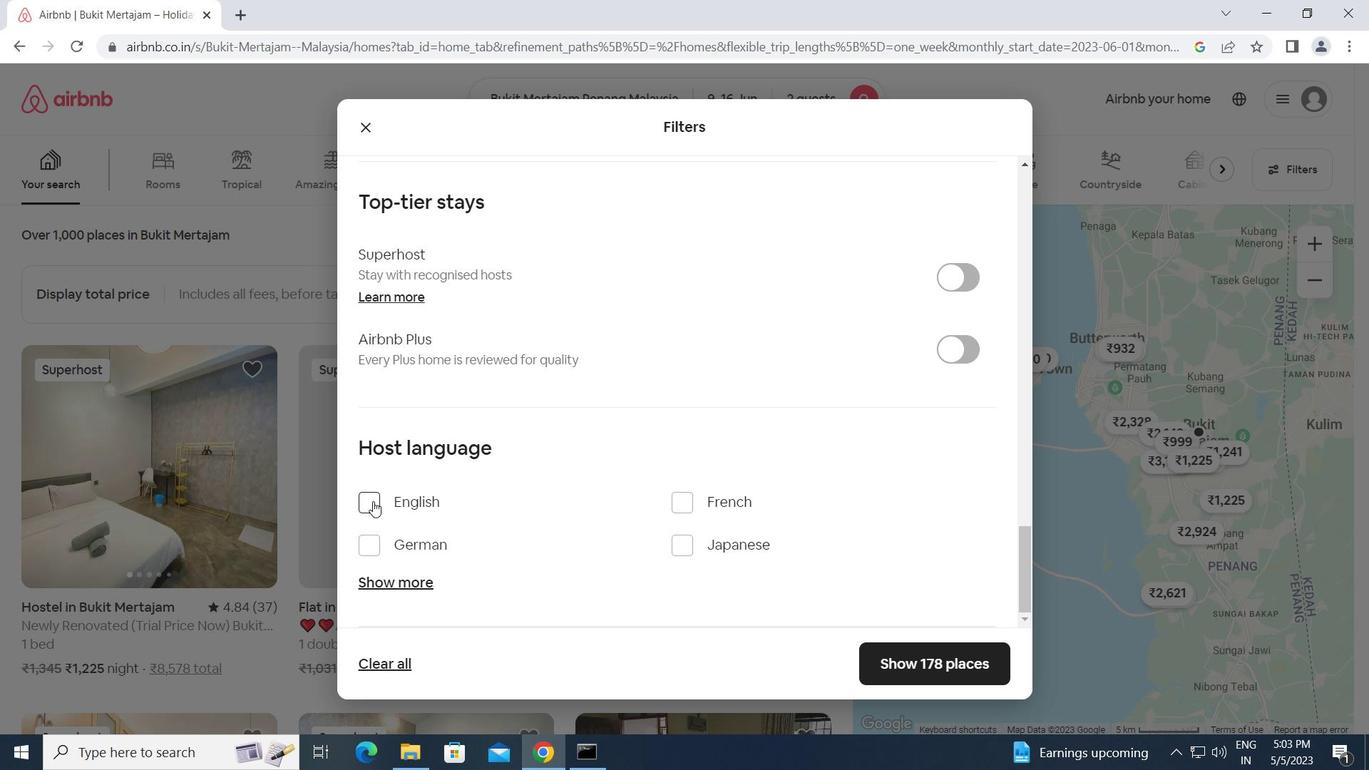 
Action: Mouse moved to (936, 658)
Screenshot: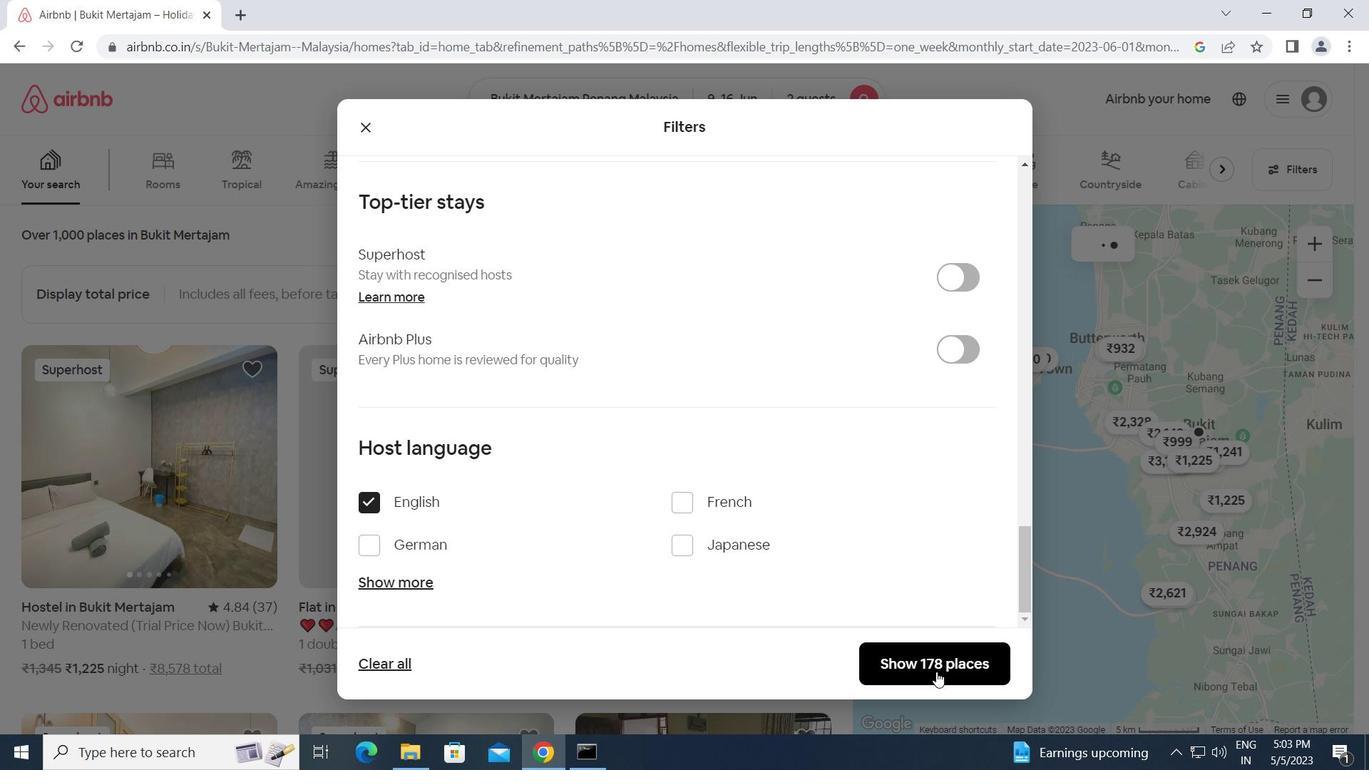
Action: Mouse pressed left at (936, 658)
Screenshot: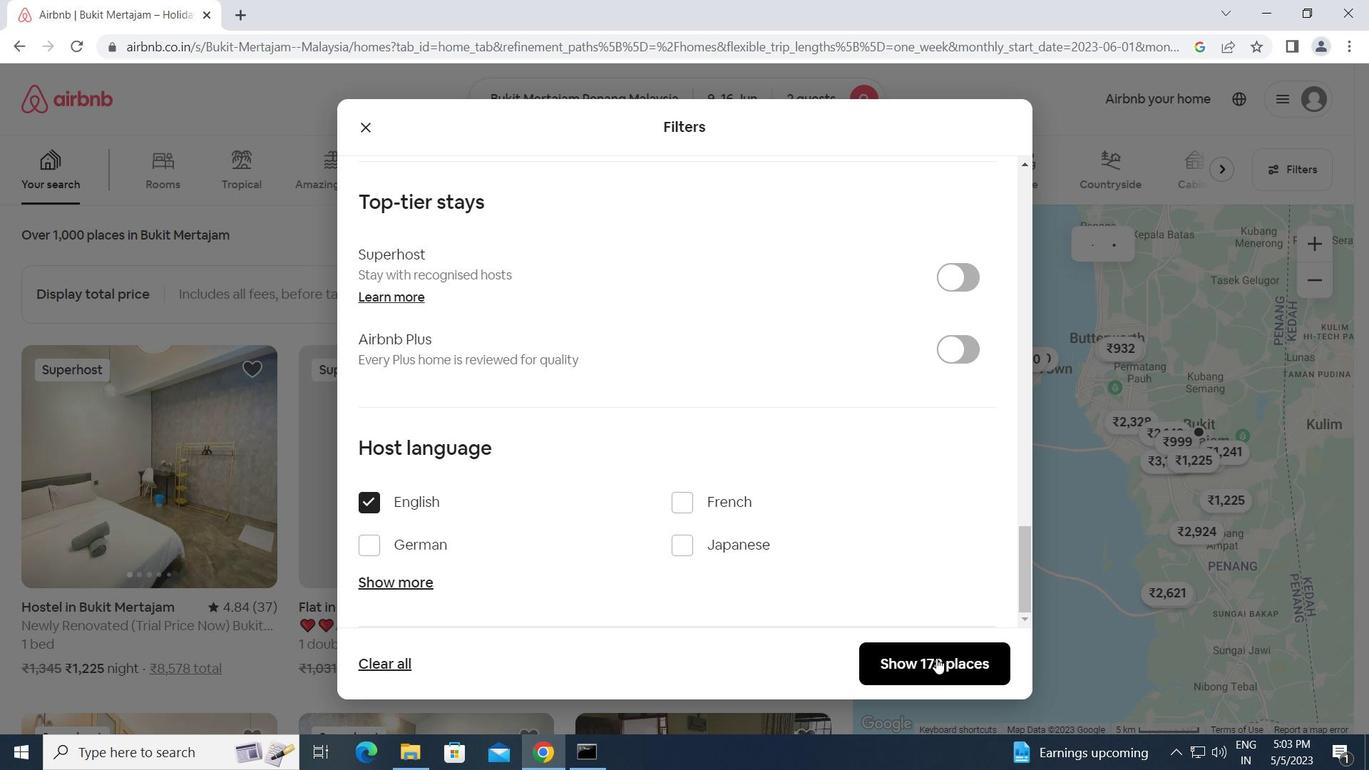 
Action: Mouse moved to (936, 657)
Screenshot: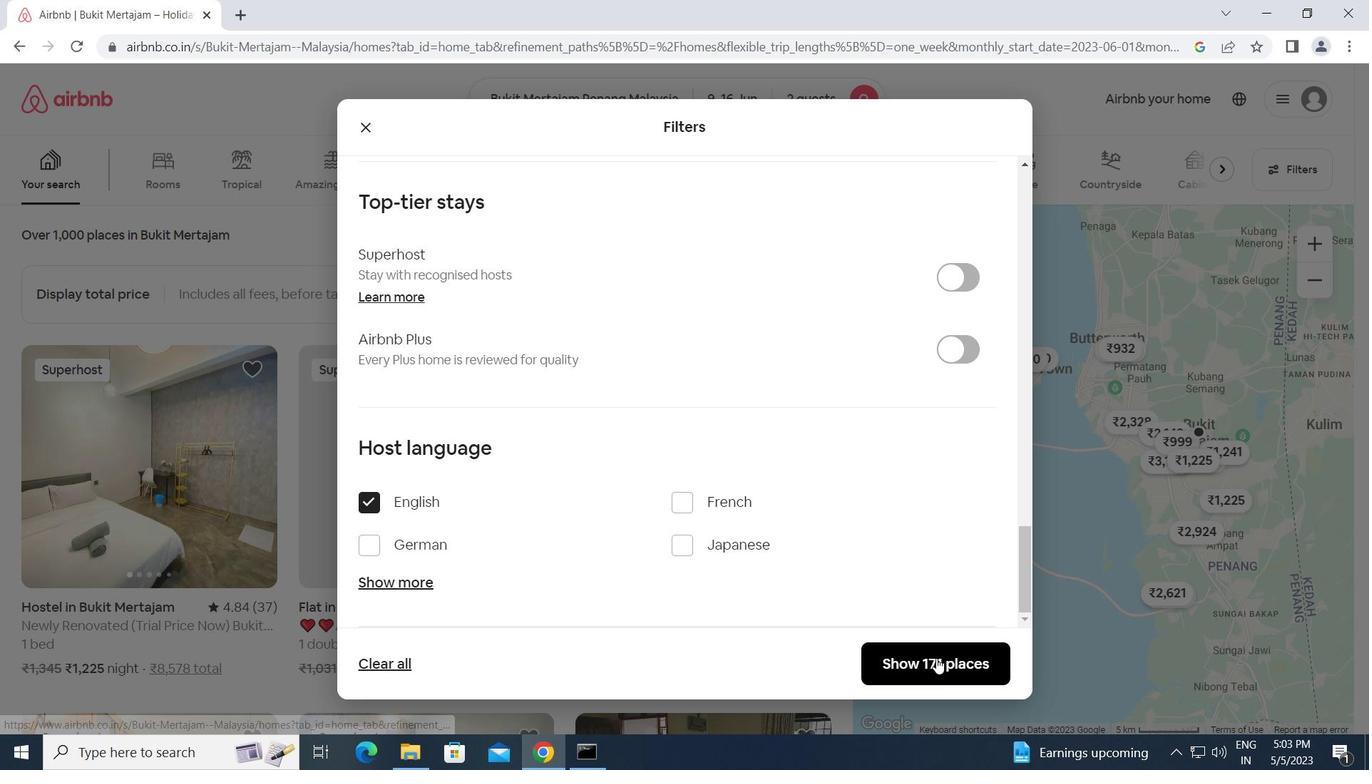 
